 Task: Find connections with filter location Sancti Spíritus with filter topic #realestatebroker with filter profile language Spanish with filter current company Myntra with filter school Greystone College with filter industry Seafood Product Manufacturing with filter service category Project Management with filter keywords title Auditing Clerk
Action: Mouse moved to (582, 98)
Screenshot: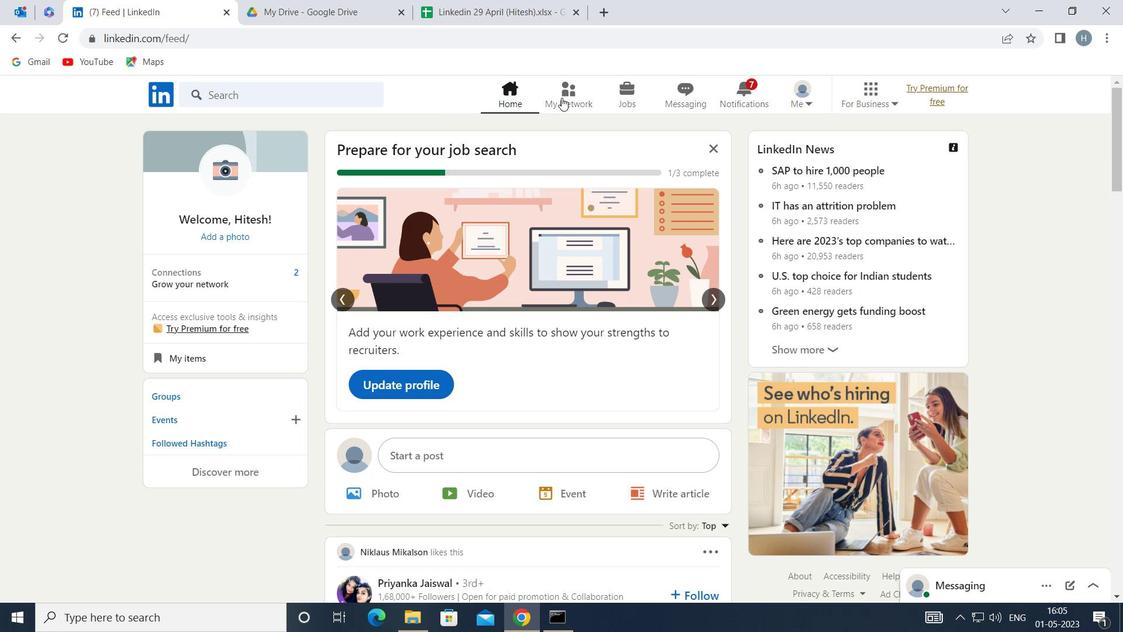 
Action: Mouse pressed left at (582, 98)
Screenshot: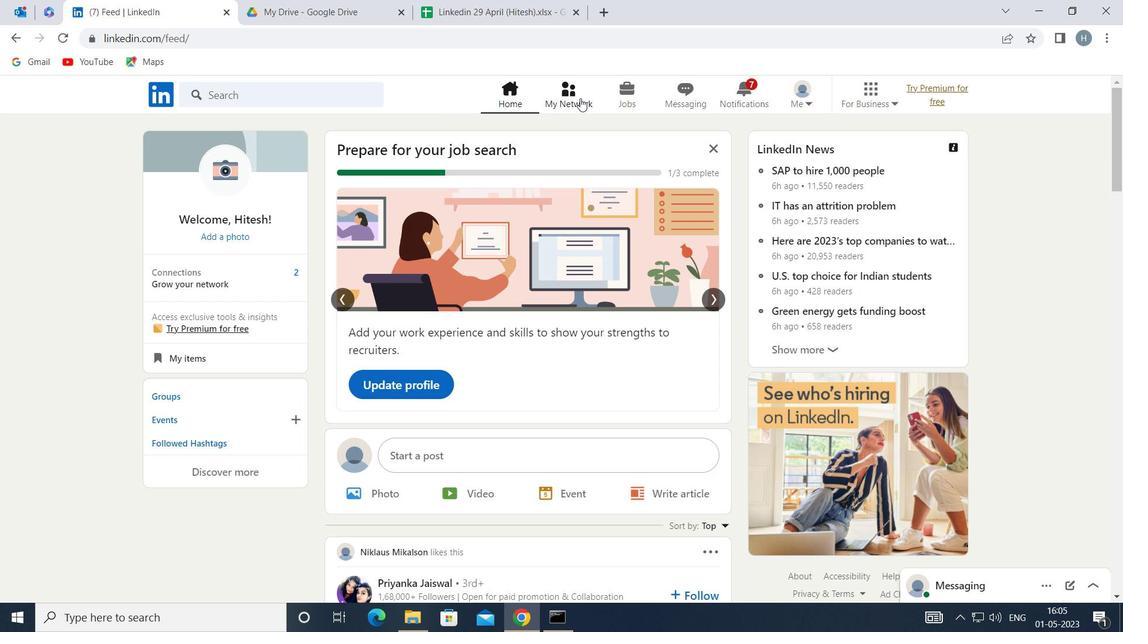 
Action: Mouse moved to (280, 177)
Screenshot: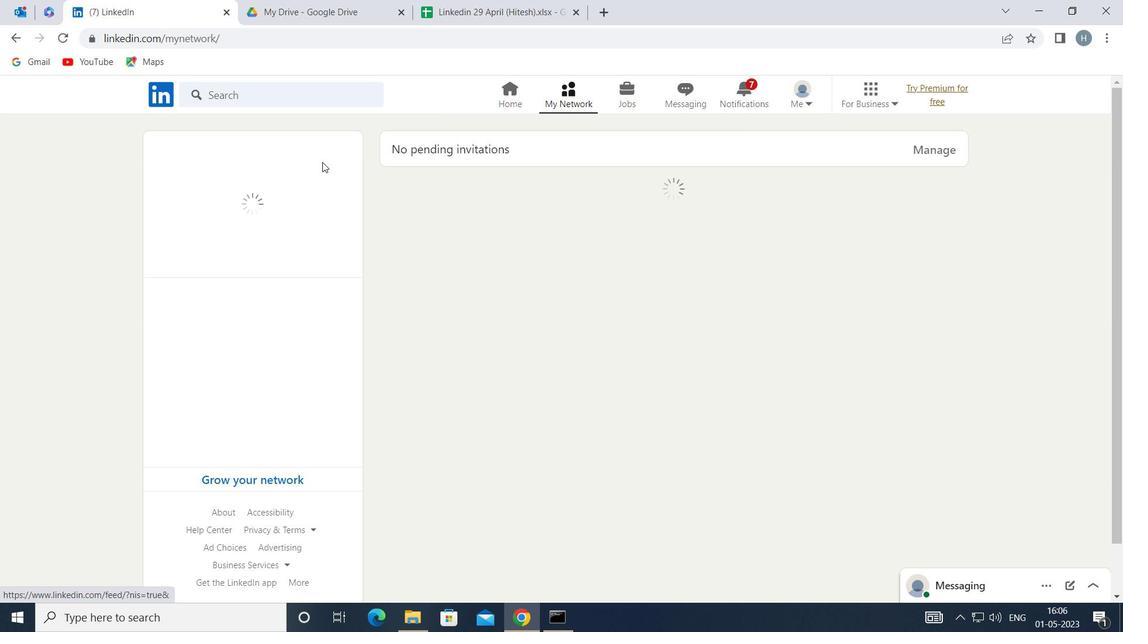 
Action: Mouse pressed left at (280, 177)
Screenshot: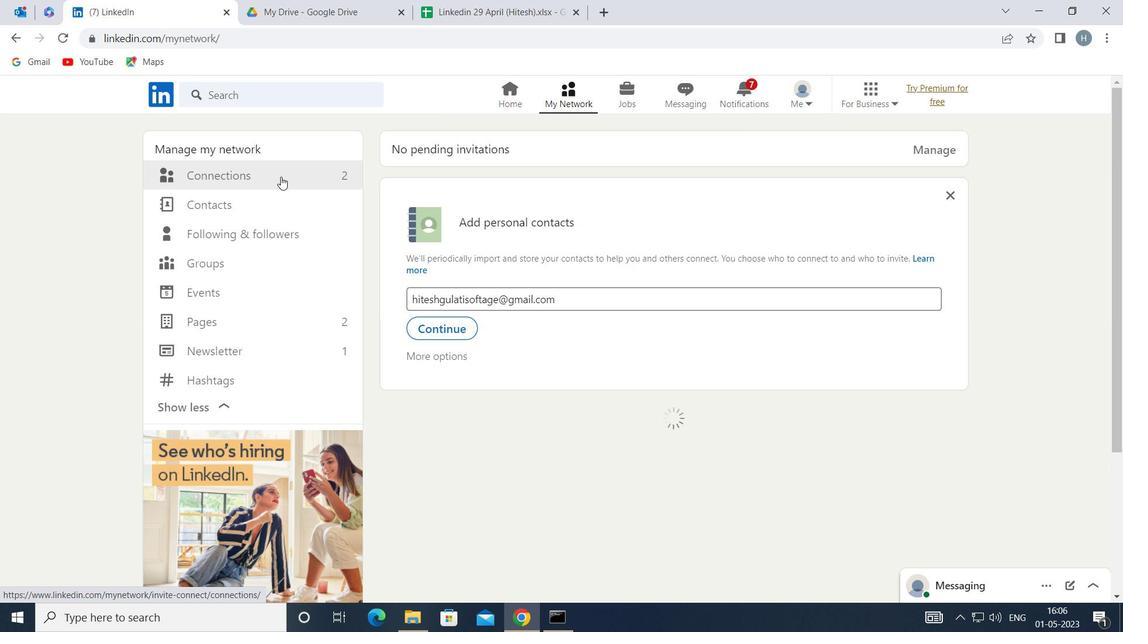 
Action: Mouse moved to (655, 180)
Screenshot: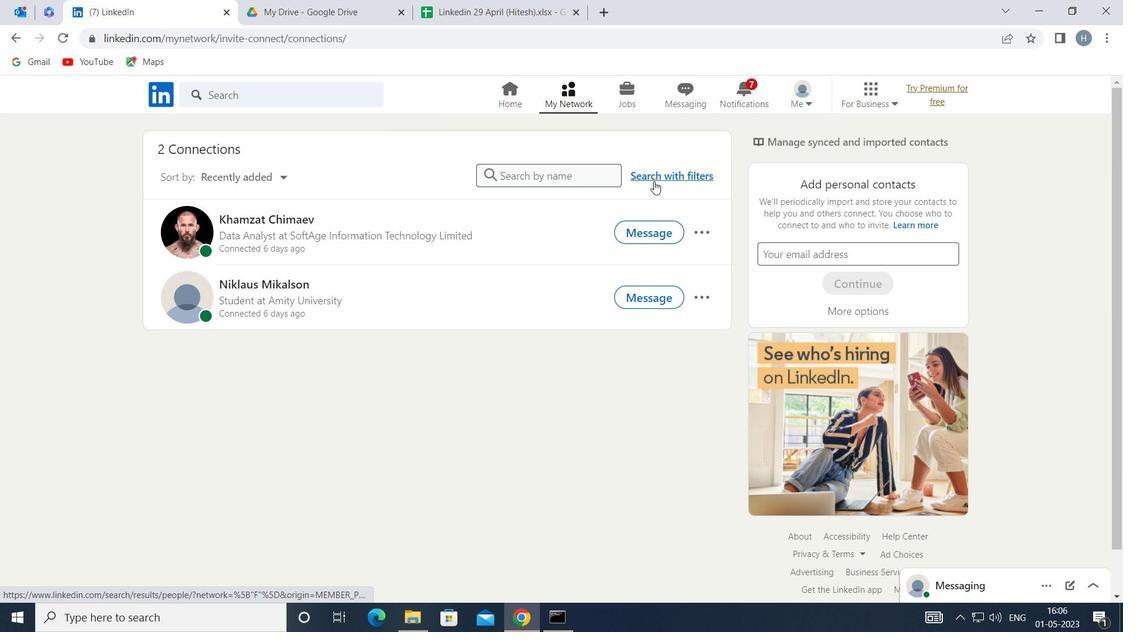 
Action: Mouse pressed left at (655, 180)
Screenshot: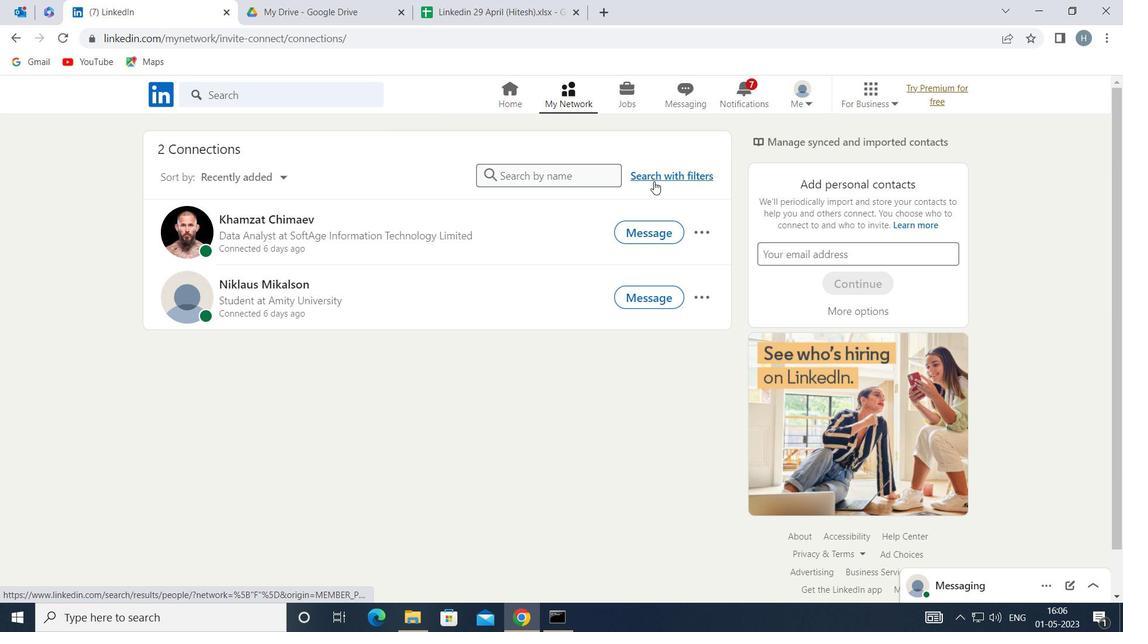 
Action: Mouse moved to (605, 131)
Screenshot: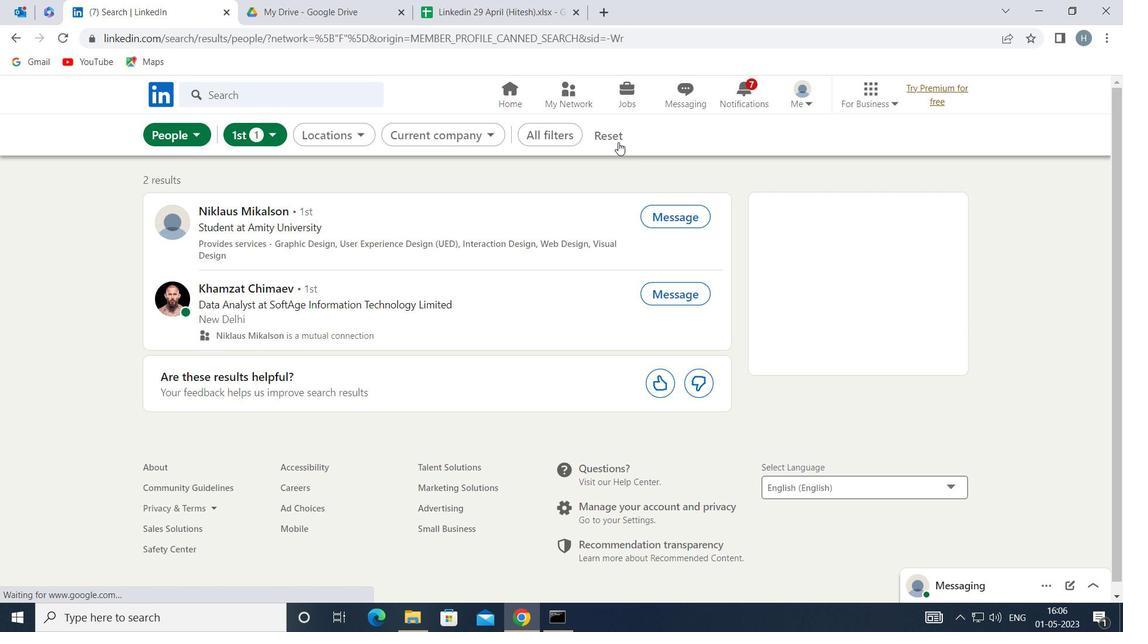 
Action: Mouse pressed left at (605, 131)
Screenshot: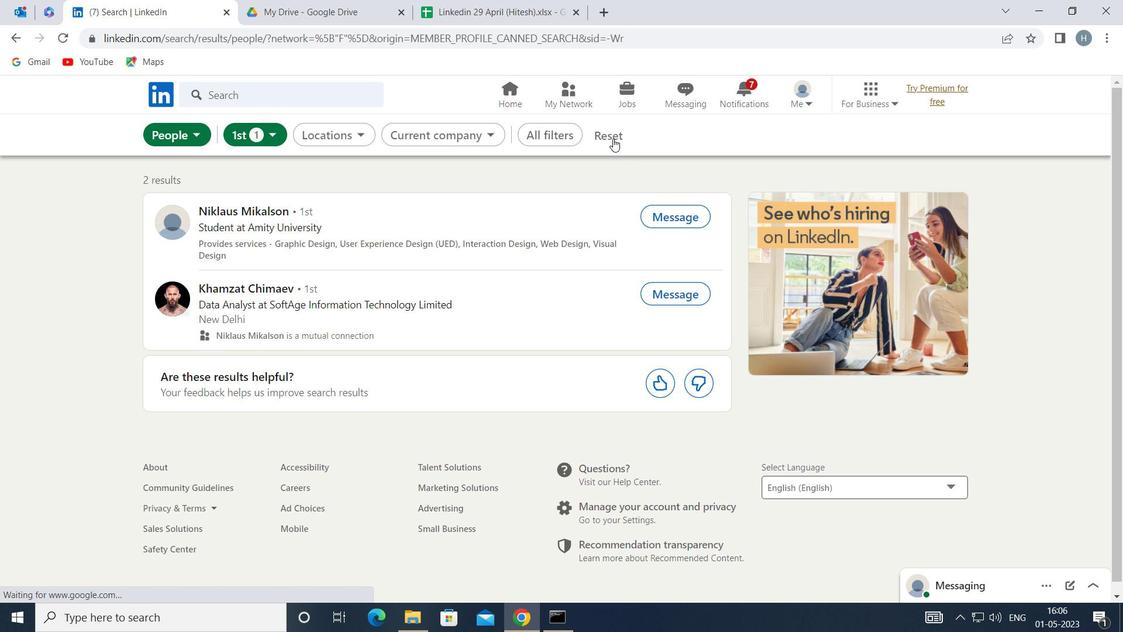 
Action: Mouse moved to (589, 136)
Screenshot: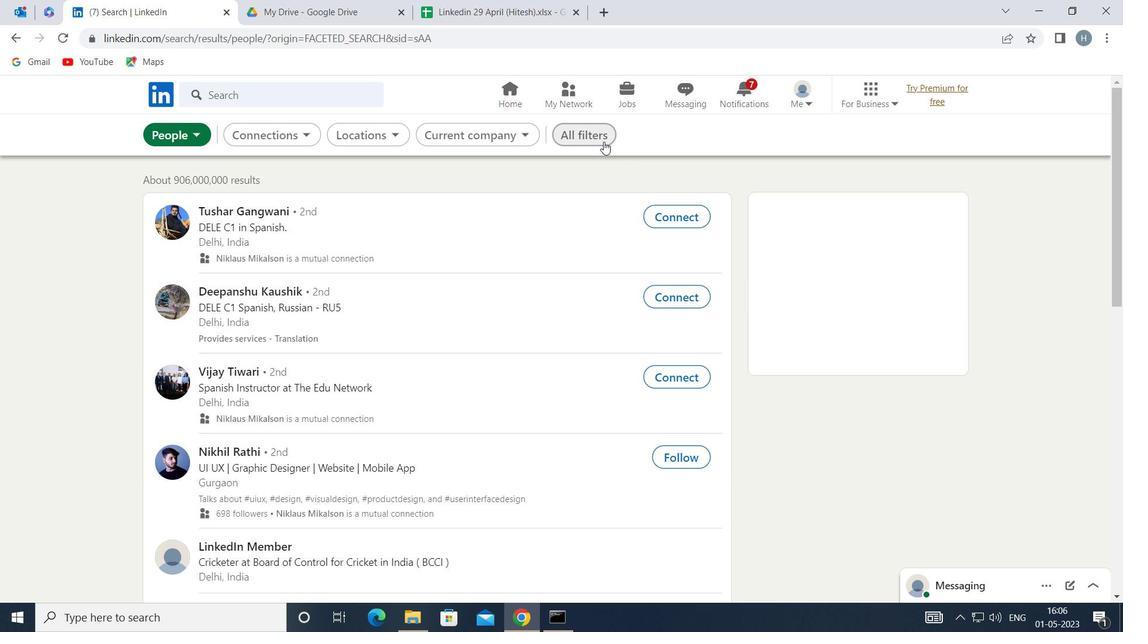 
Action: Mouse pressed left at (589, 136)
Screenshot: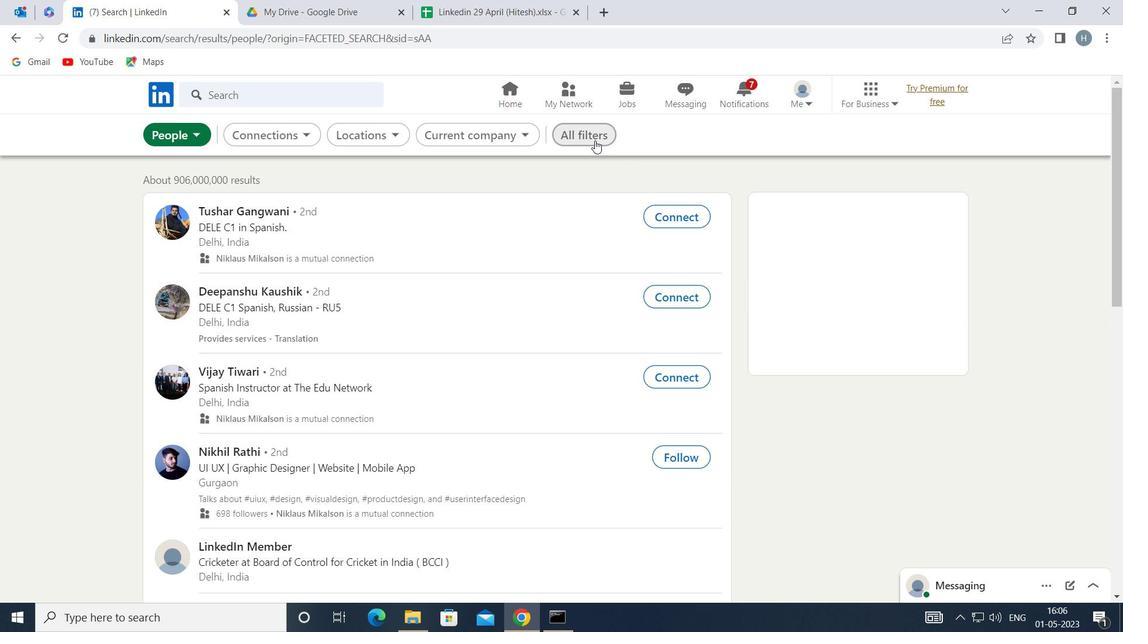 
Action: Mouse moved to (832, 289)
Screenshot: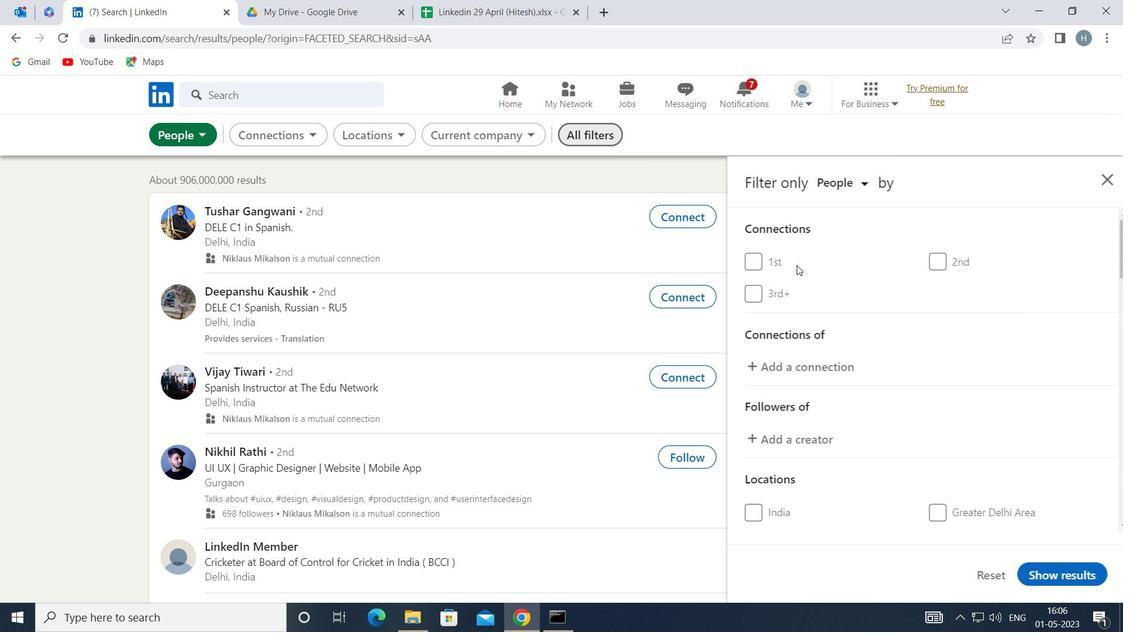 
Action: Mouse scrolled (832, 289) with delta (0, 0)
Screenshot: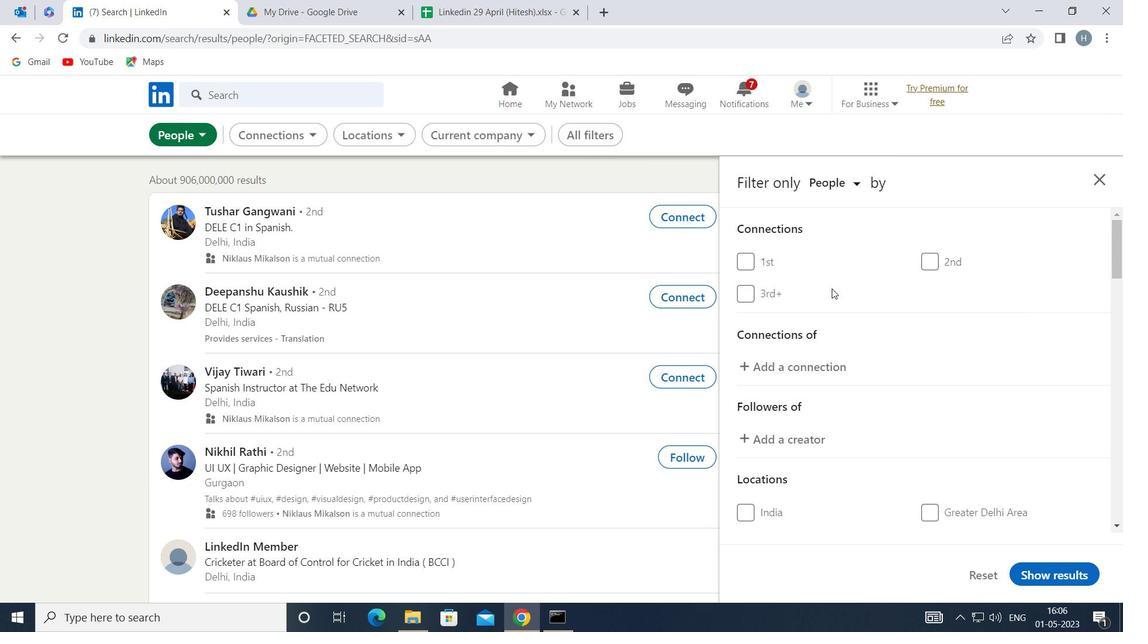 
Action: Mouse scrolled (832, 289) with delta (0, 0)
Screenshot: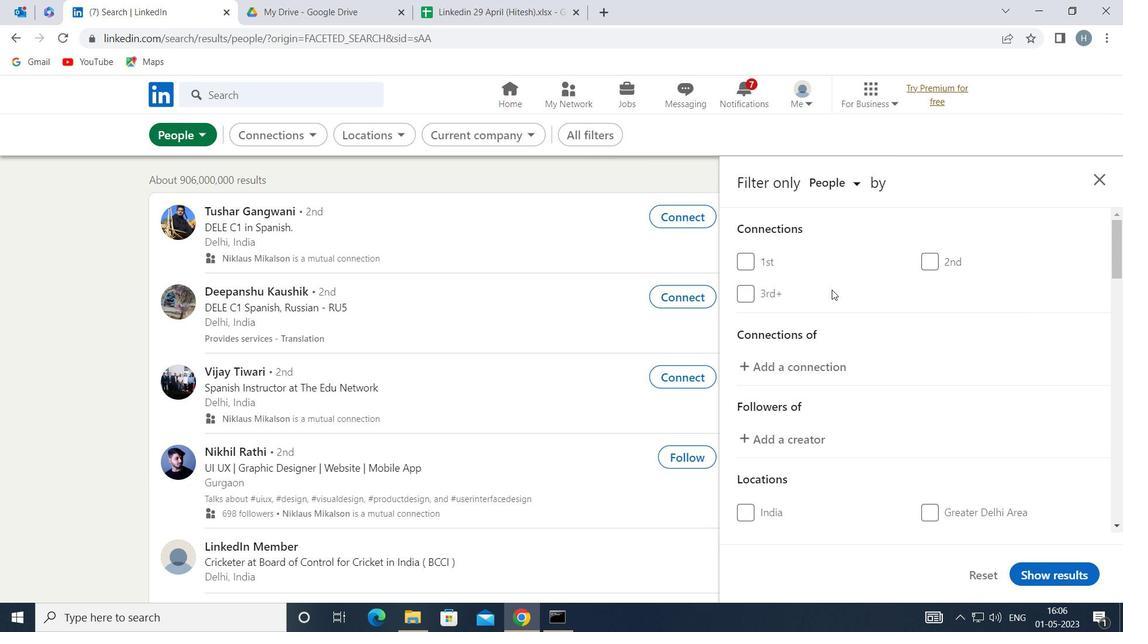 
Action: Mouse moved to (942, 427)
Screenshot: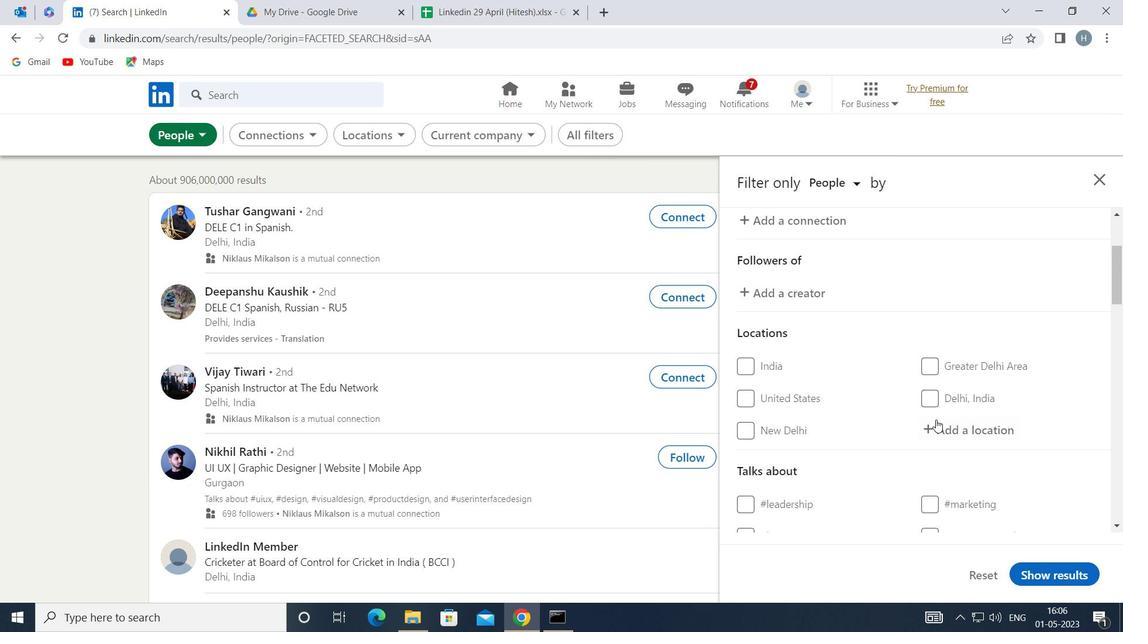
Action: Mouse pressed left at (942, 427)
Screenshot: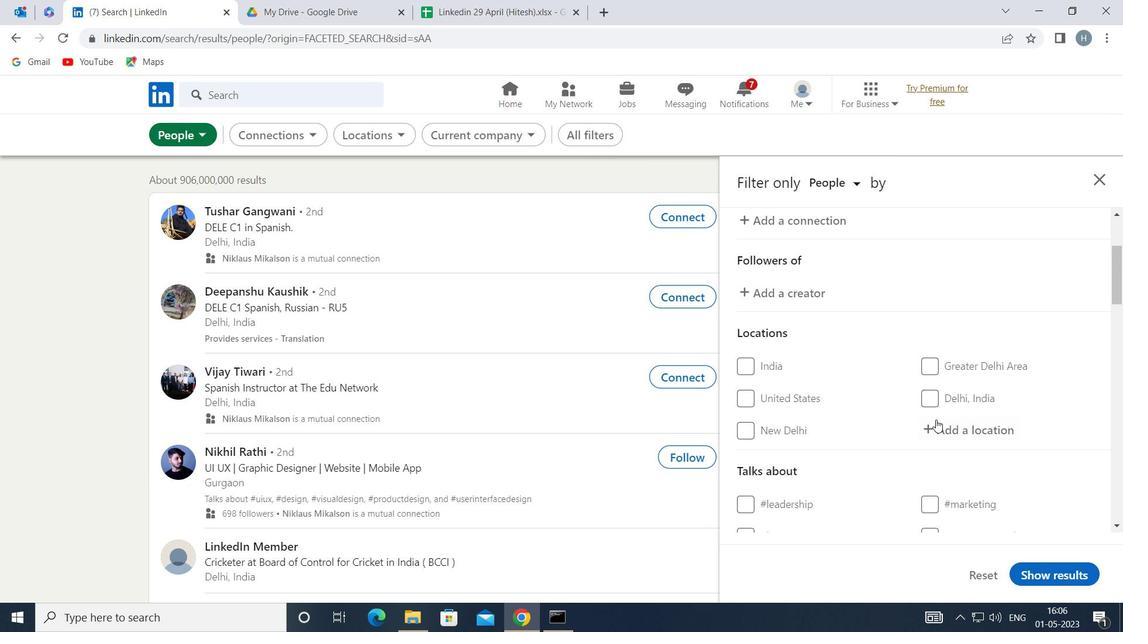 
Action: Mouse moved to (938, 429)
Screenshot: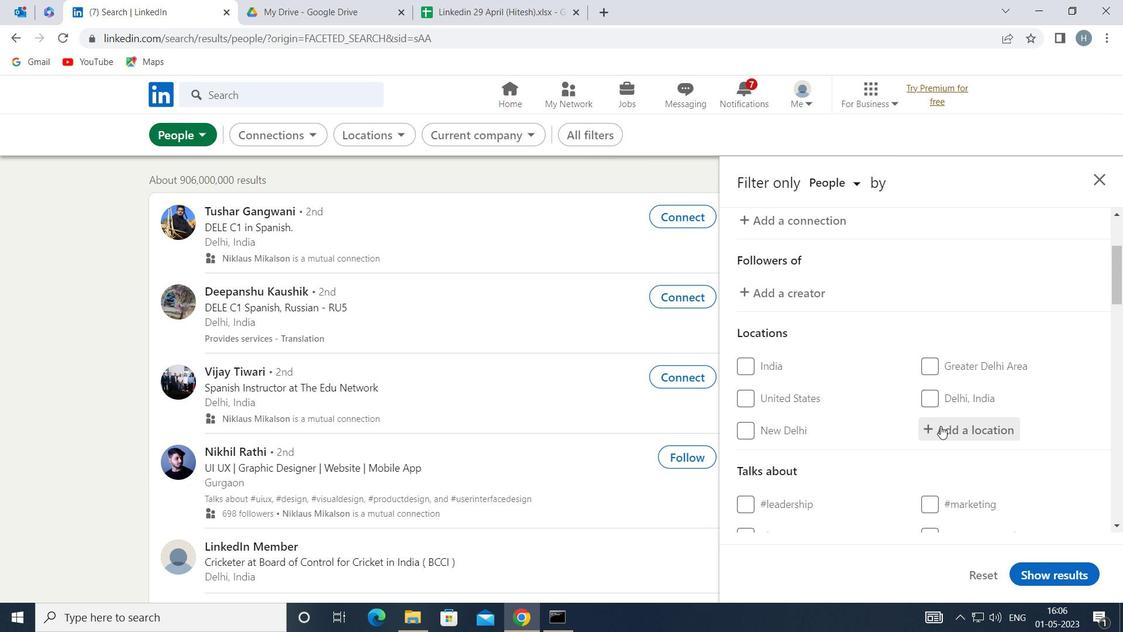 
Action: Key pressed <Key.shift>SANCTI<Key.space><Key.shift>SPIRITUS
Screenshot: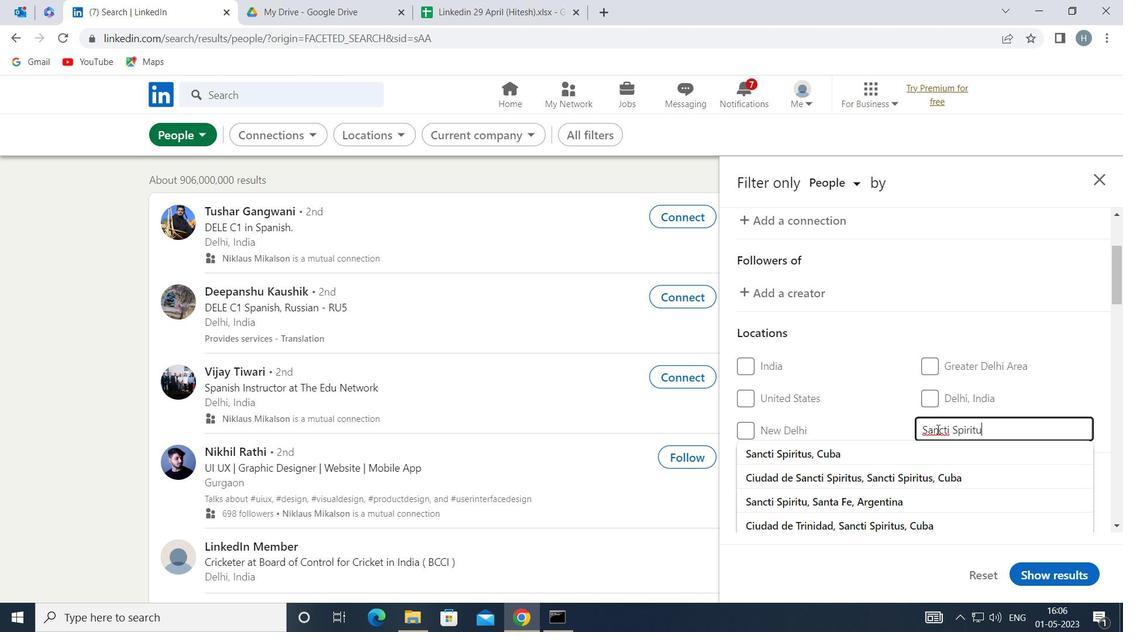 
Action: Mouse moved to (847, 454)
Screenshot: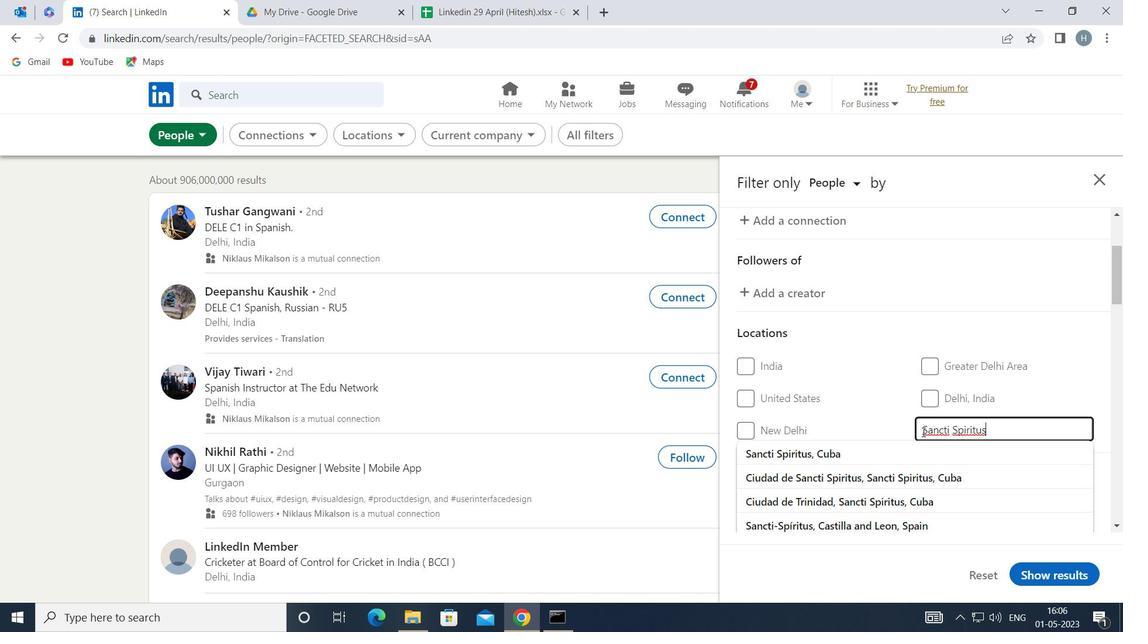 
Action: Mouse pressed left at (847, 454)
Screenshot: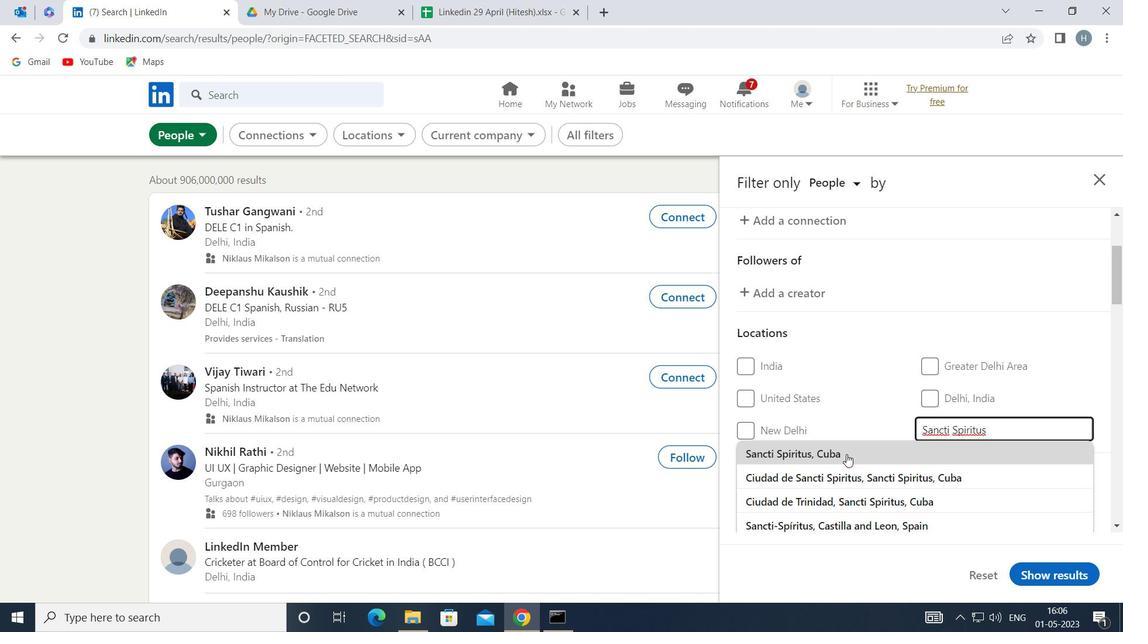 
Action: Mouse moved to (875, 422)
Screenshot: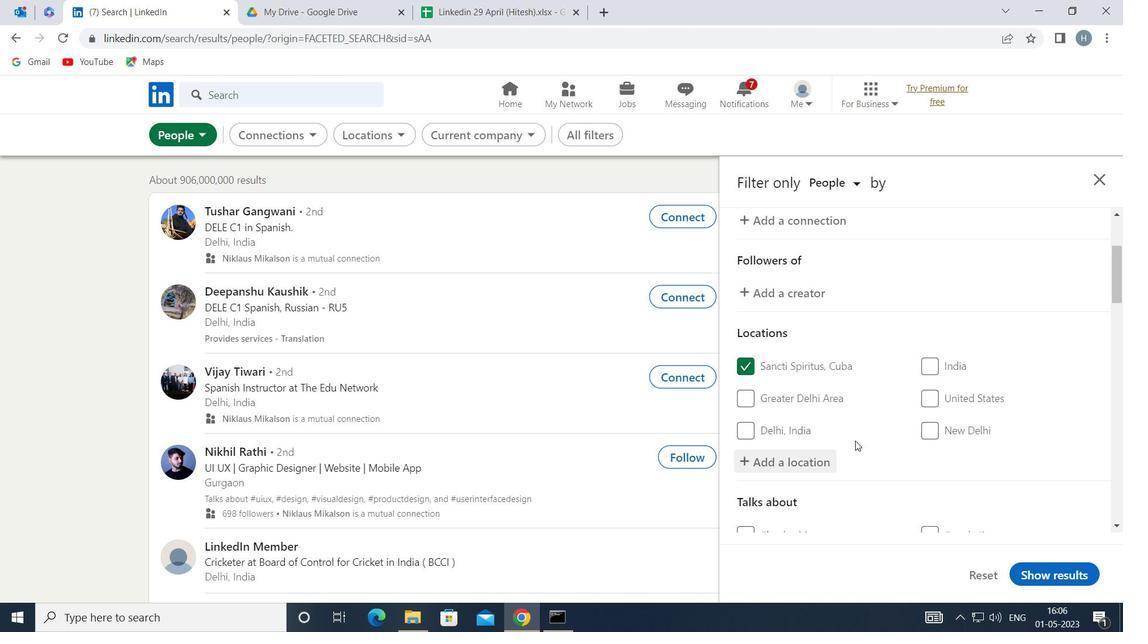 
Action: Mouse scrolled (875, 421) with delta (0, 0)
Screenshot: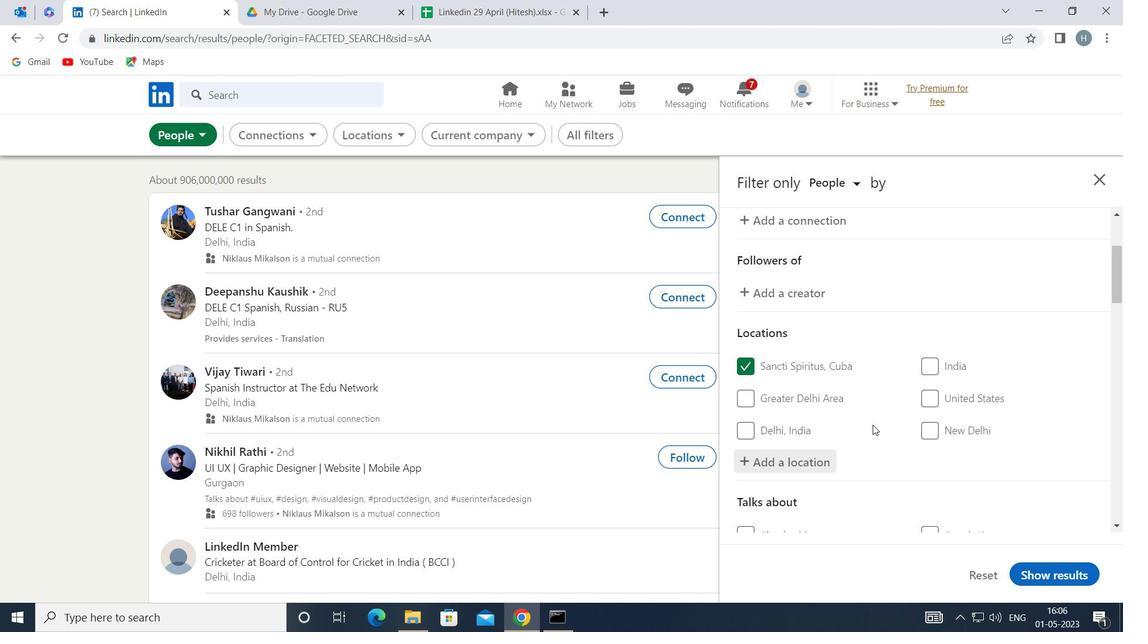 
Action: Mouse moved to (877, 413)
Screenshot: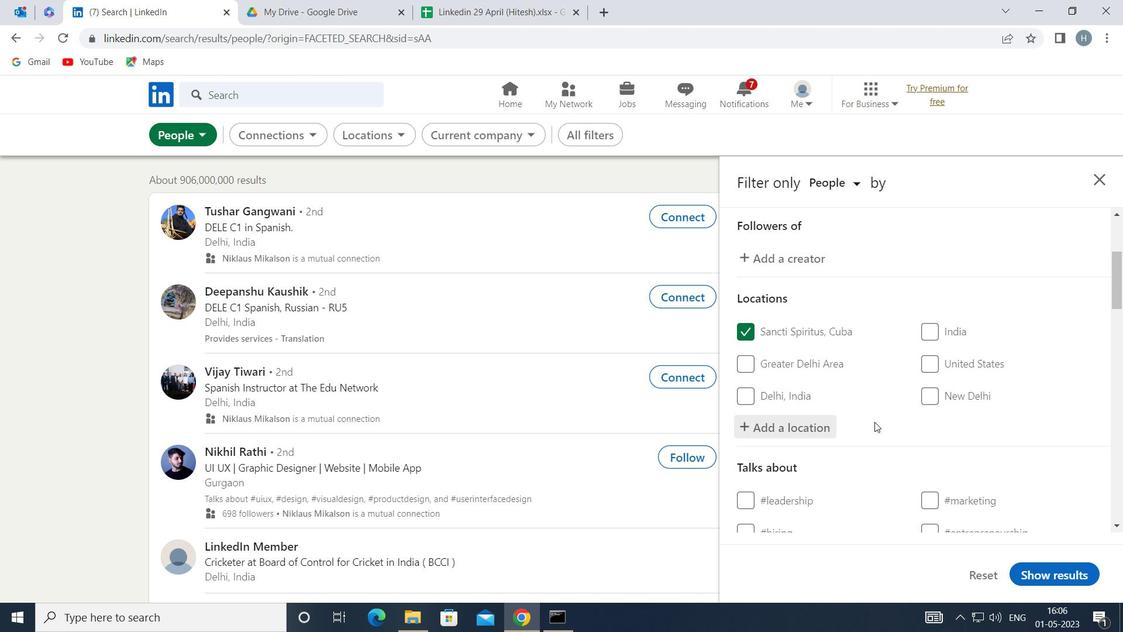 
Action: Mouse scrolled (877, 413) with delta (0, 0)
Screenshot: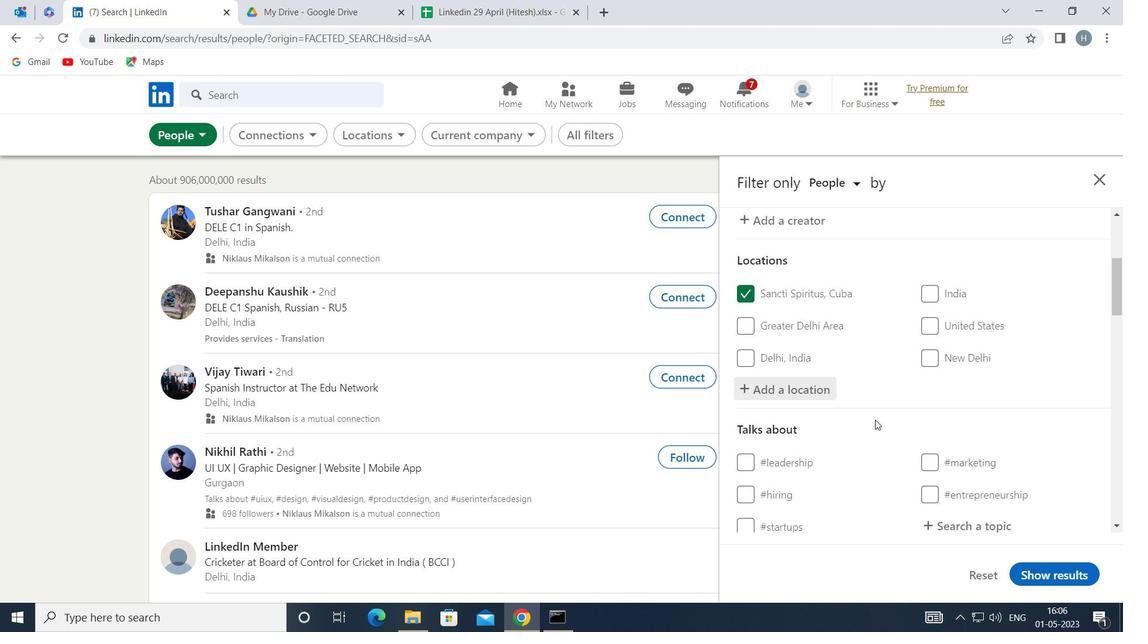 
Action: Mouse moved to (961, 448)
Screenshot: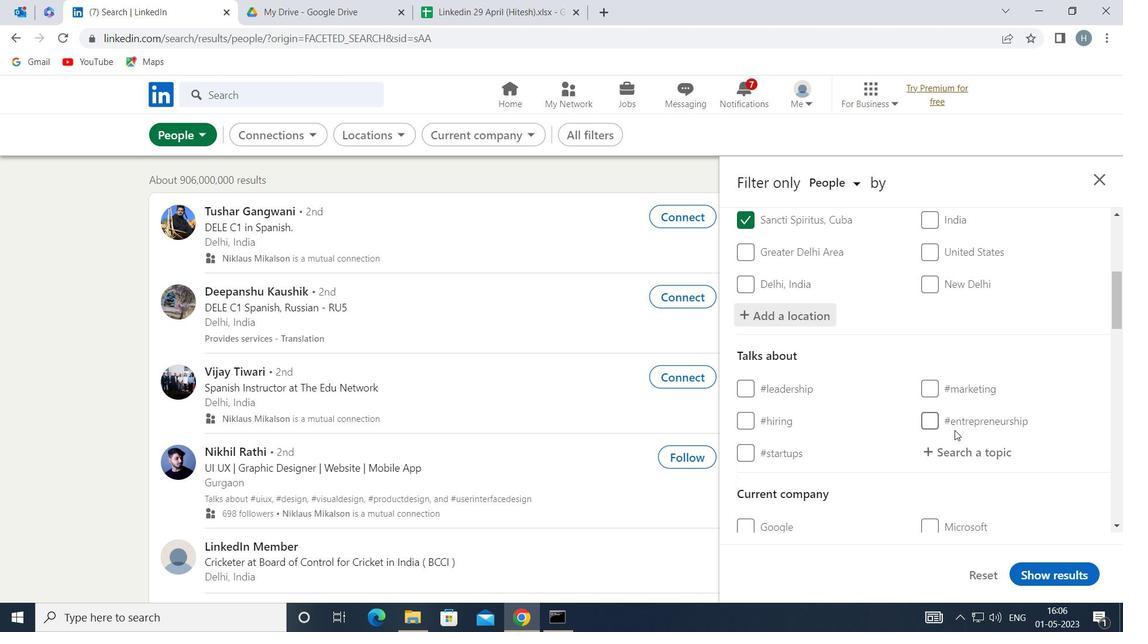 
Action: Mouse pressed left at (961, 448)
Screenshot: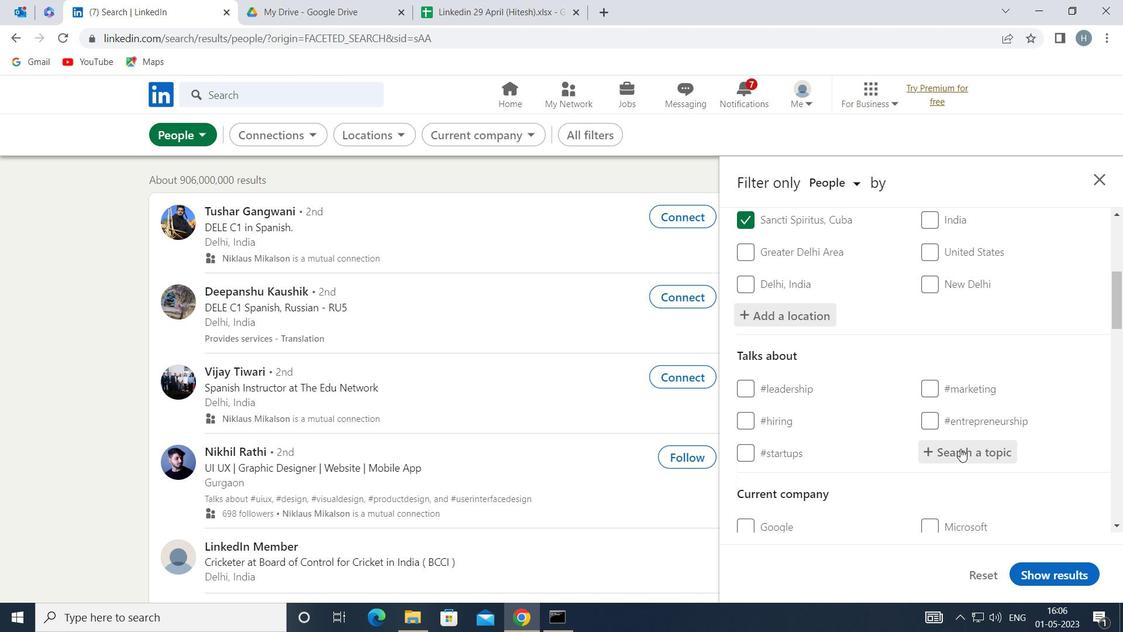 
Action: Key pressed <Key.shift>REALESTATEBR
Screenshot: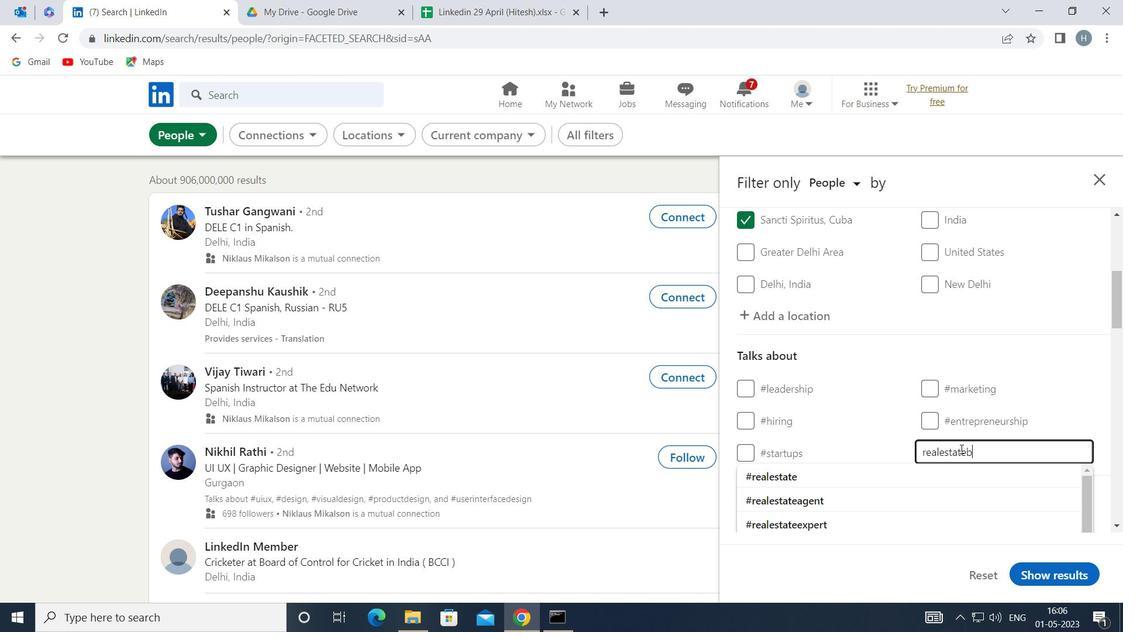 
Action: Mouse moved to (890, 471)
Screenshot: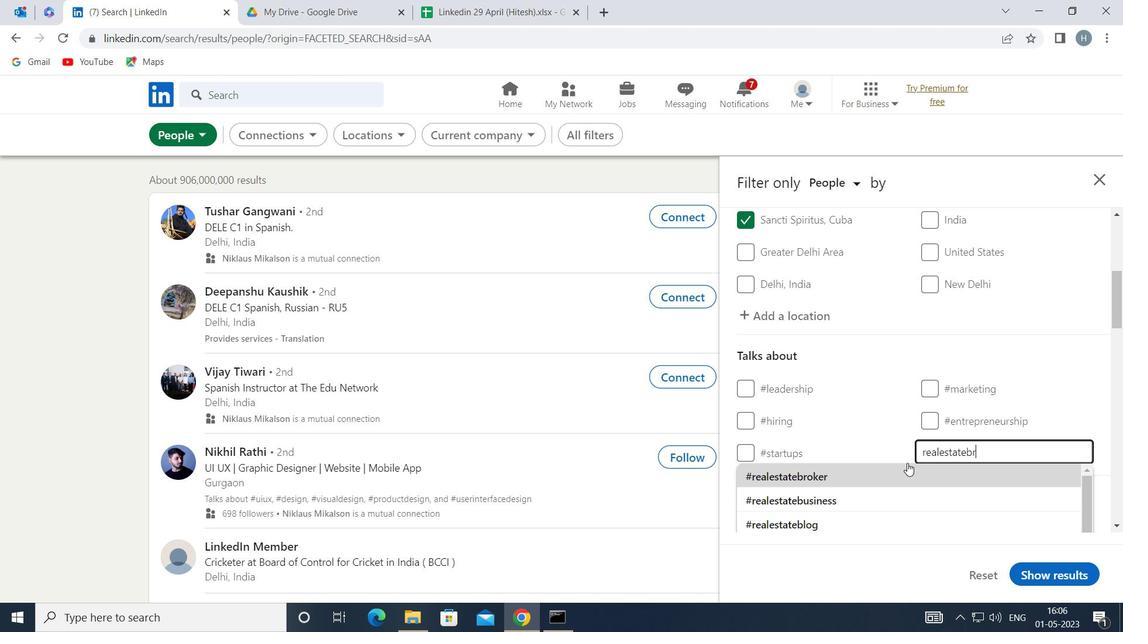 
Action: Mouse pressed left at (890, 471)
Screenshot: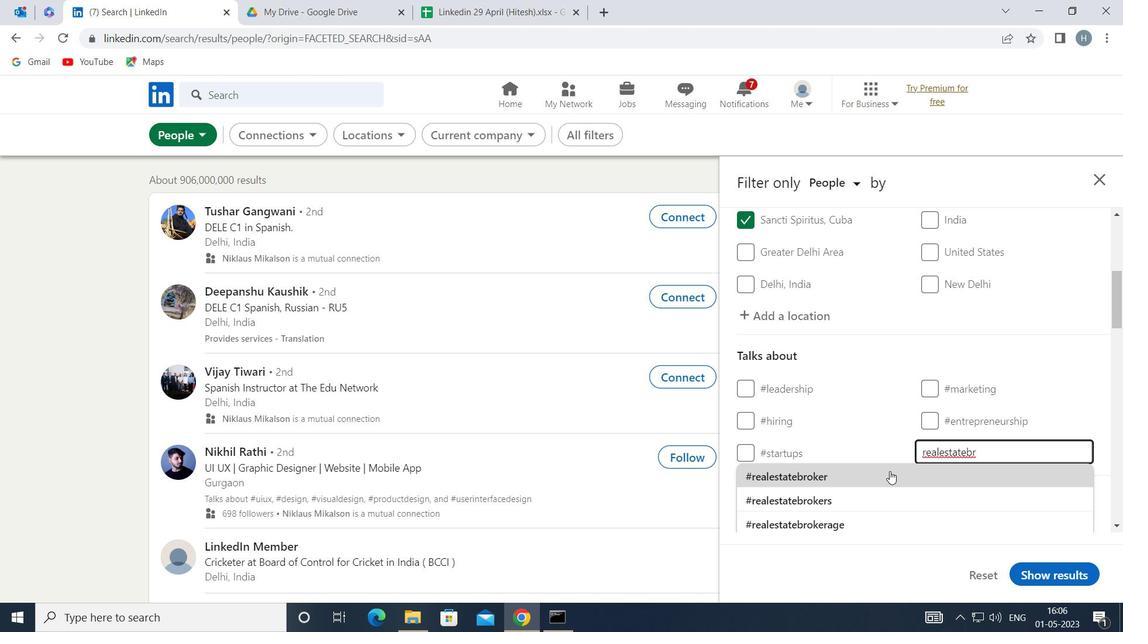 
Action: Mouse moved to (858, 399)
Screenshot: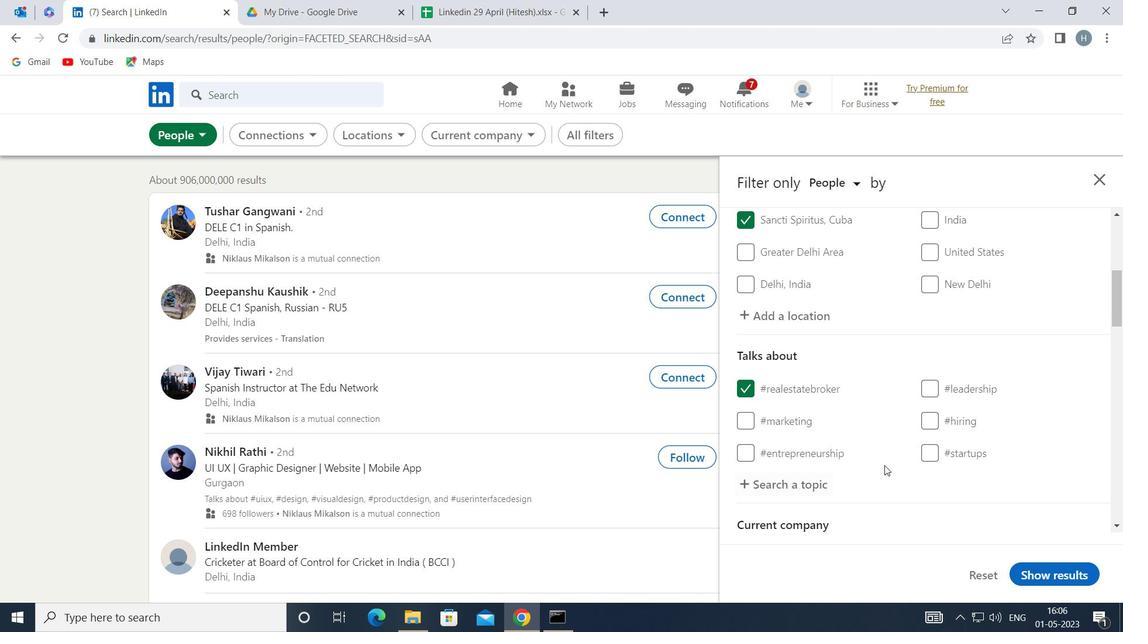 
Action: Mouse scrolled (858, 398) with delta (0, 0)
Screenshot: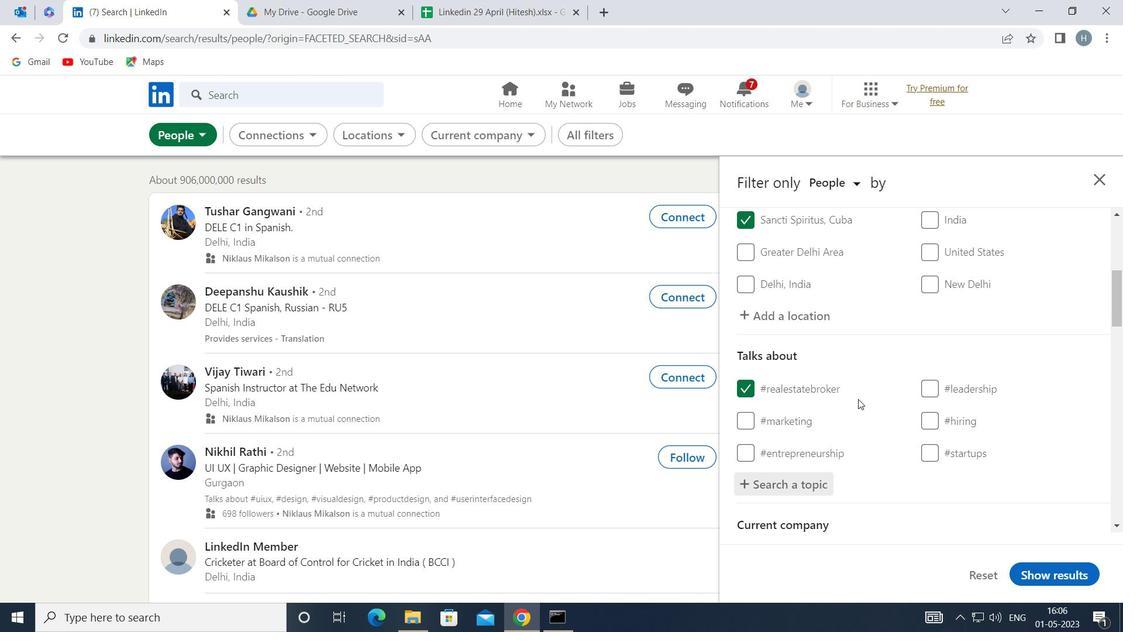 
Action: Mouse scrolled (858, 398) with delta (0, 0)
Screenshot: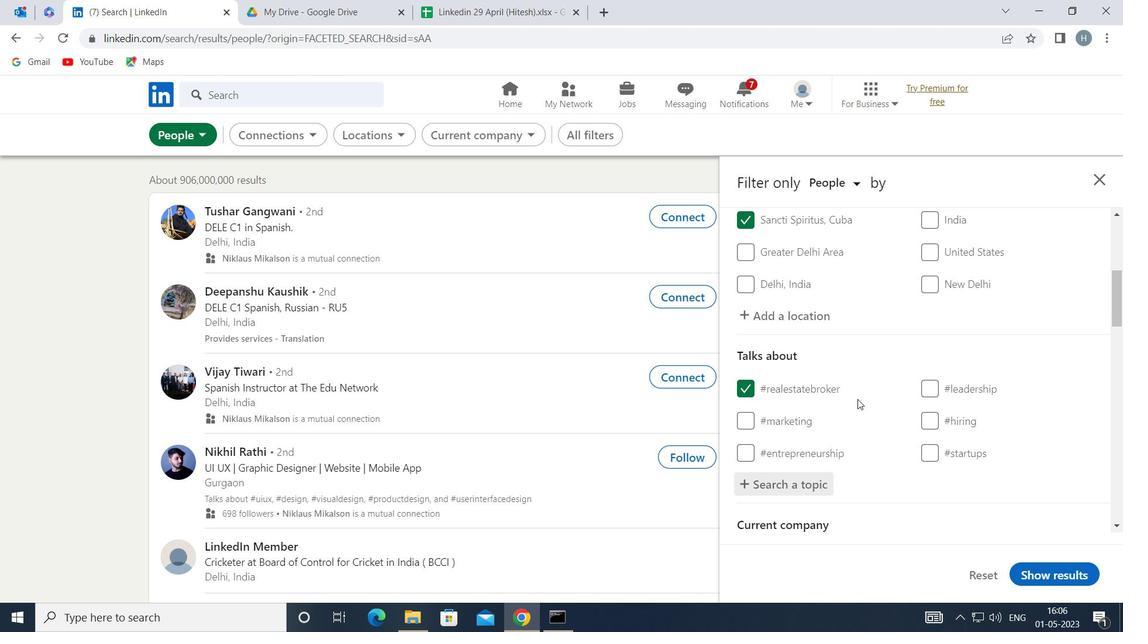 
Action: Mouse scrolled (858, 398) with delta (0, 0)
Screenshot: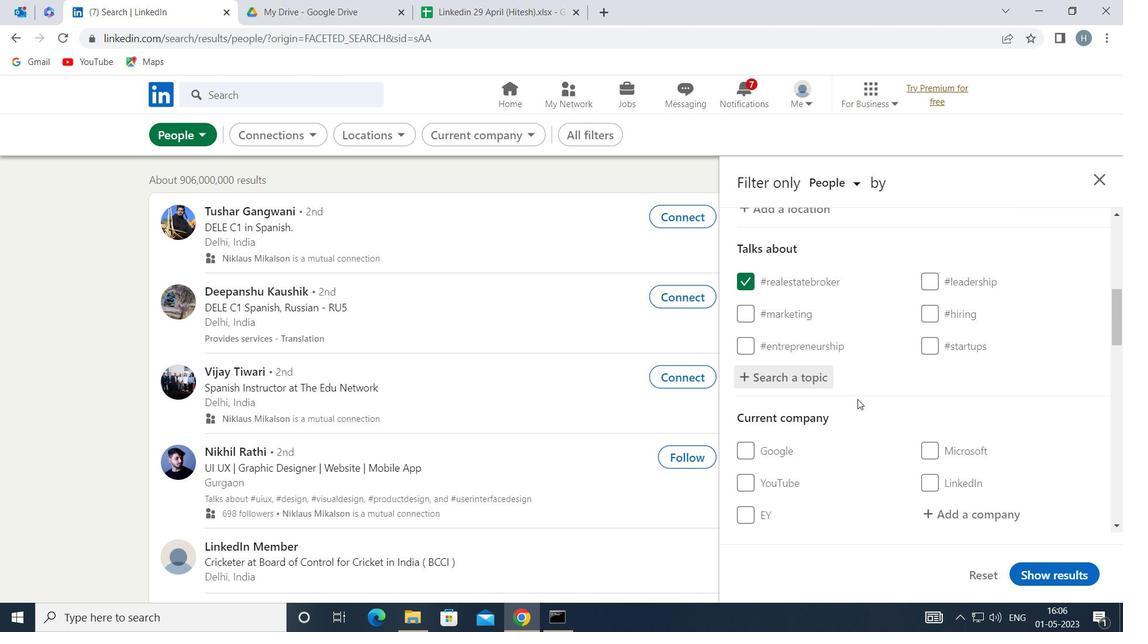 
Action: Mouse scrolled (858, 398) with delta (0, 0)
Screenshot: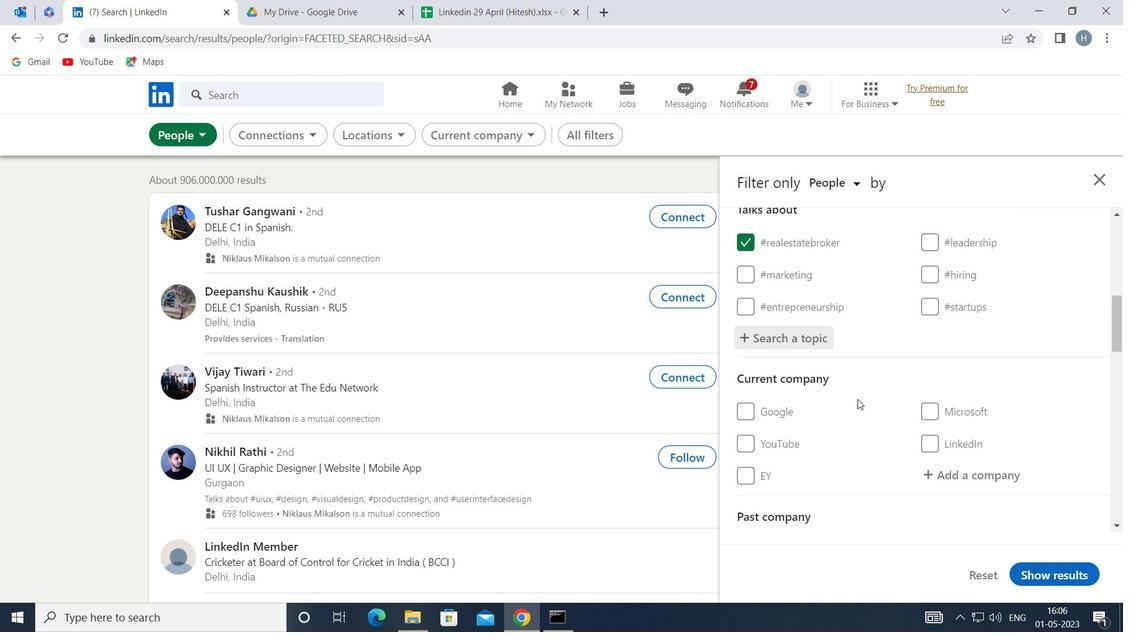 
Action: Mouse scrolled (858, 398) with delta (0, 0)
Screenshot: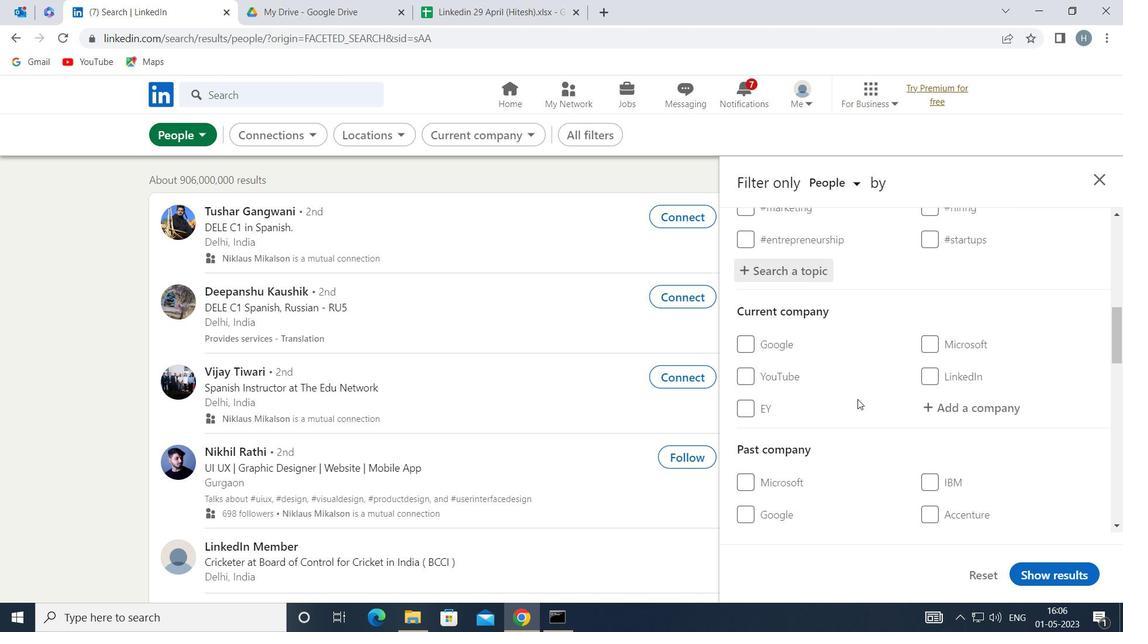 
Action: Mouse scrolled (858, 398) with delta (0, 0)
Screenshot: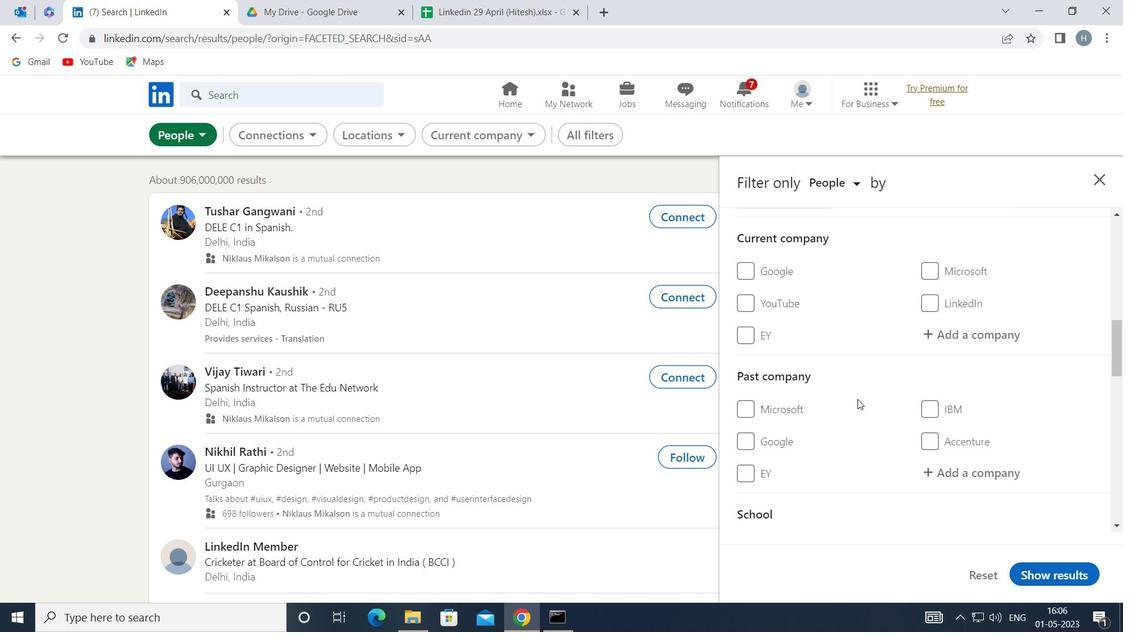 
Action: Mouse scrolled (858, 398) with delta (0, 0)
Screenshot: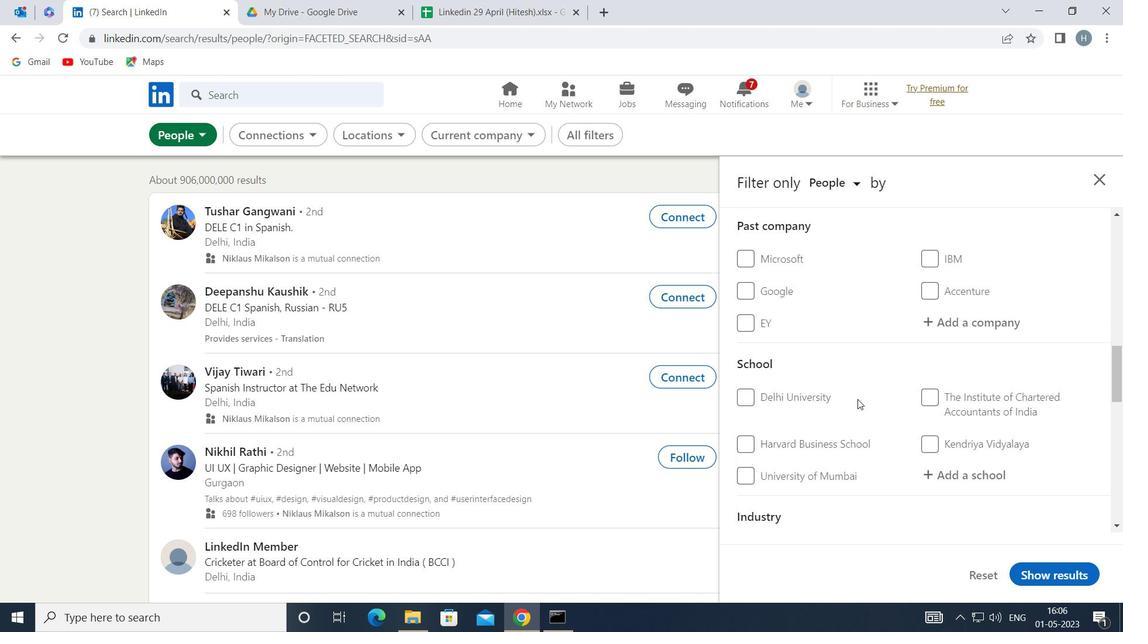 
Action: Mouse scrolled (858, 398) with delta (0, 0)
Screenshot: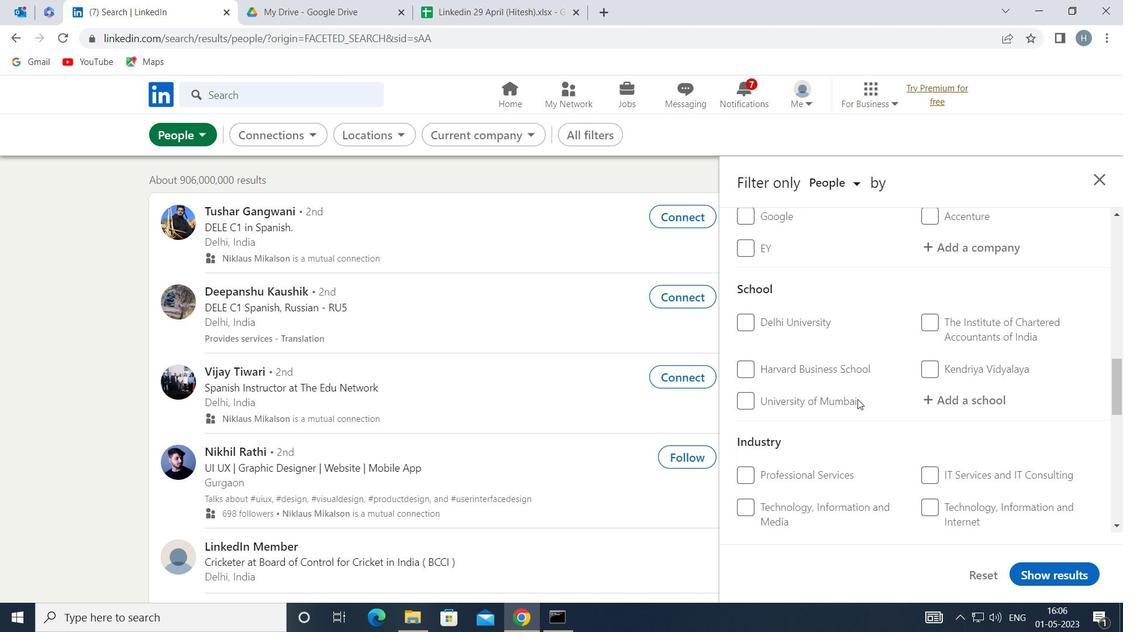 
Action: Mouse scrolled (858, 398) with delta (0, 0)
Screenshot: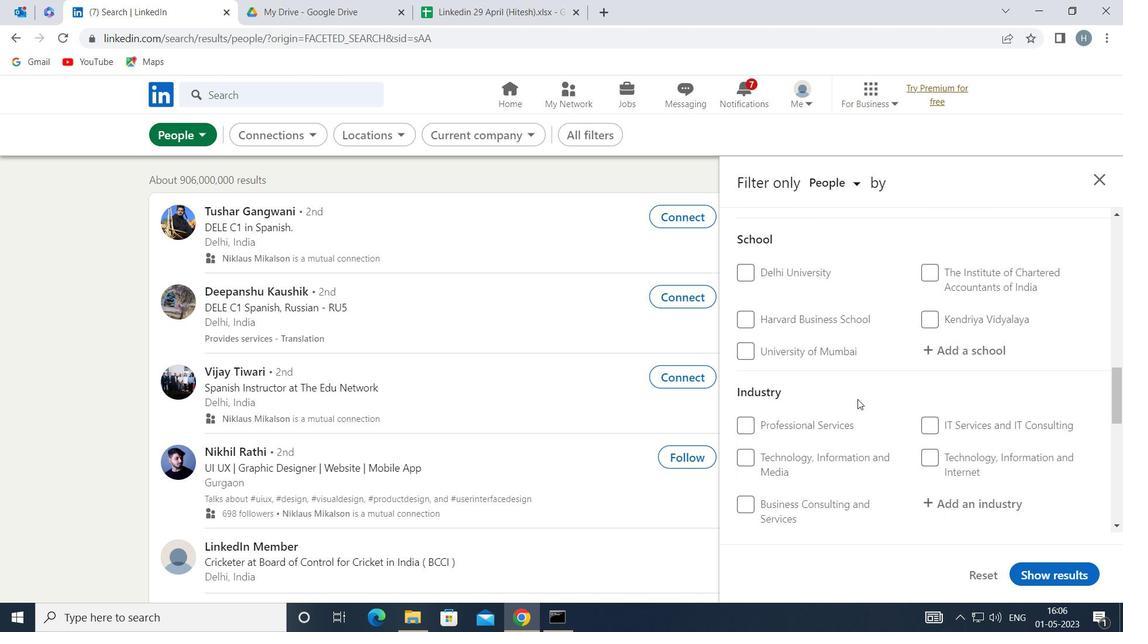 
Action: Mouse scrolled (858, 398) with delta (0, 0)
Screenshot: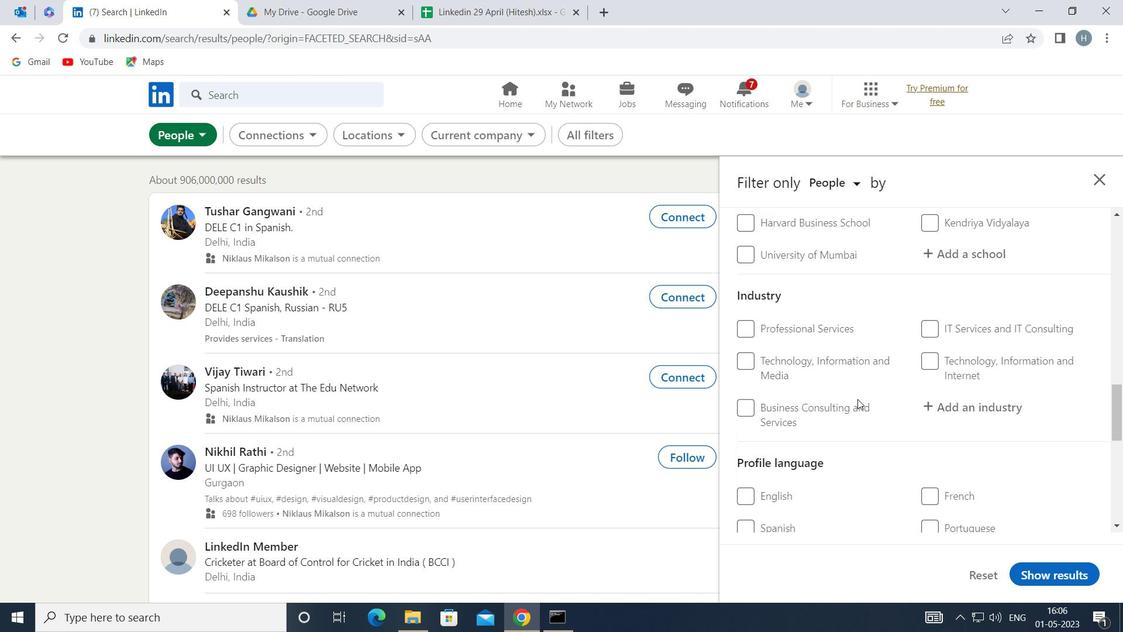
Action: Mouse moved to (793, 451)
Screenshot: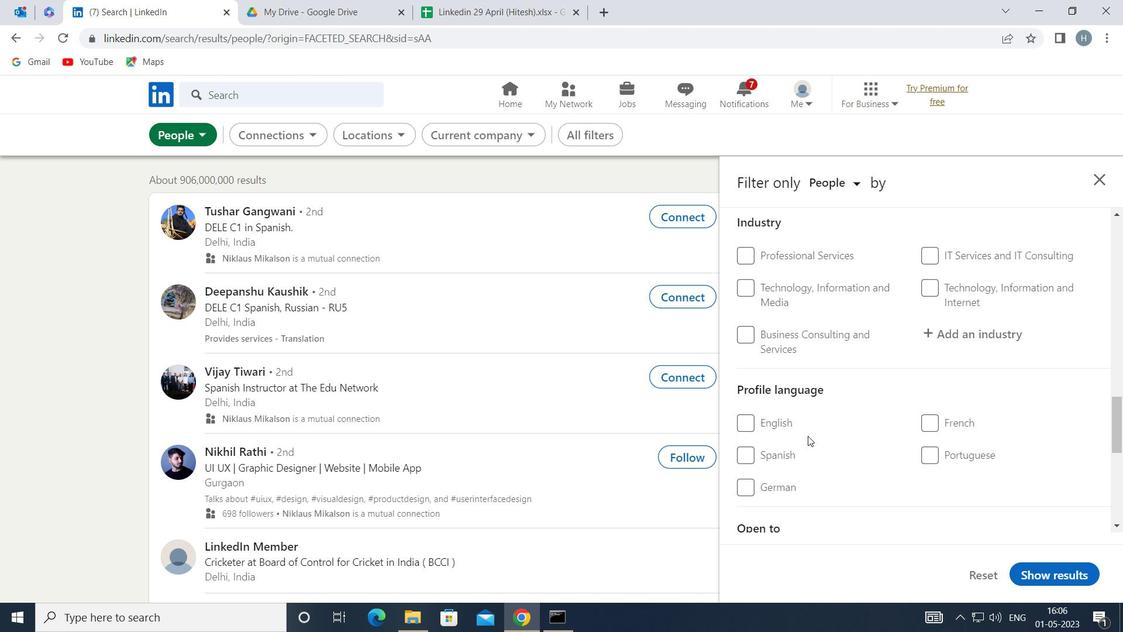 
Action: Mouse pressed left at (793, 451)
Screenshot: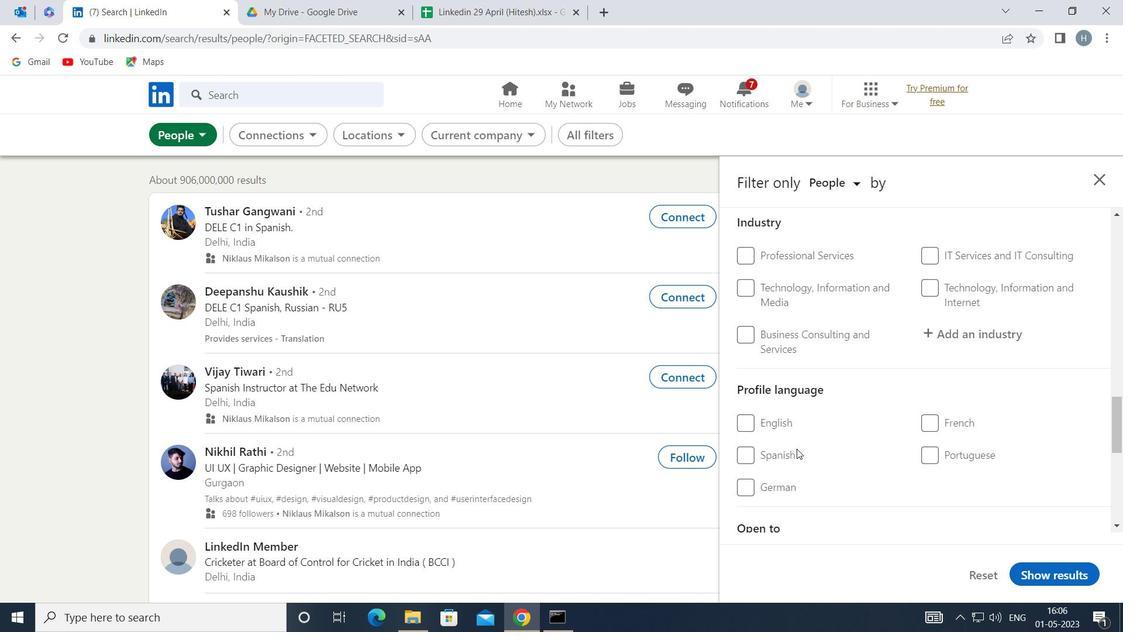 
Action: Mouse moved to (866, 437)
Screenshot: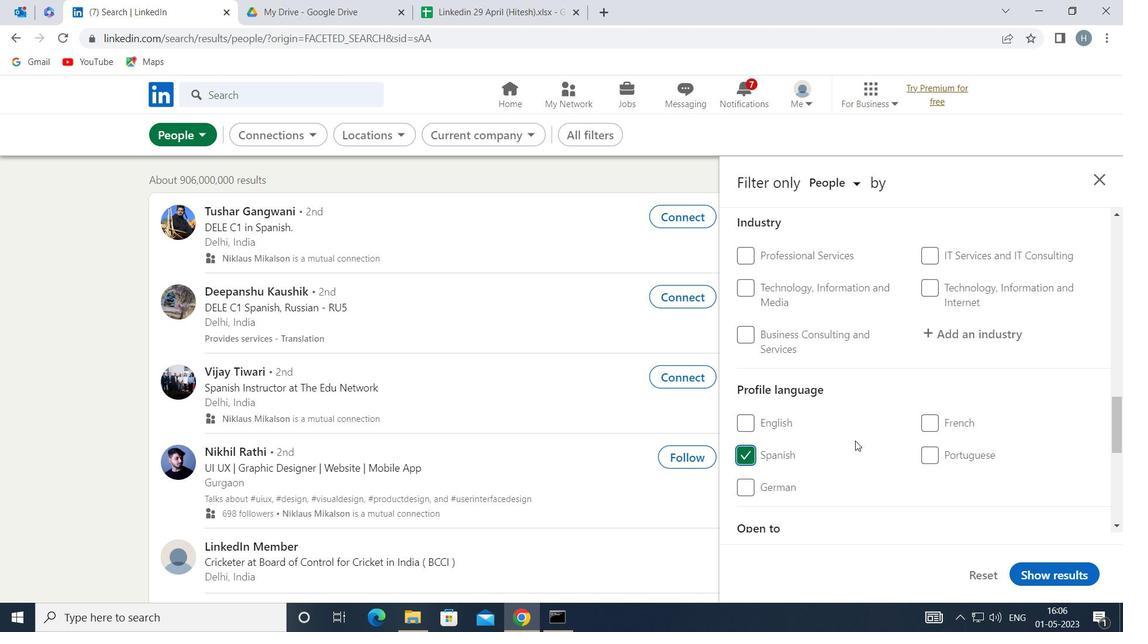 
Action: Mouse scrolled (866, 438) with delta (0, 0)
Screenshot: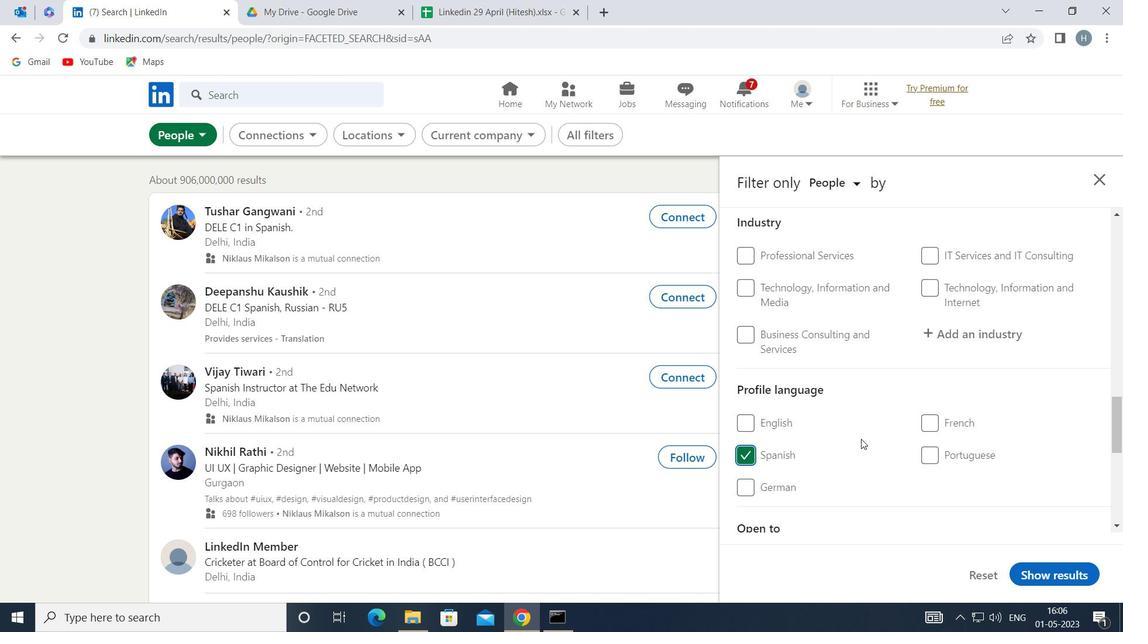 
Action: Mouse moved to (867, 436)
Screenshot: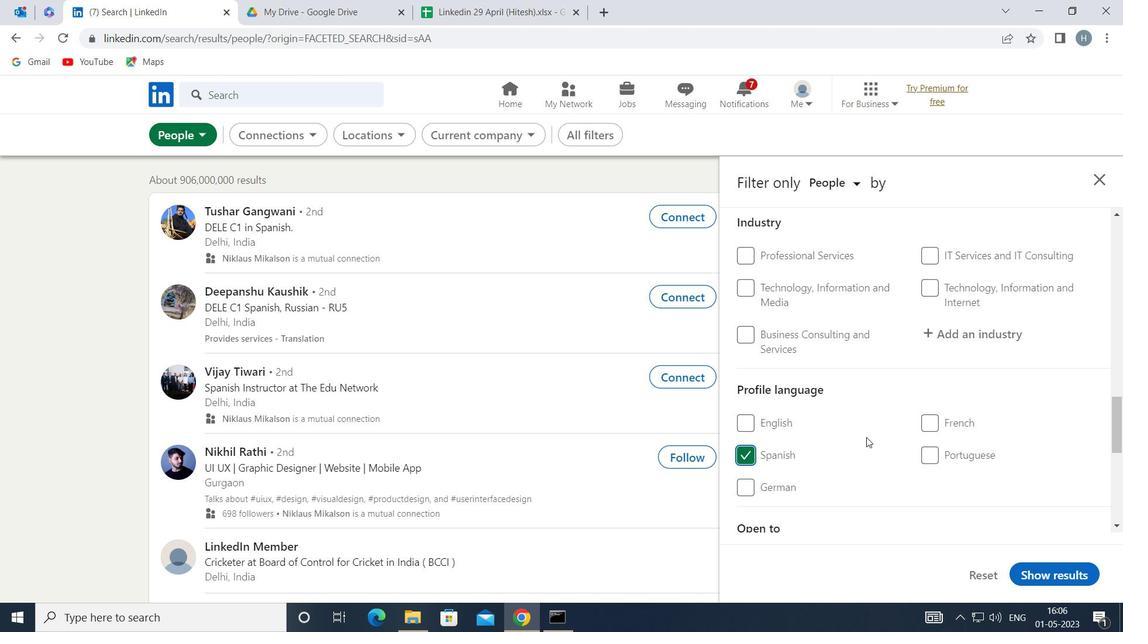 
Action: Mouse scrolled (867, 436) with delta (0, 0)
Screenshot: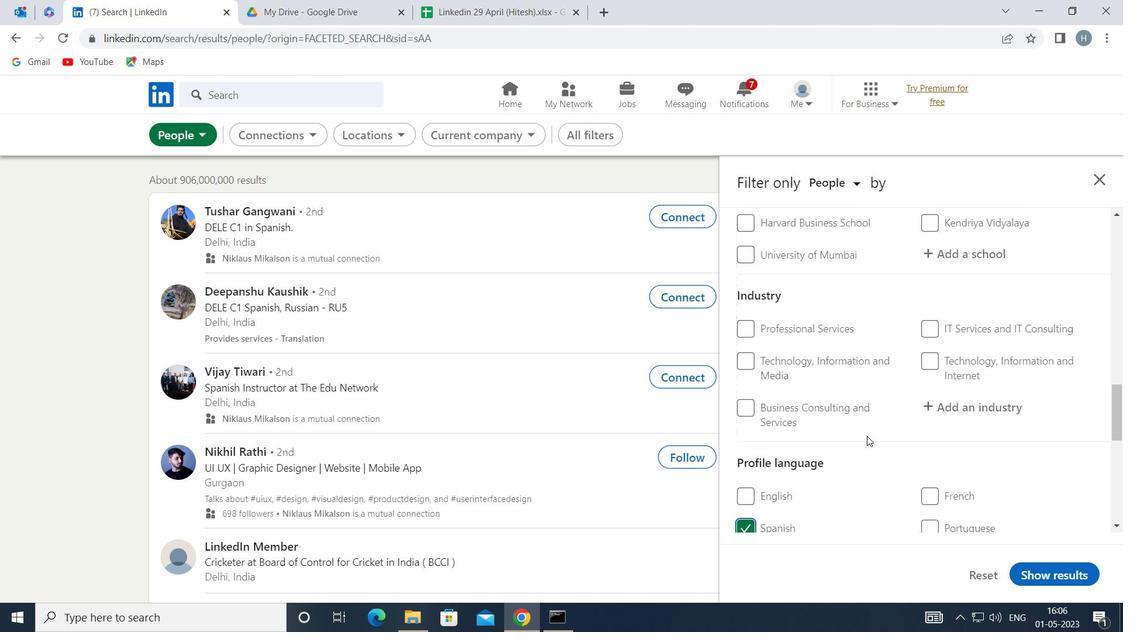 
Action: Mouse scrolled (867, 436) with delta (0, 0)
Screenshot: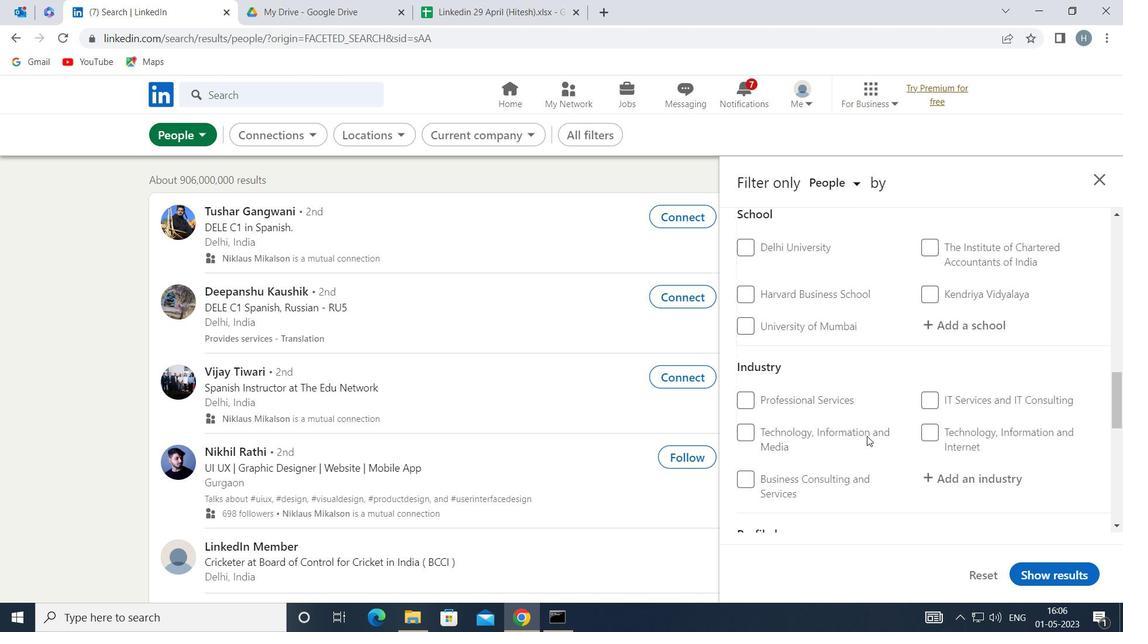 
Action: Mouse scrolled (867, 436) with delta (0, 0)
Screenshot: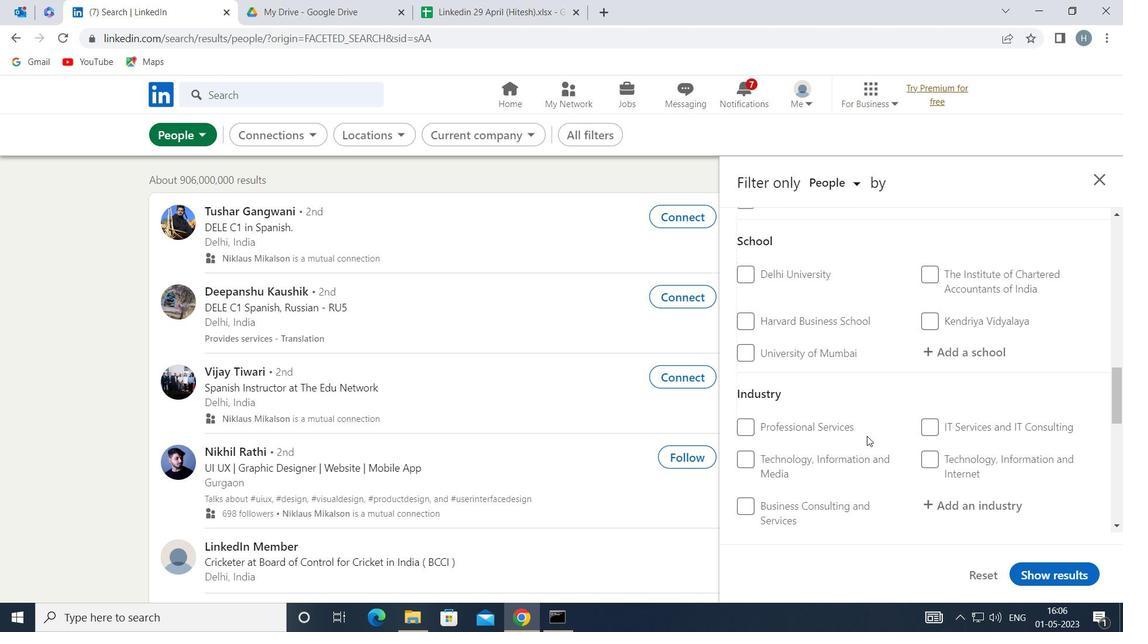 
Action: Mouse scrolled (867, 436) with delta (0, 0)
Screenshot: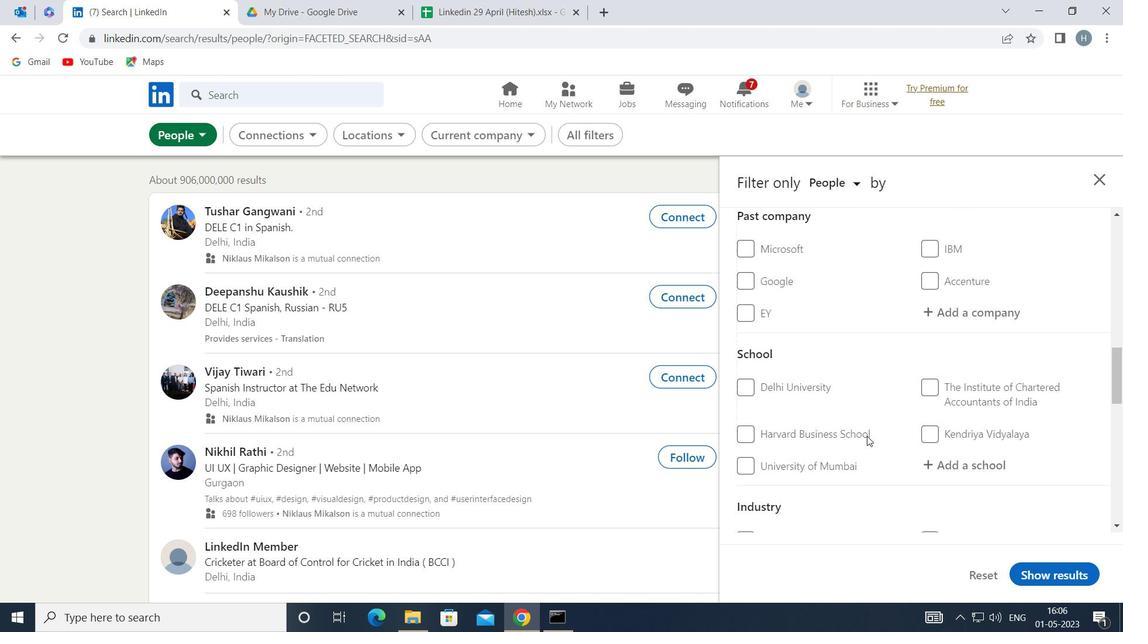 
Action: Mouse scrolled (867, 436) with delta (0, 0)
Screenshot: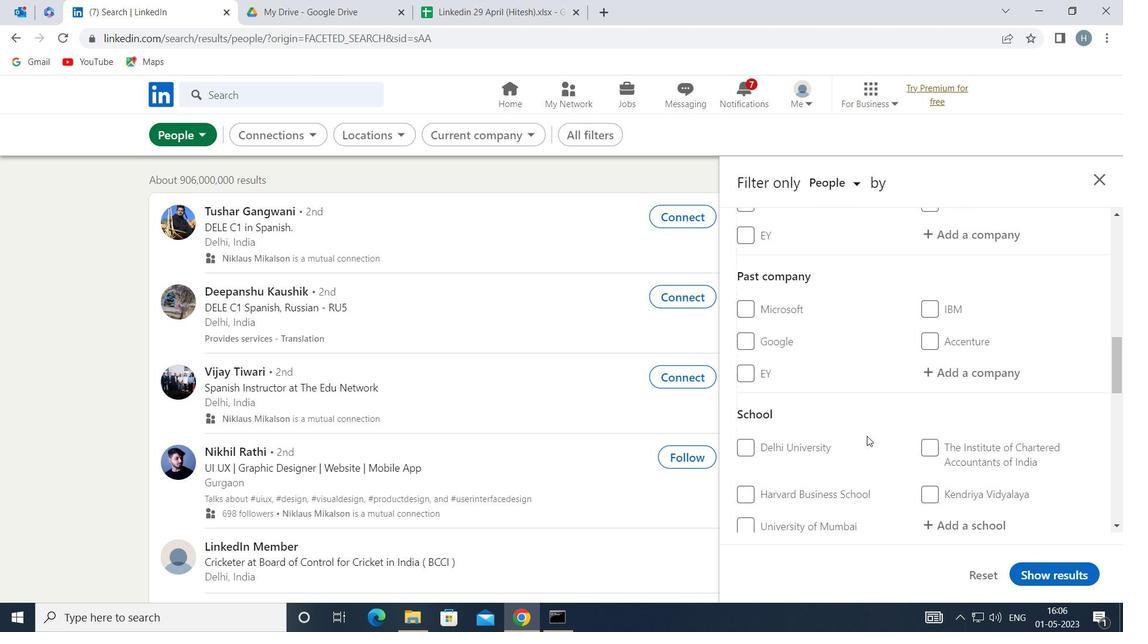 
Action: Mouse scrolled (867, 436) with delta (0, 0)
Screenshot: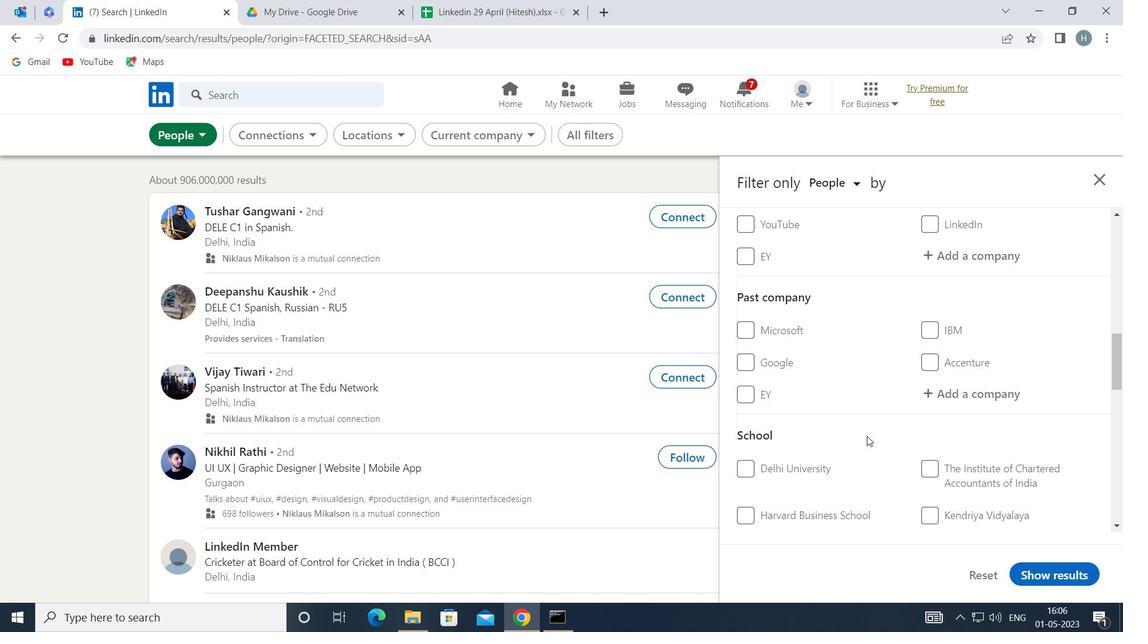 
Action: Mouse scrolled (867, 436) with delta (0, 0)
Screenshot: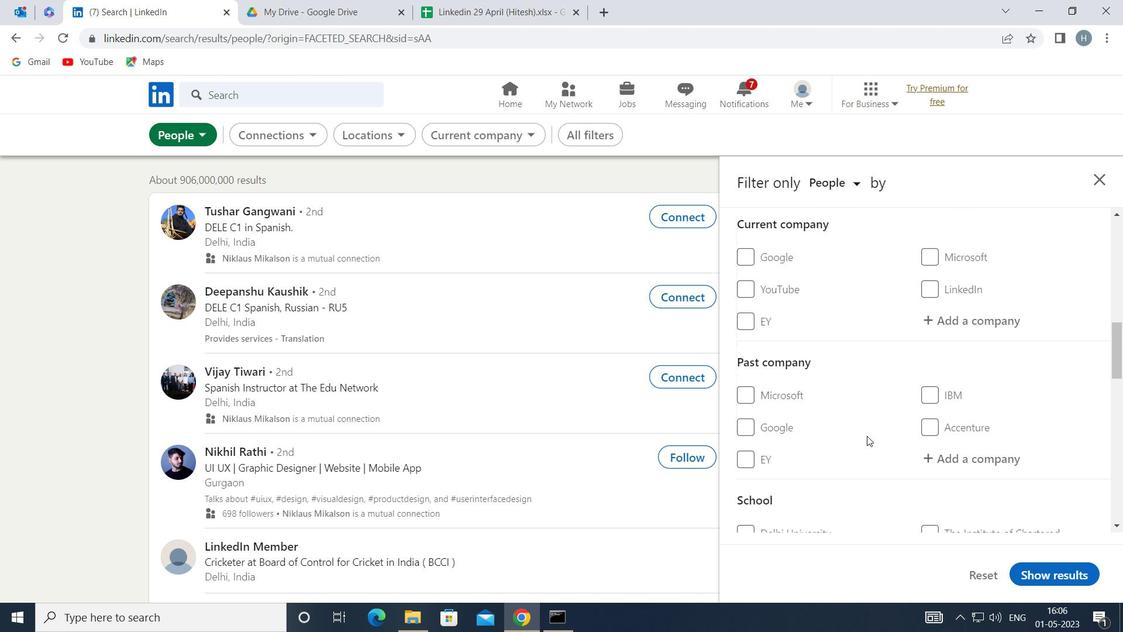 
Action: Mouse moved to (948, 469)
Screenshot: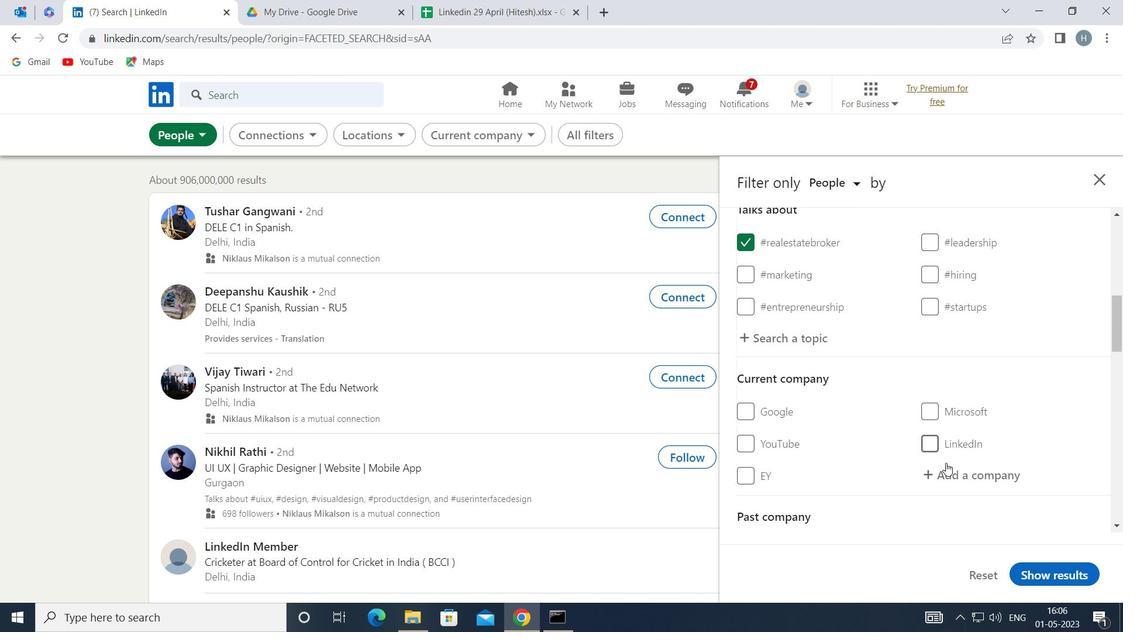 
Action: Mouse pressed left at (948, 469)
Screenshot: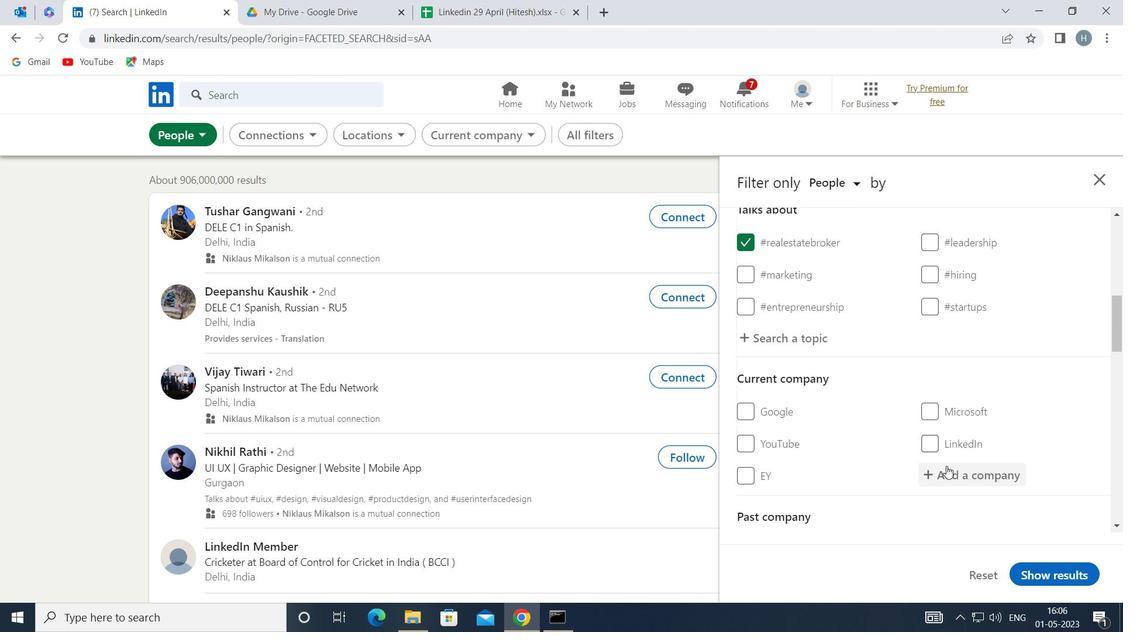 
Action: Key pressed <Key.shift>MY
Screenshot: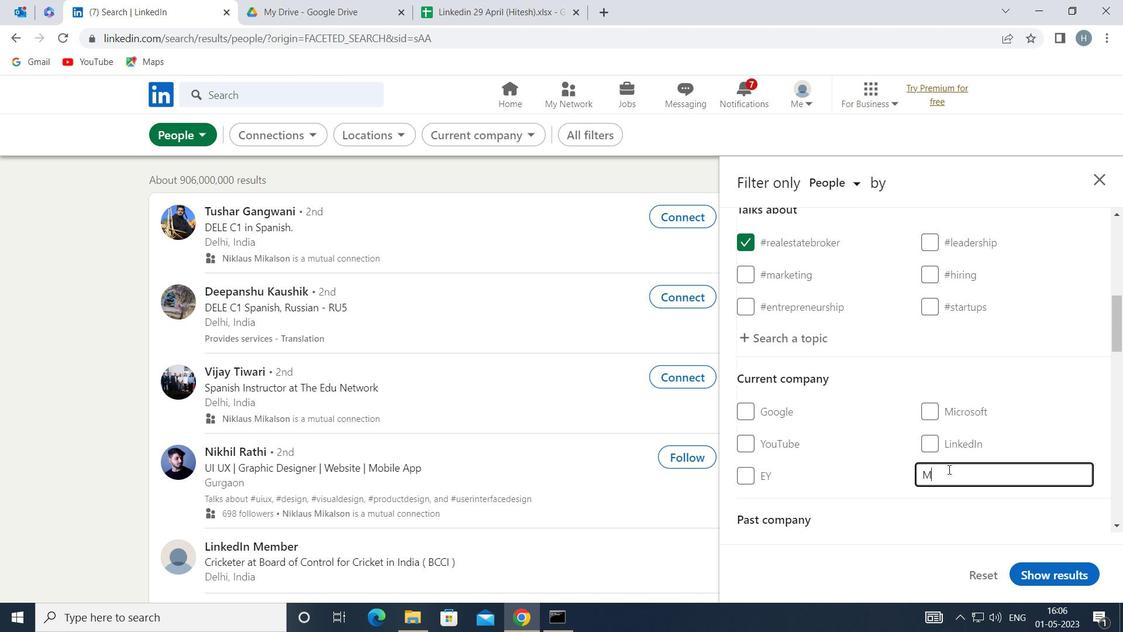 
Action: Mouse moved to (902, 502)
Screenshot: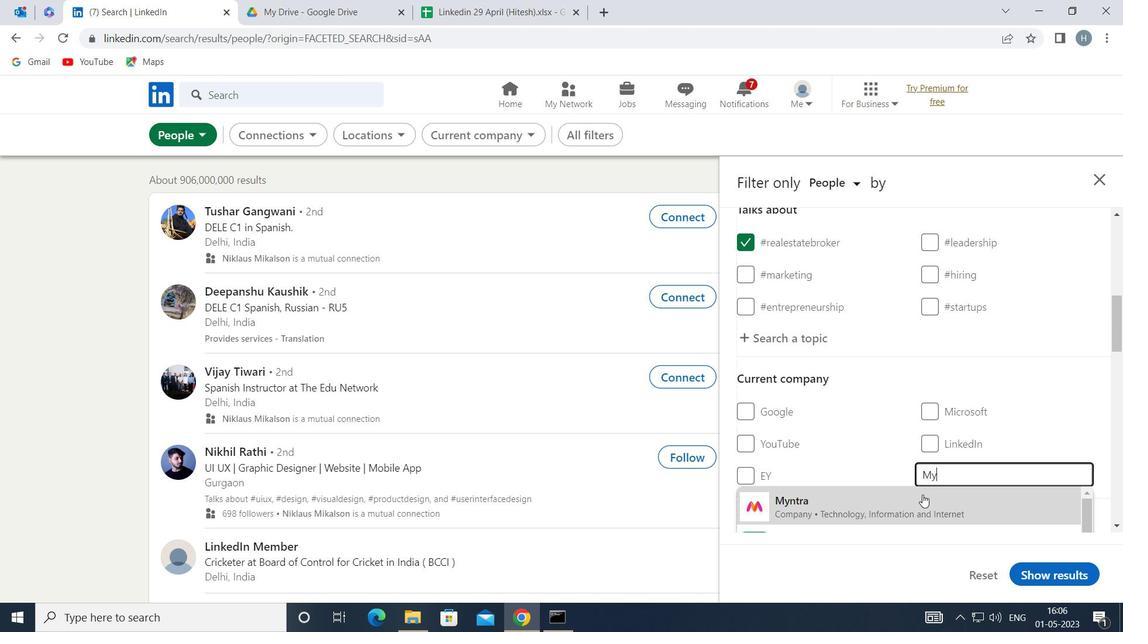 
Action: Mouse pressed left at (902, 502)
Screenshot: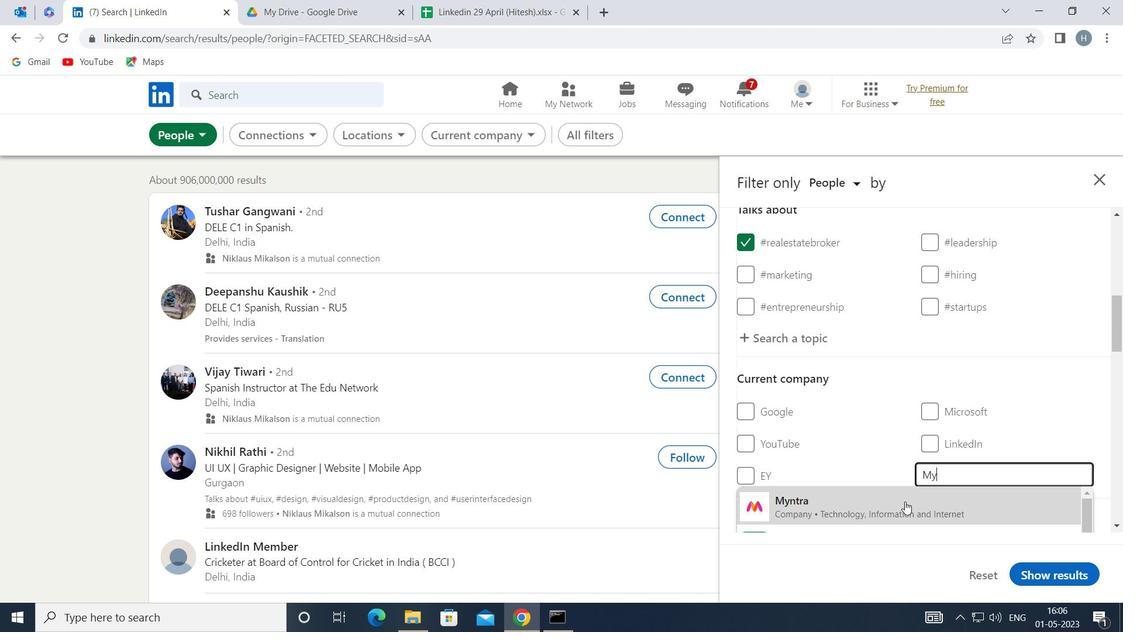 
Action: Mouse moved to (910, 385)
Screenshot: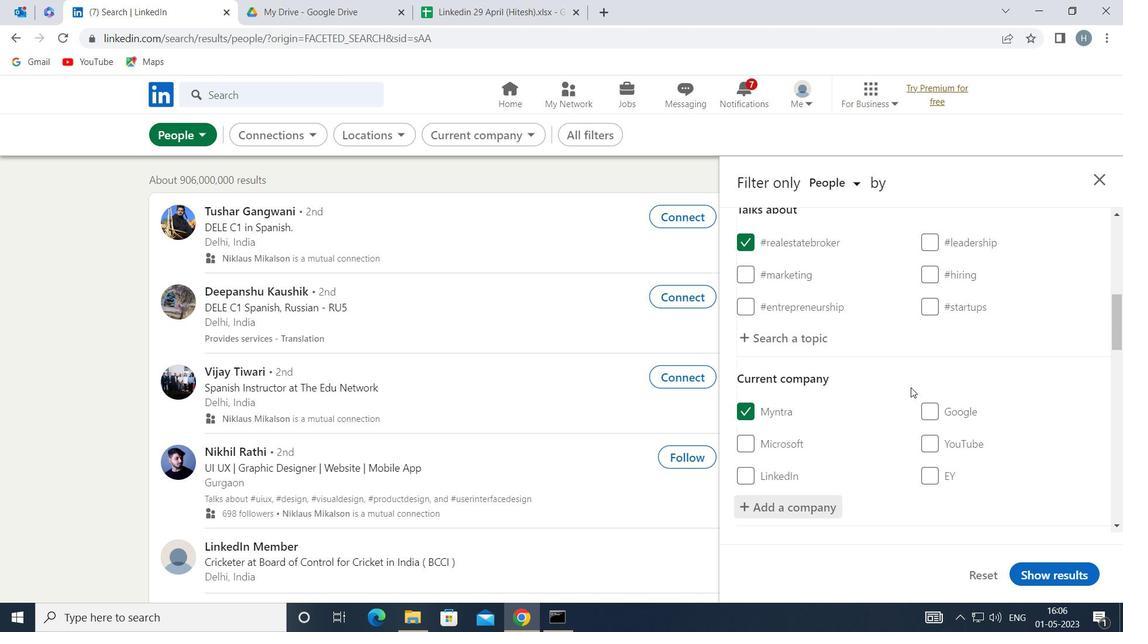 
Action: Mouse scrolled (910, 385) with delta (0, 0)
Screenshot: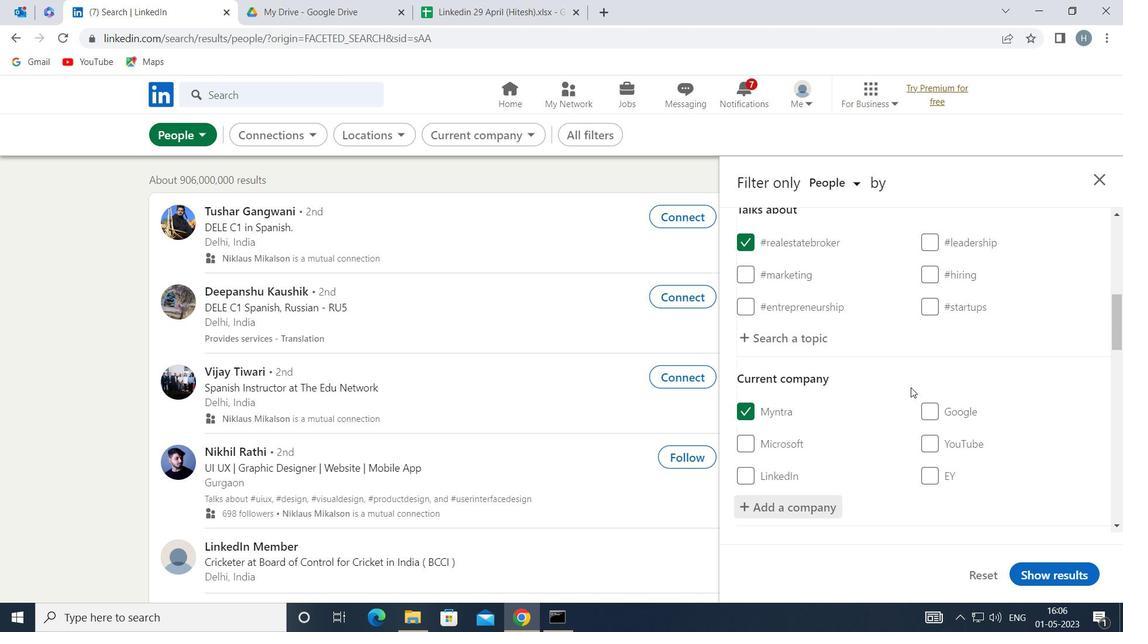 
Action: Mouse moved to (908, 385)
Screenshot: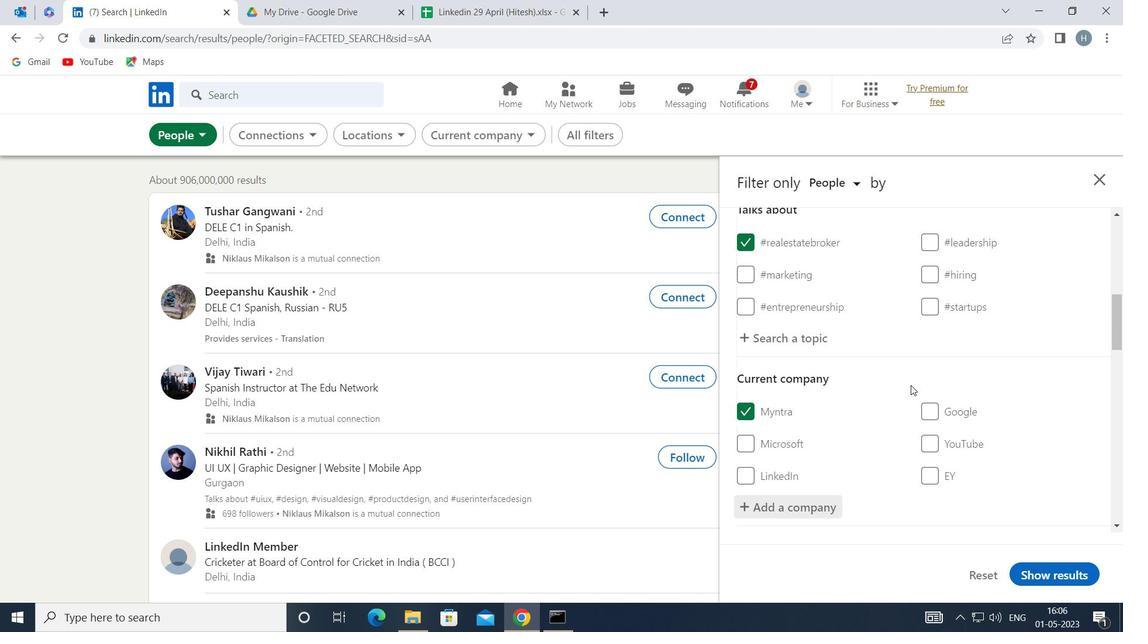
Action: Mouse scrolled (908, 385) with delta (0, 0)
Screenshot: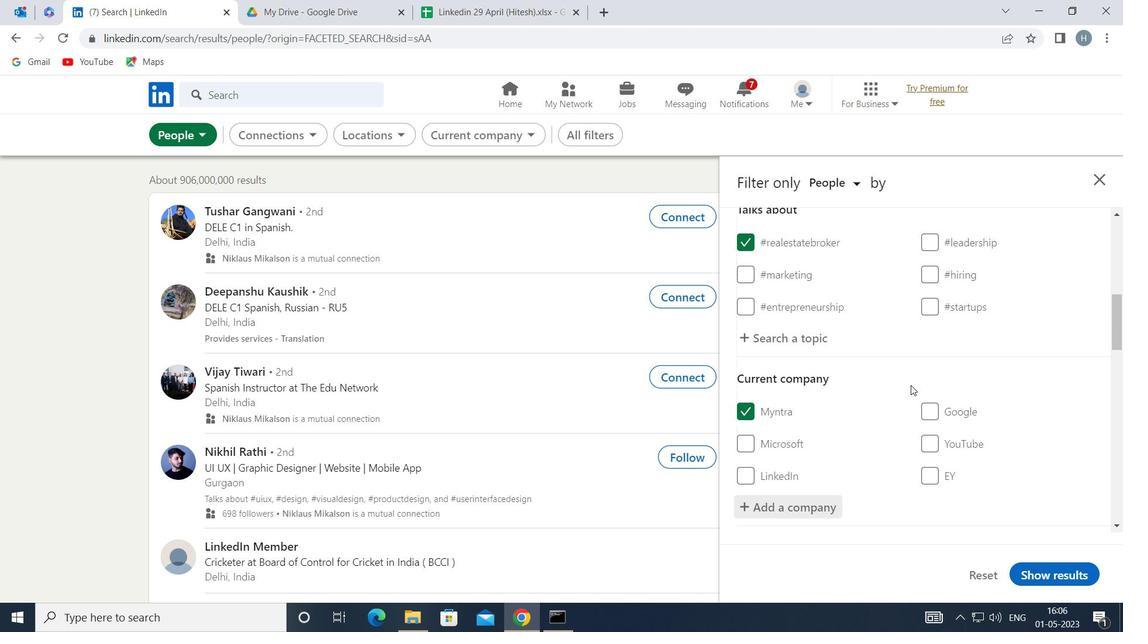 
Action: Mouse moved to (887, 389)
Screenshot: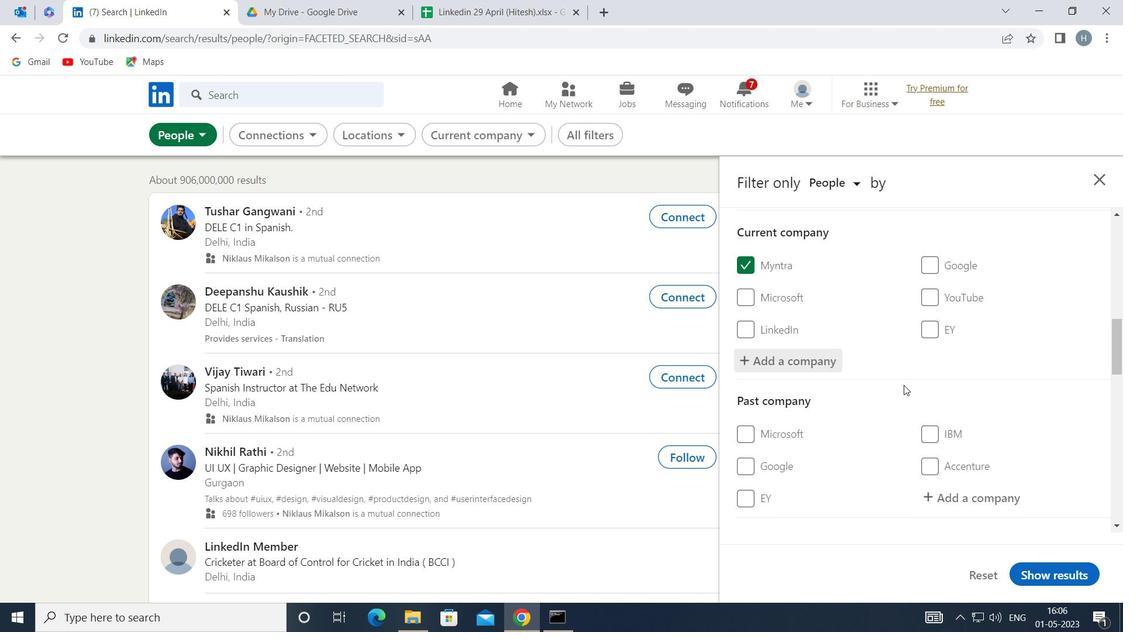 
Action: Mouse scrolled (887, 388) with delta (0, 0)
Screenshot: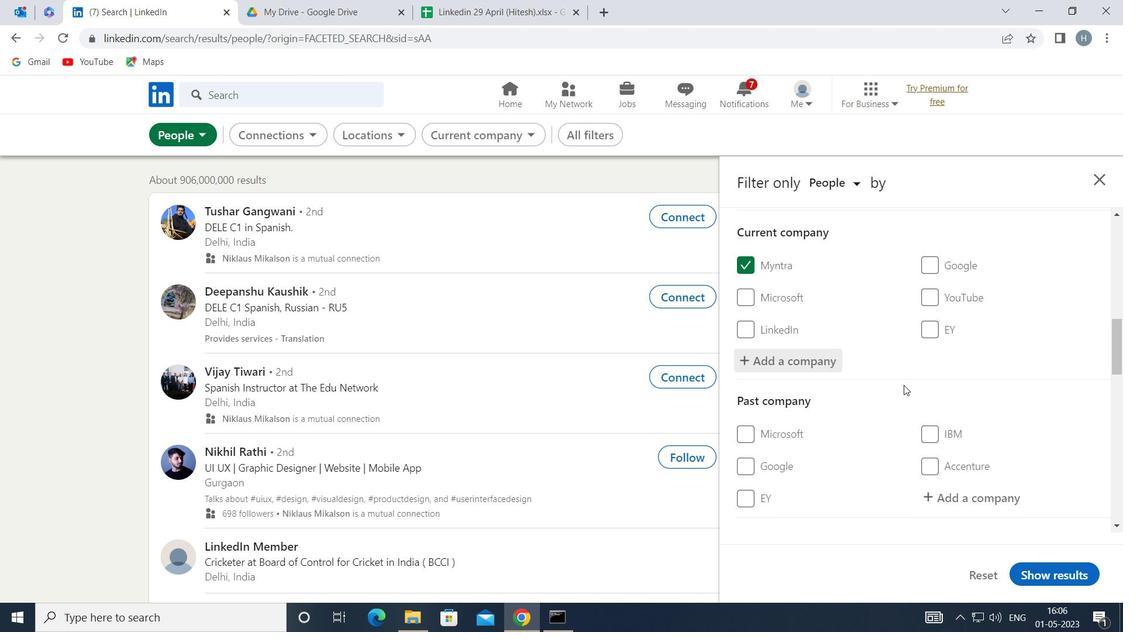 
Action: Mouse moved to (880, 389)
Screenshot: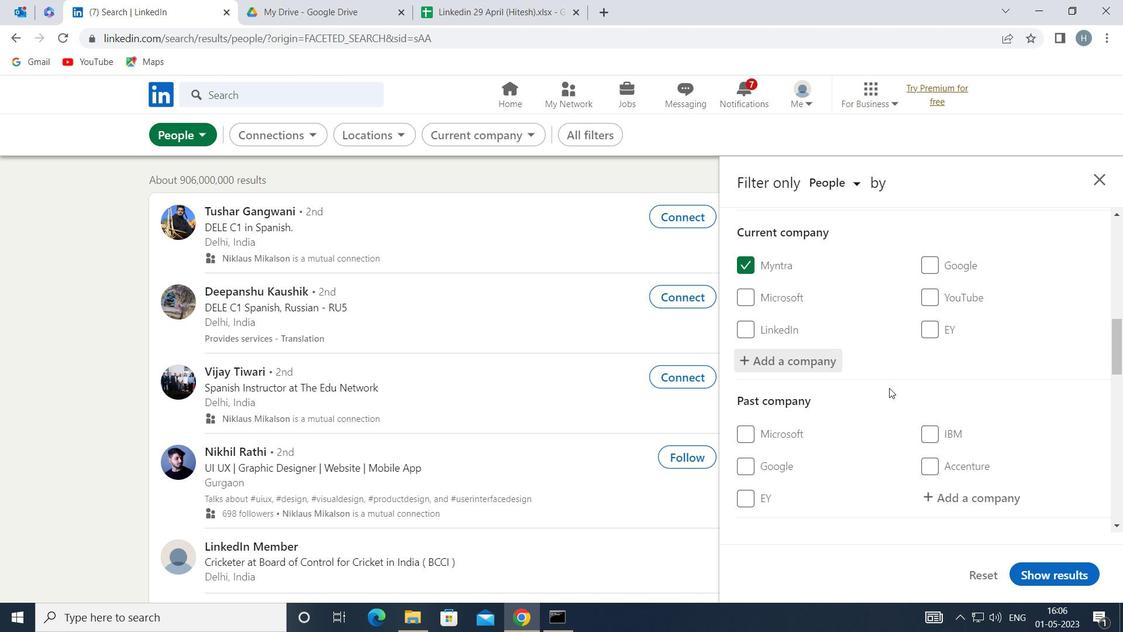 
Action: Mouse scrolled (880, 388) with delta (0, 0)
Screenshot: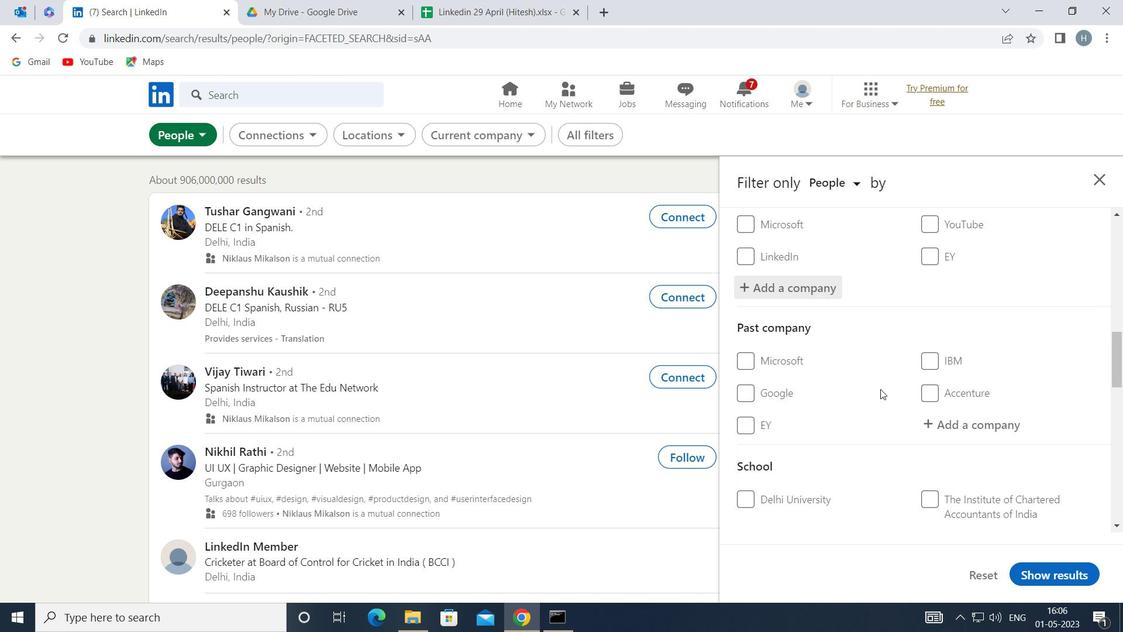 
Action: Mouse scrolled (880, 388) with delta (0, 0)
Screenshot: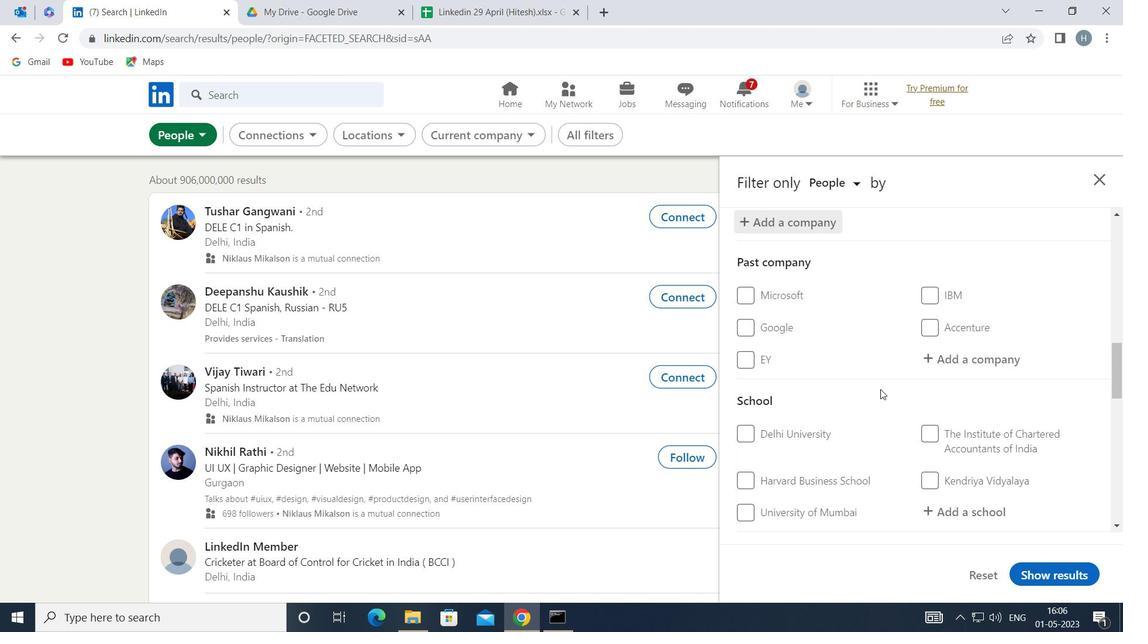 
Action: Mouse moved to (966, 429)
Screenshot: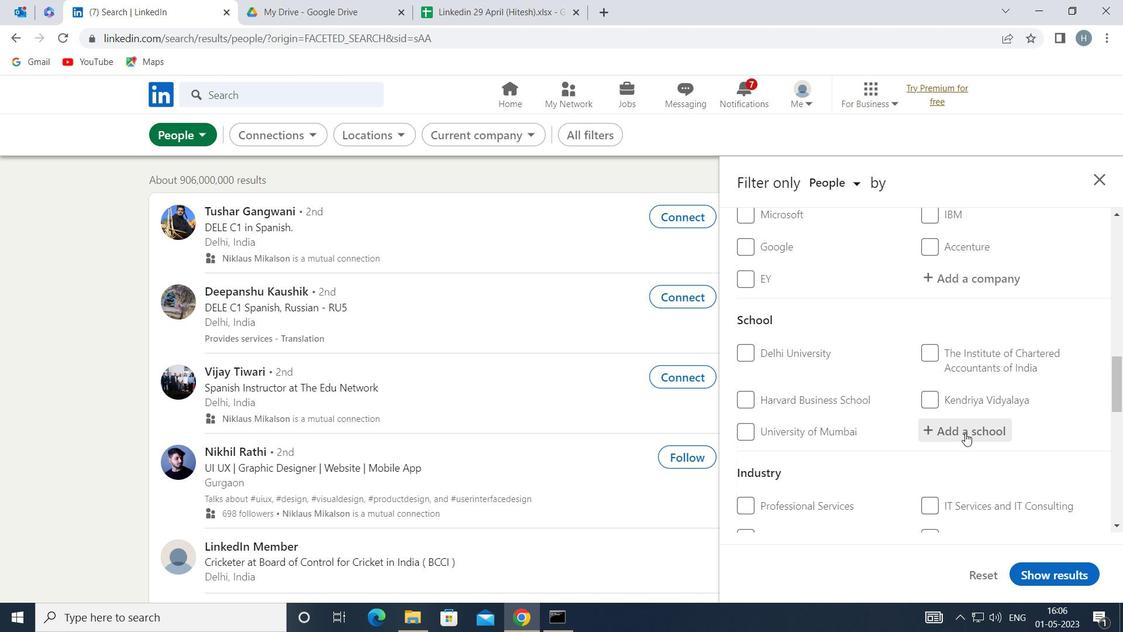 
Action: Mouse pressed left at (966, 429)
Screenshot: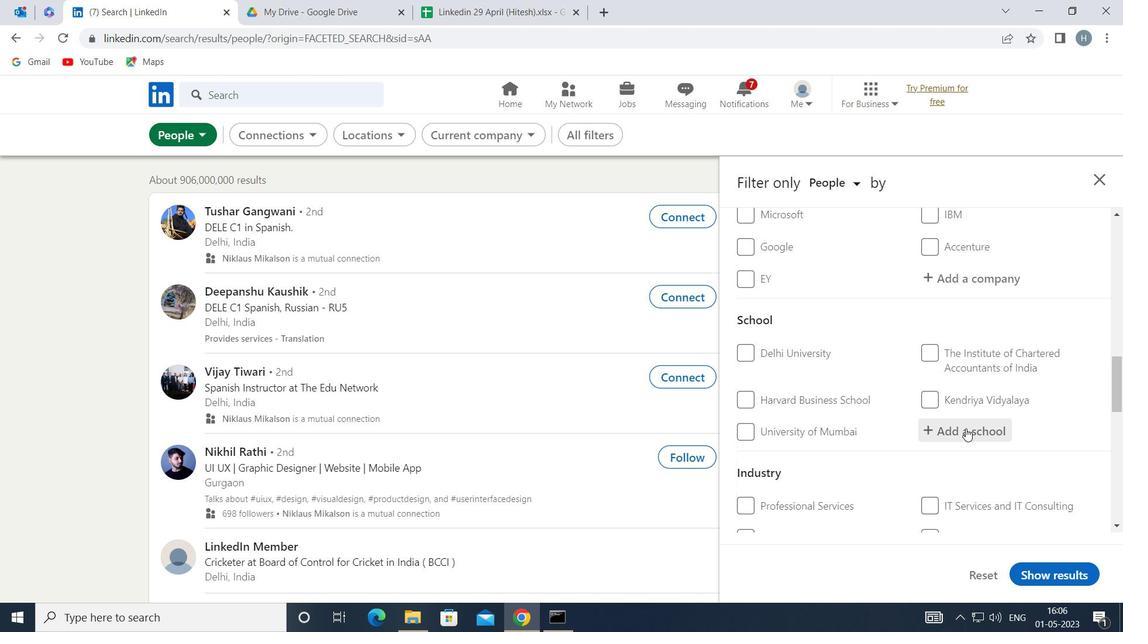 
Action: Mouse moved to (958, 427)
Screenshot: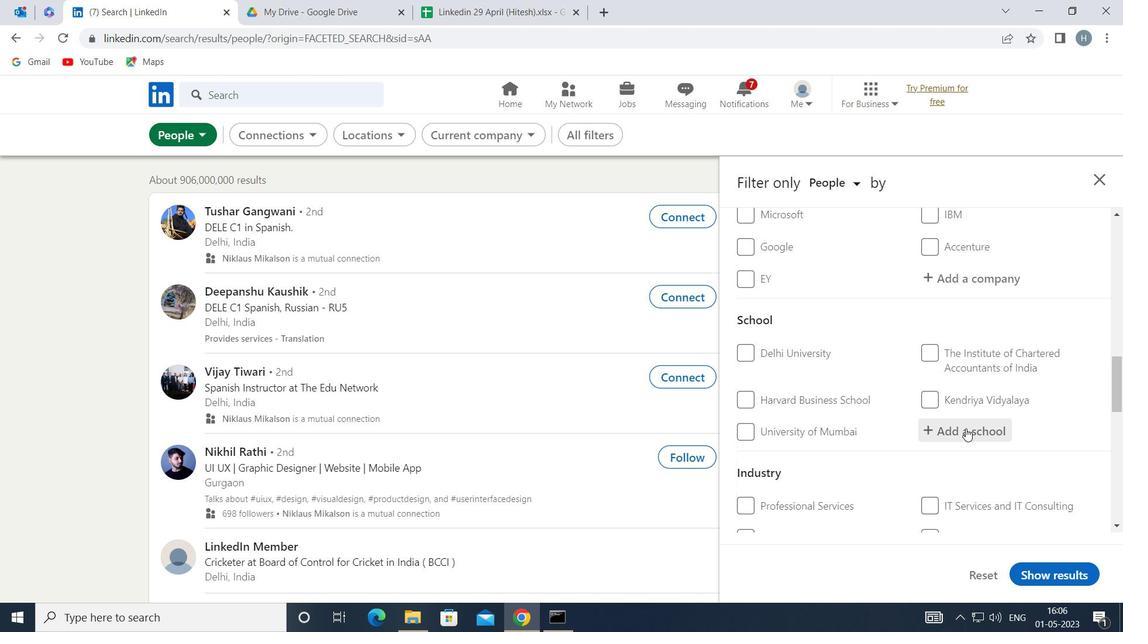 
Action: Key pressed <Key.shift>GREYSTONE
Screenshot: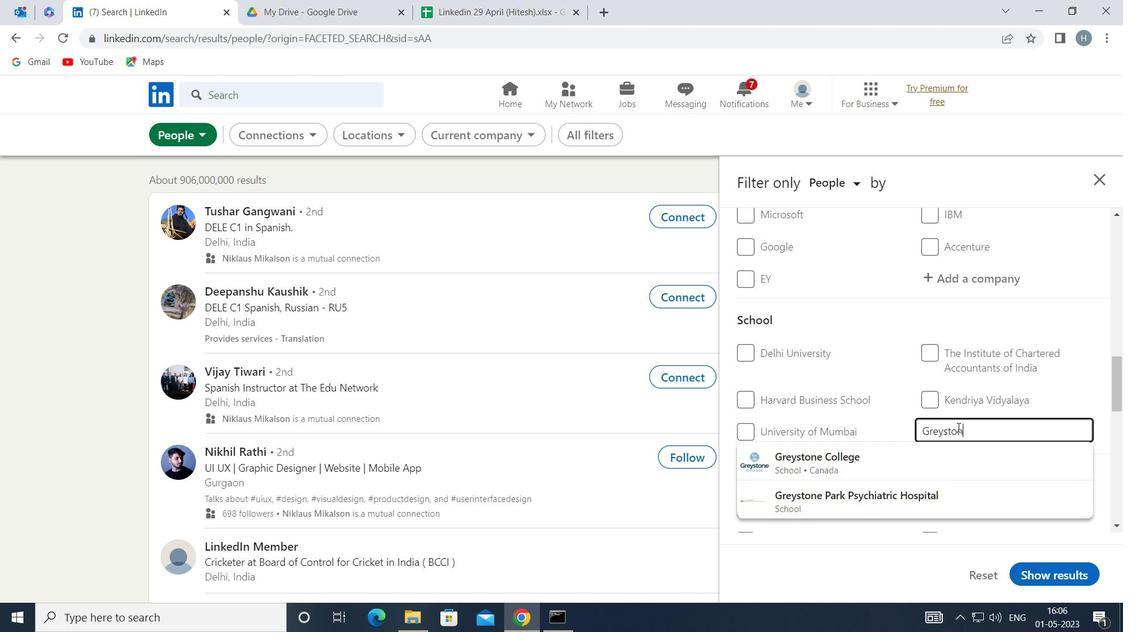 
Action: Mouse moved to (952, 451)
Screenshot: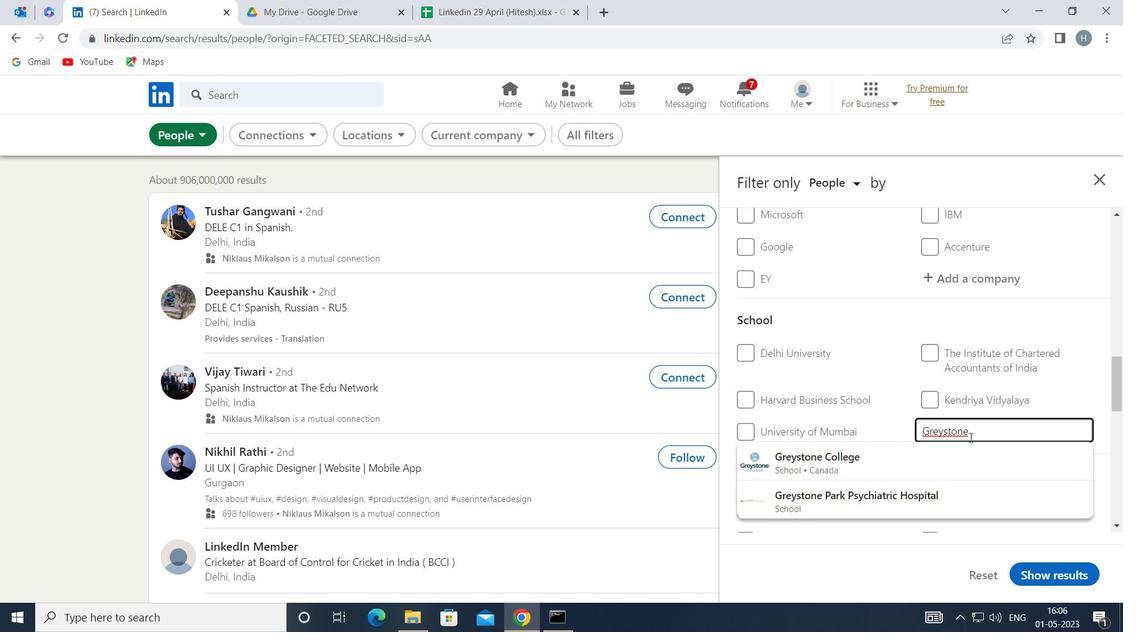 
Action: Mouse pressed left at (952, 451)
Screenshot: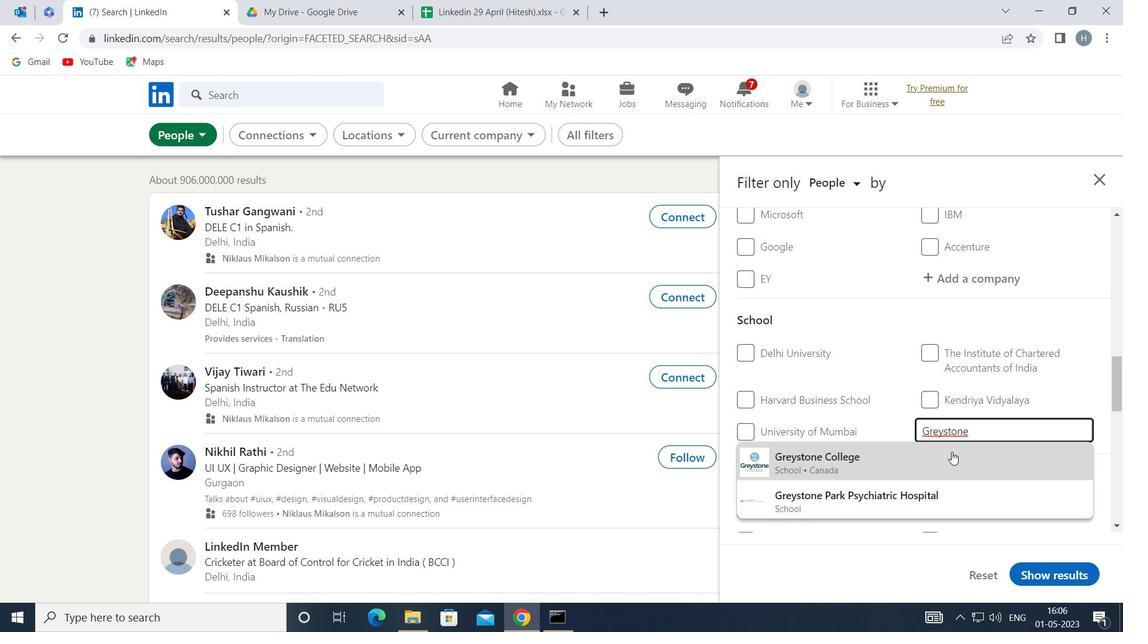 
Action: Mouse moved to (937, 399)
Screenshot: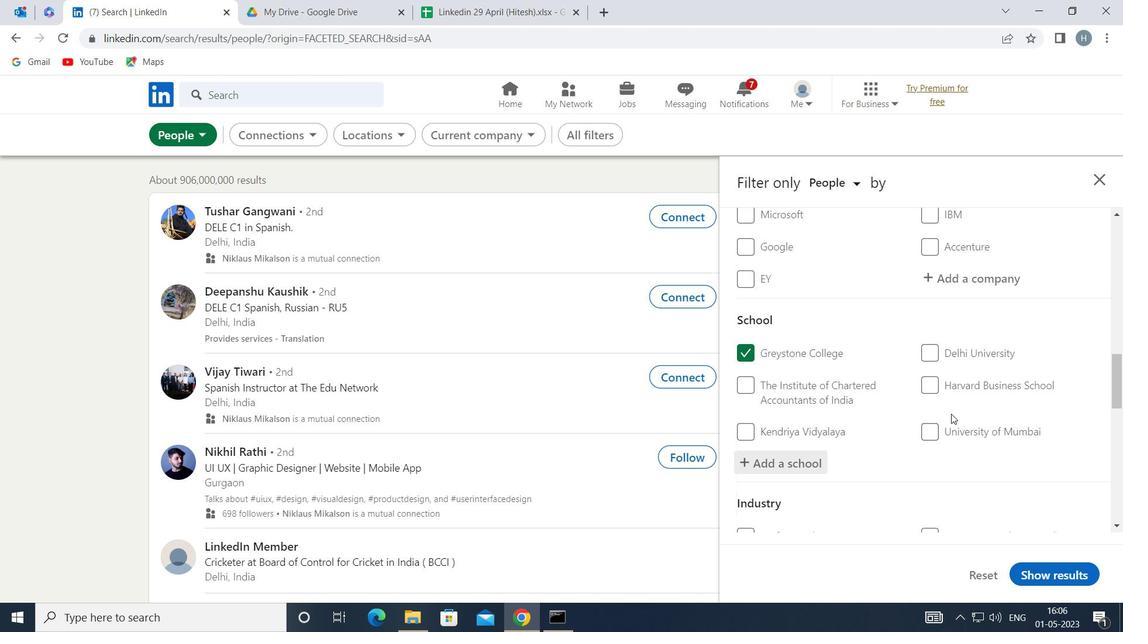 
Action: Mouse scrolled (937, 399) with delta (0, 0)
Screenshot: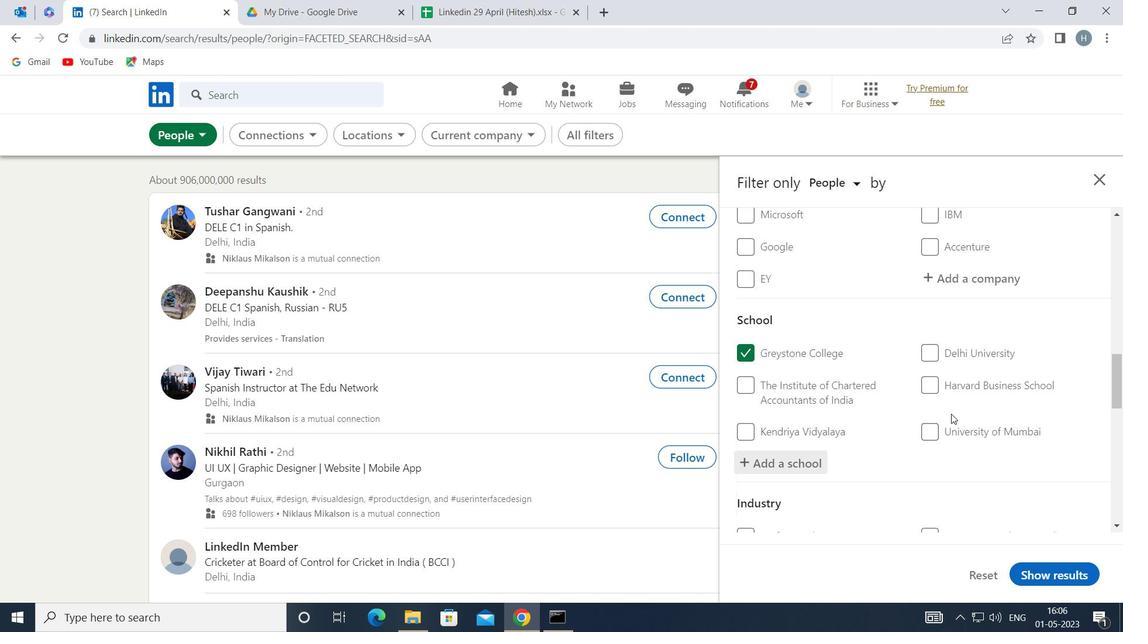 
Action: Mouse moved to (931, 399)
Screenshot: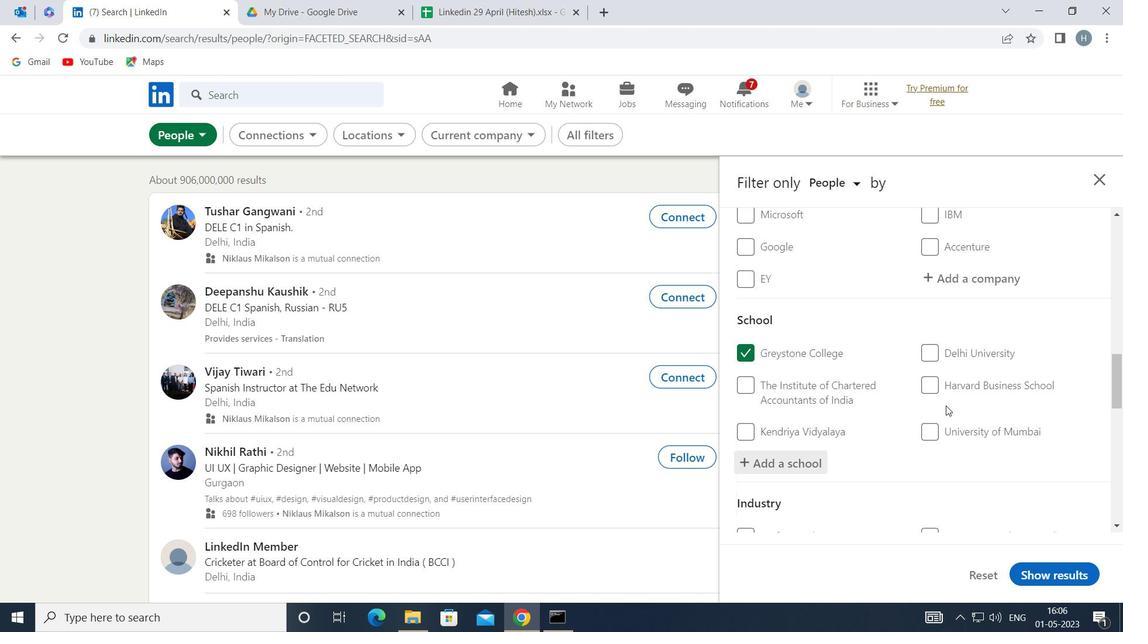 
Action: Mouse scrolled (931, 399) with delta (0, 0)
Screenshot: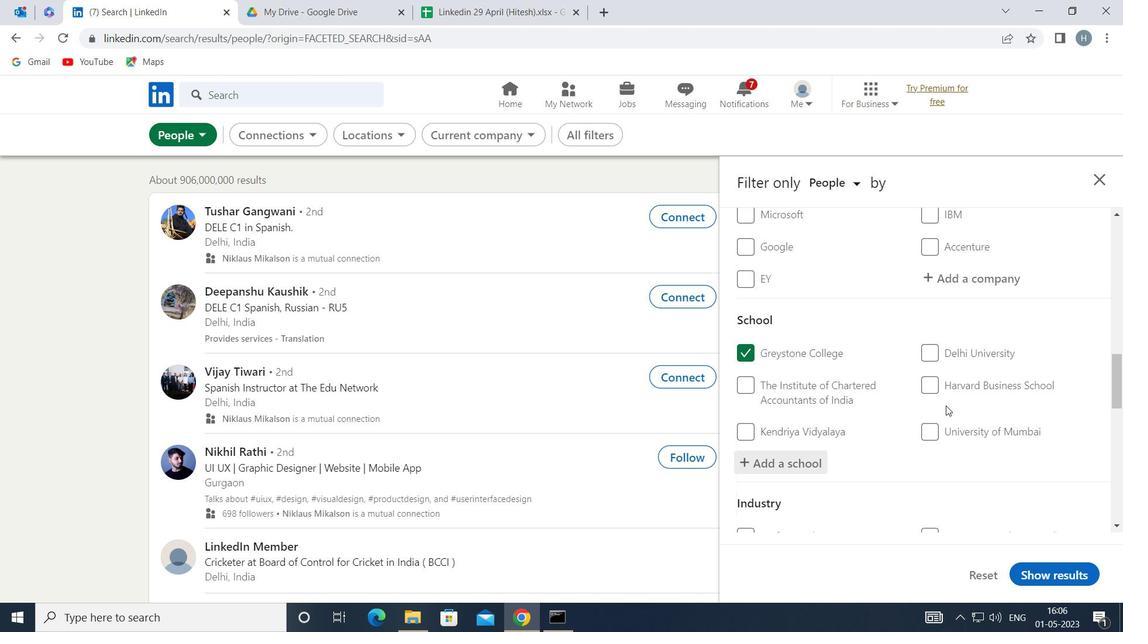 
Action: Mouse moved to (902, 401)
Screenshot: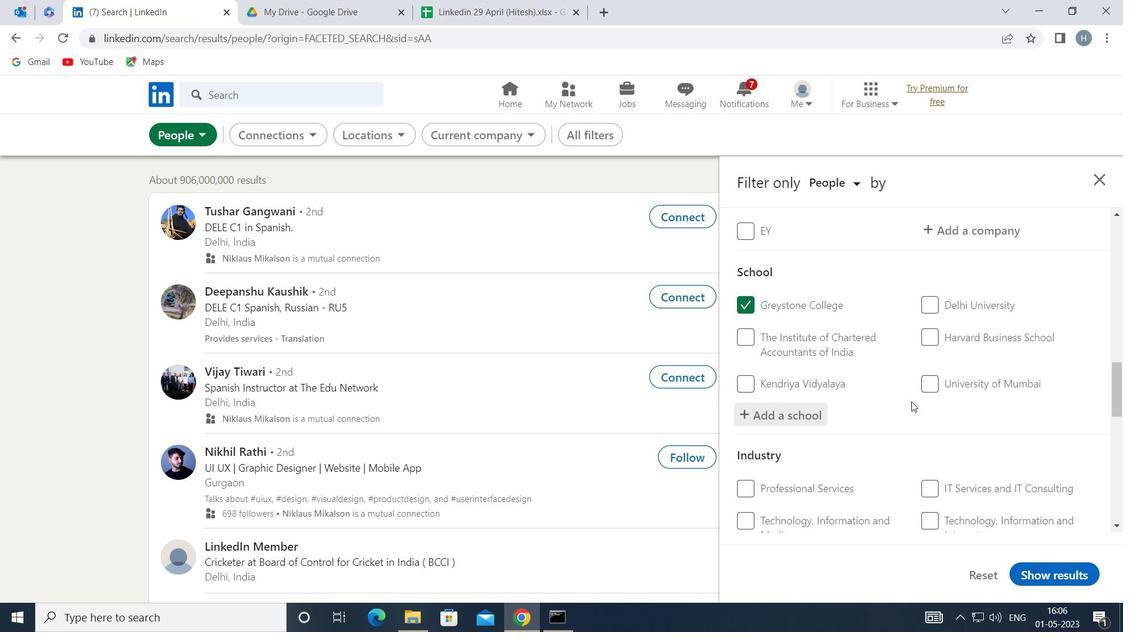 
Action: Mouse scrolled (902, 400) with delta (0, 0)
Screenshot: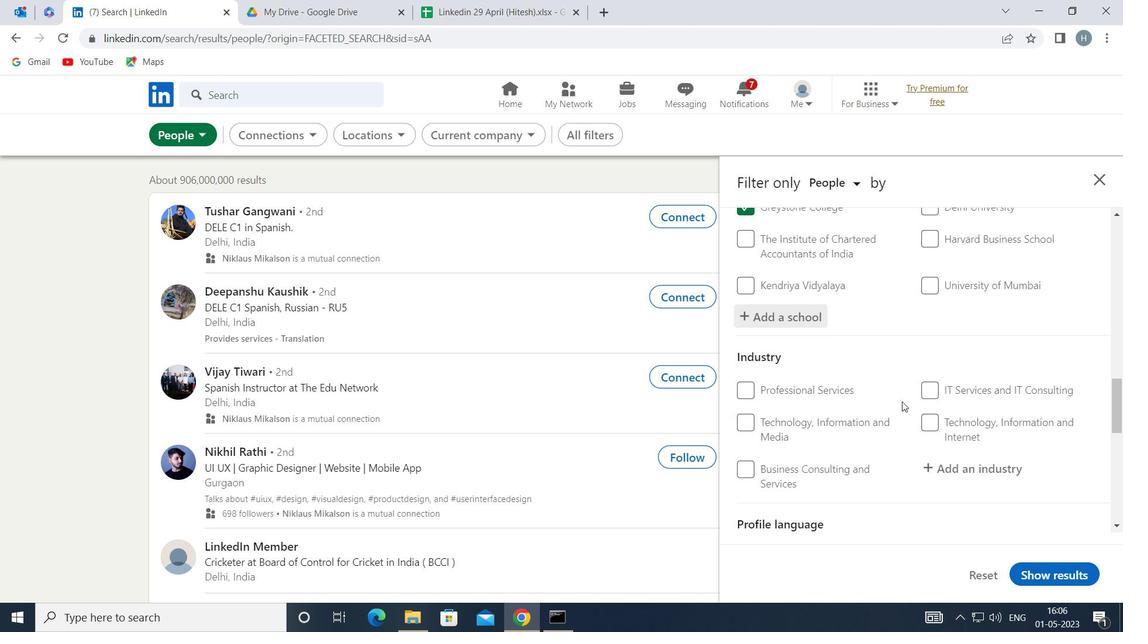 
Action: Mouse moved to (954, 391)
Screenshot: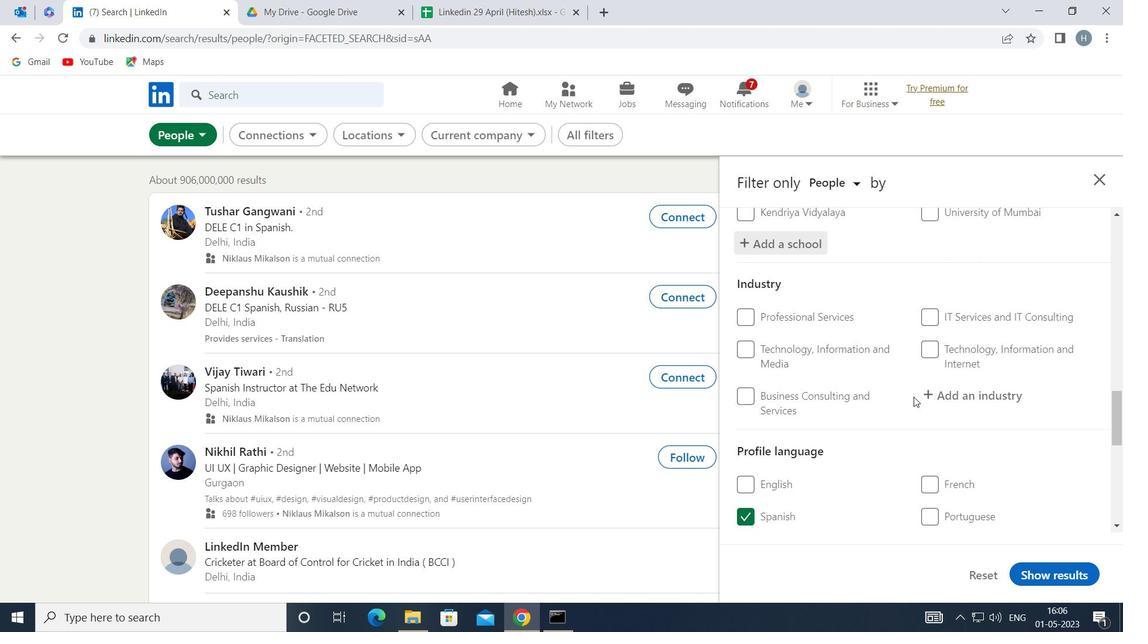 
Action: Mouse pressed left at (954, 391)
Screenshot: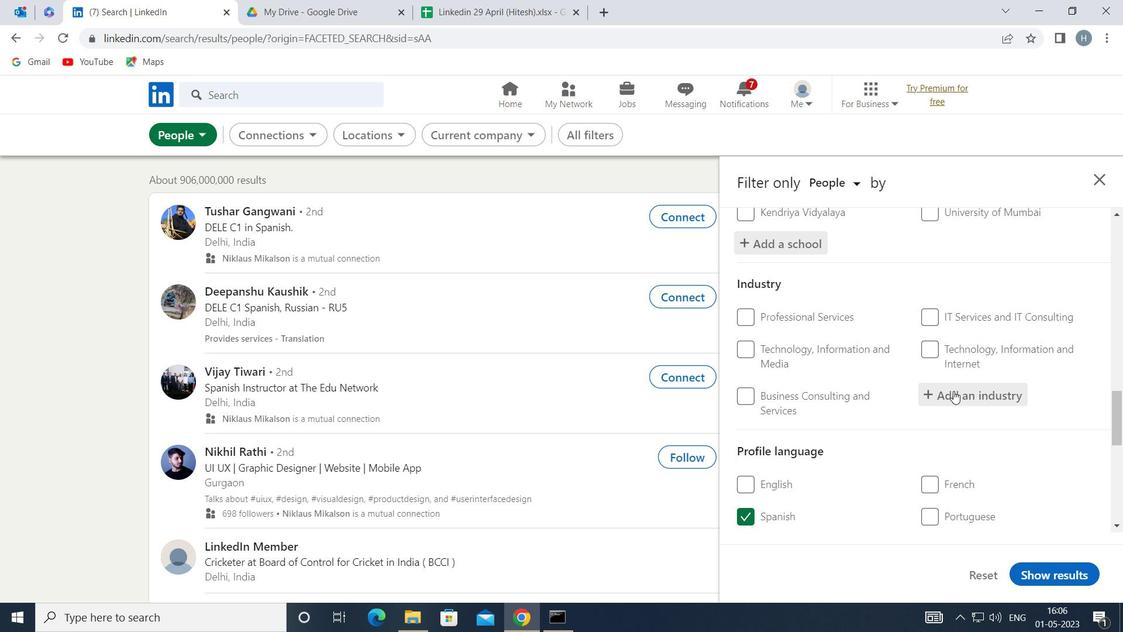 
Action: Key pressed <Key.shift>SEAFOO
Screenshot: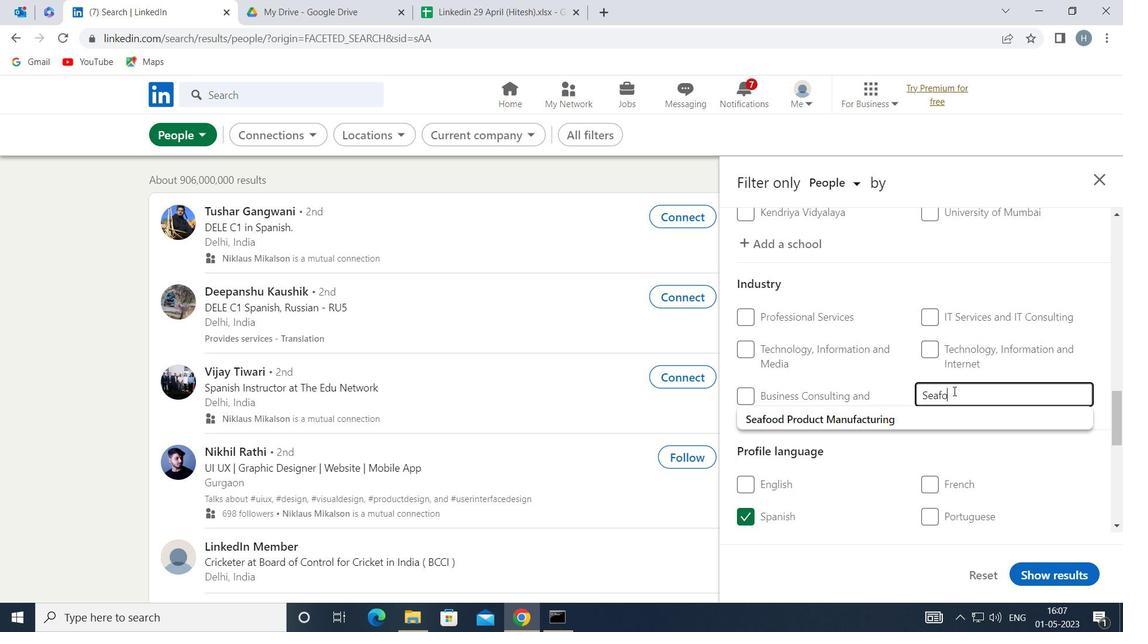 
Action: Mouse moved to (892, 420)
Screenshot: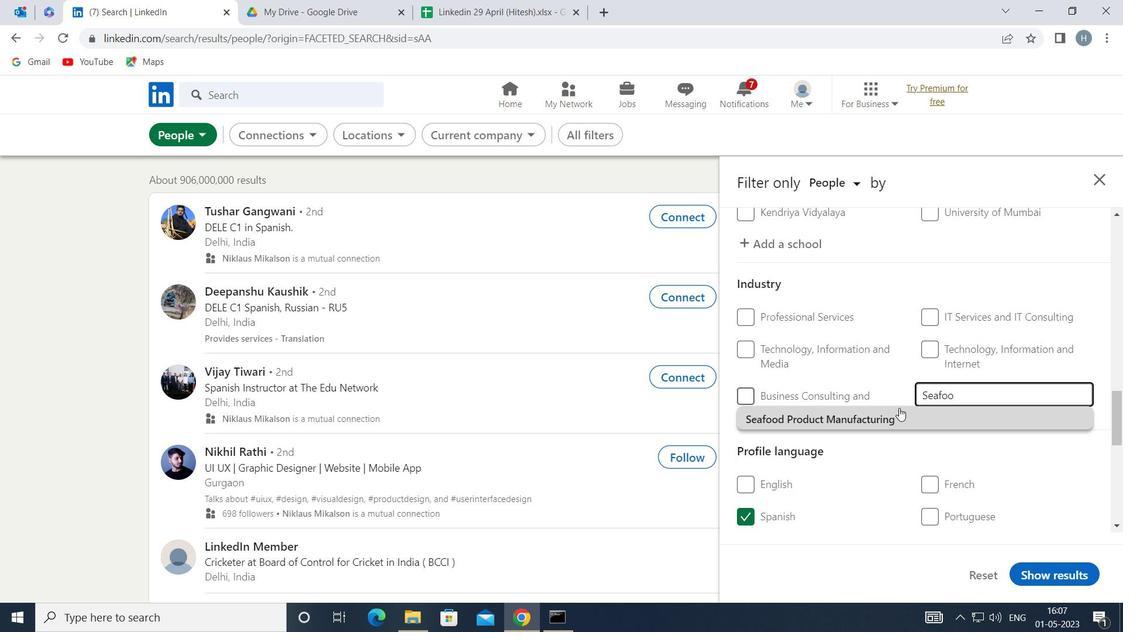 
Action: Mouse pressed left at (892, 420)
Screenshot: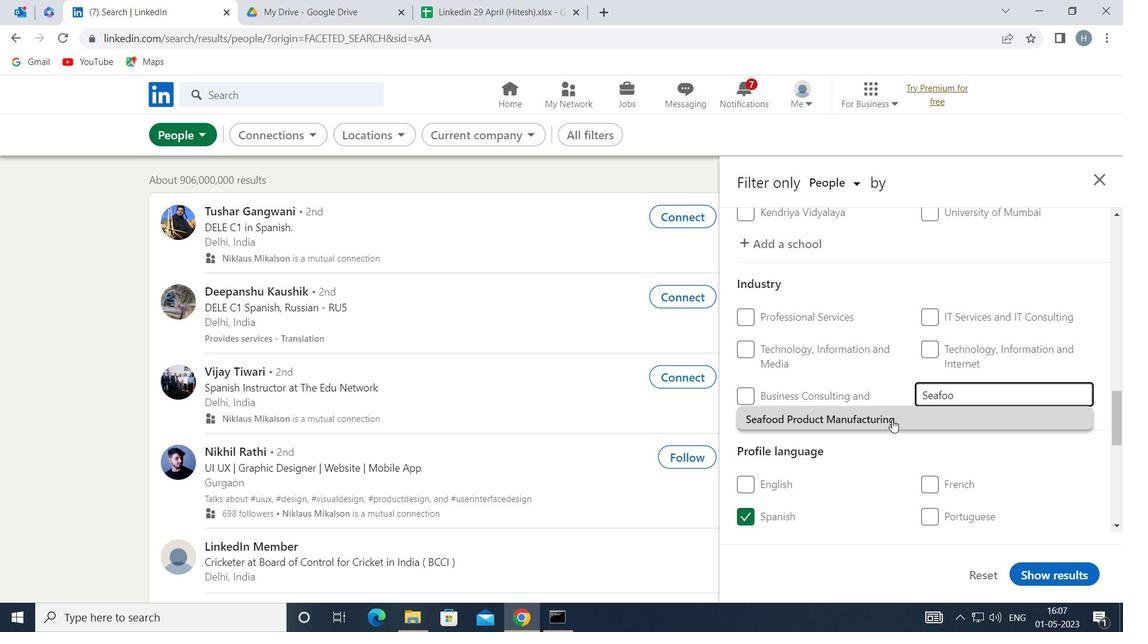
Action: Mouse moved to (890, 415)
Screenshot: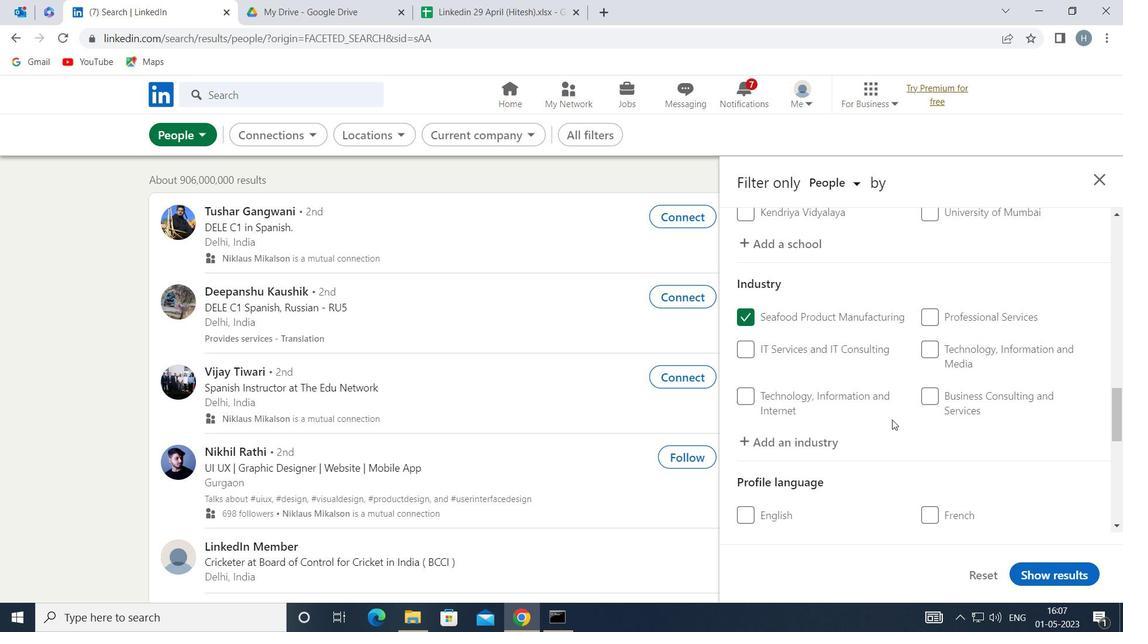 
Action: Mouse scrolled (890, 415) with delta (0, 0)
Screenshot: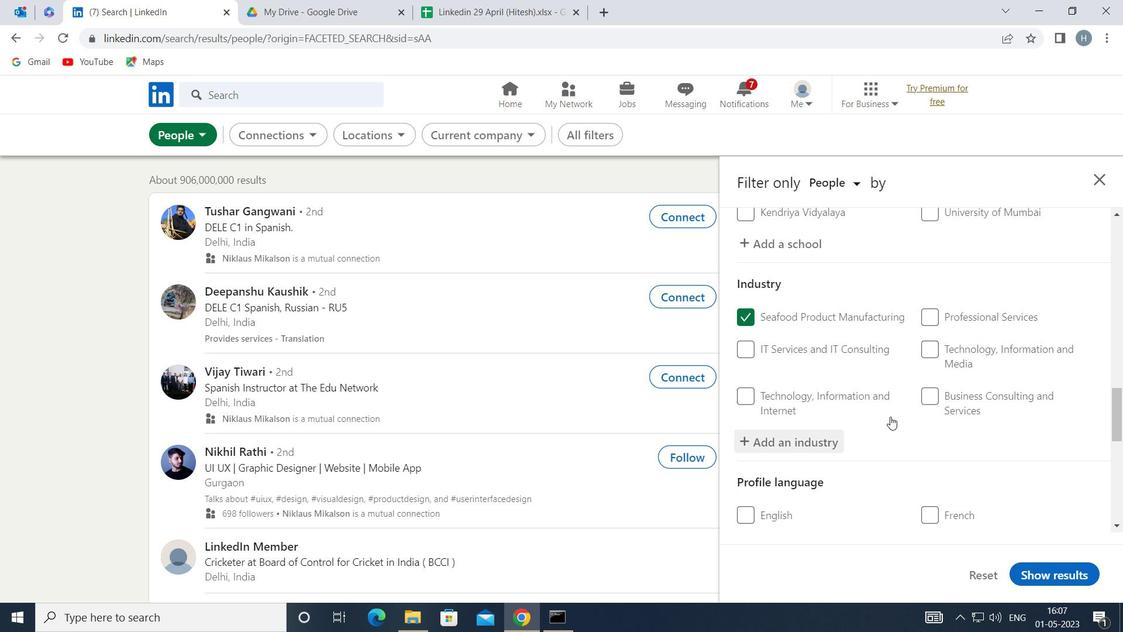 
Action: Mouse scrolled (890, 415) with delta (0, 0)
Screenshot: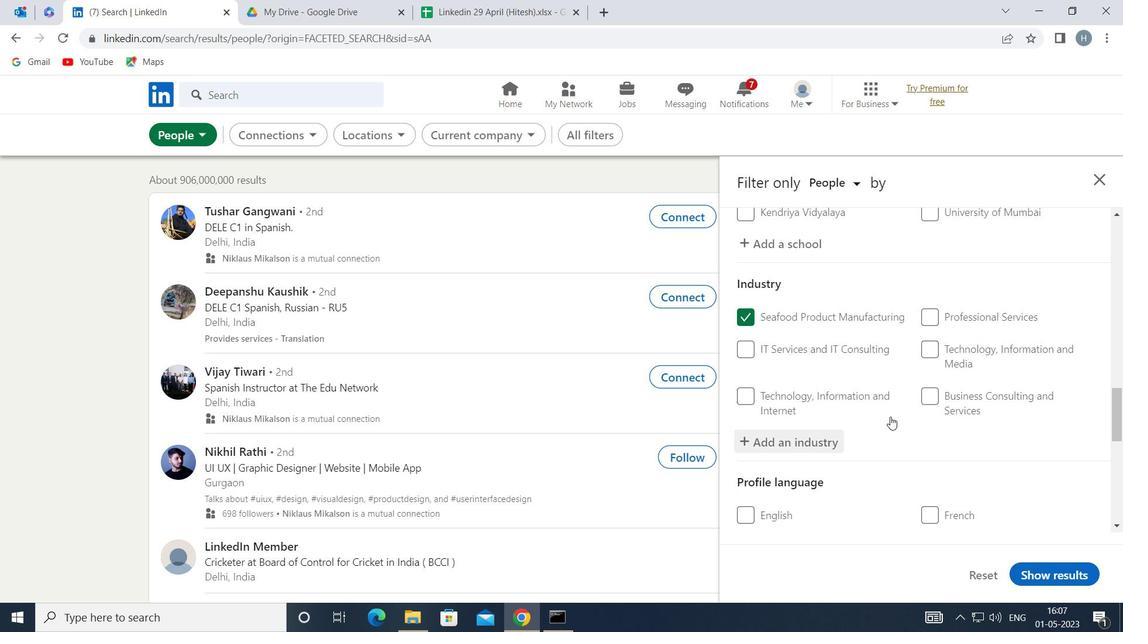
Action: Mouse scrolled (890, 415) with delta (0, 0)
Screenshot: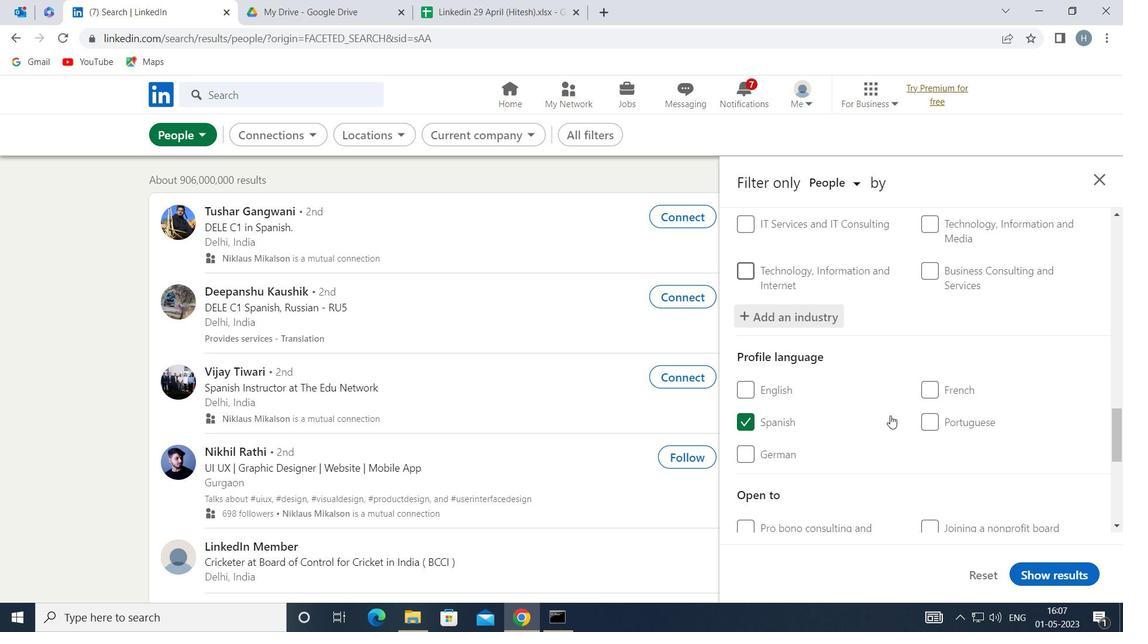 
Action: Mouse scrolled (890, 415) with delta (0, 0)
Screenshot: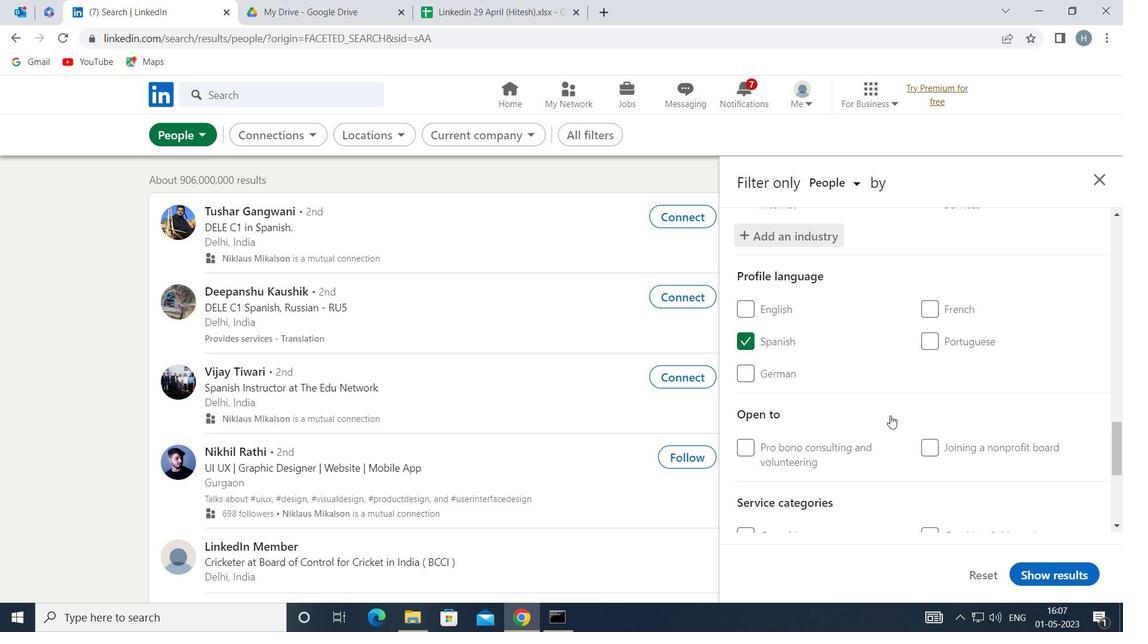 
Action: Mouse scrolled (890, 415) with delta (0, 0)
Screenshot: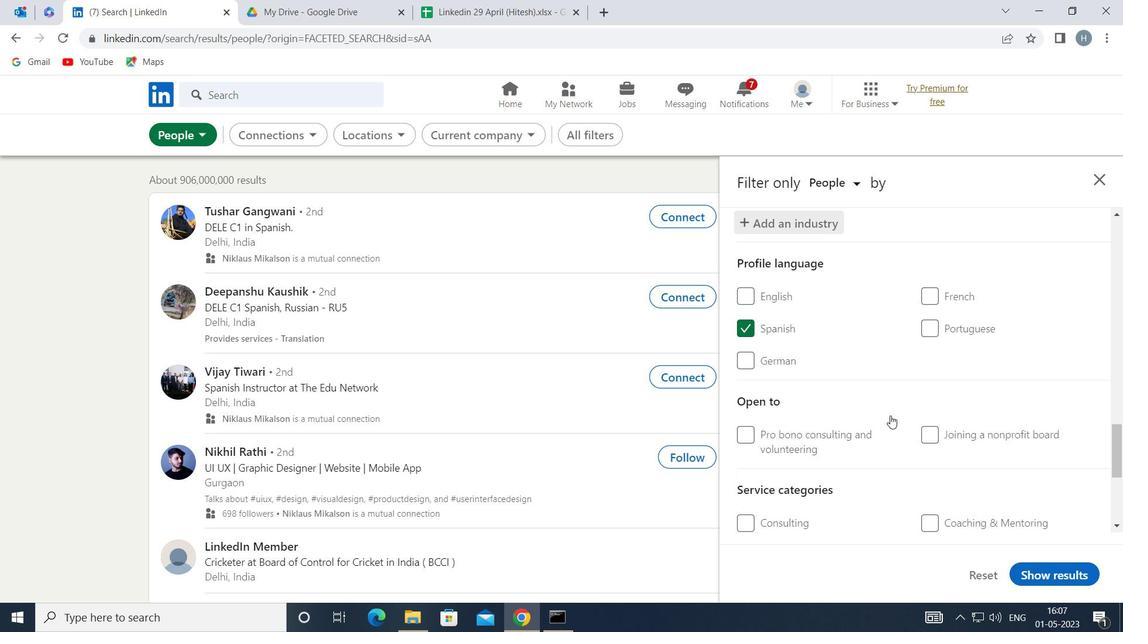 
Action: Mouse scrolled (890, 415) with delta (0, 0)
Screenshot: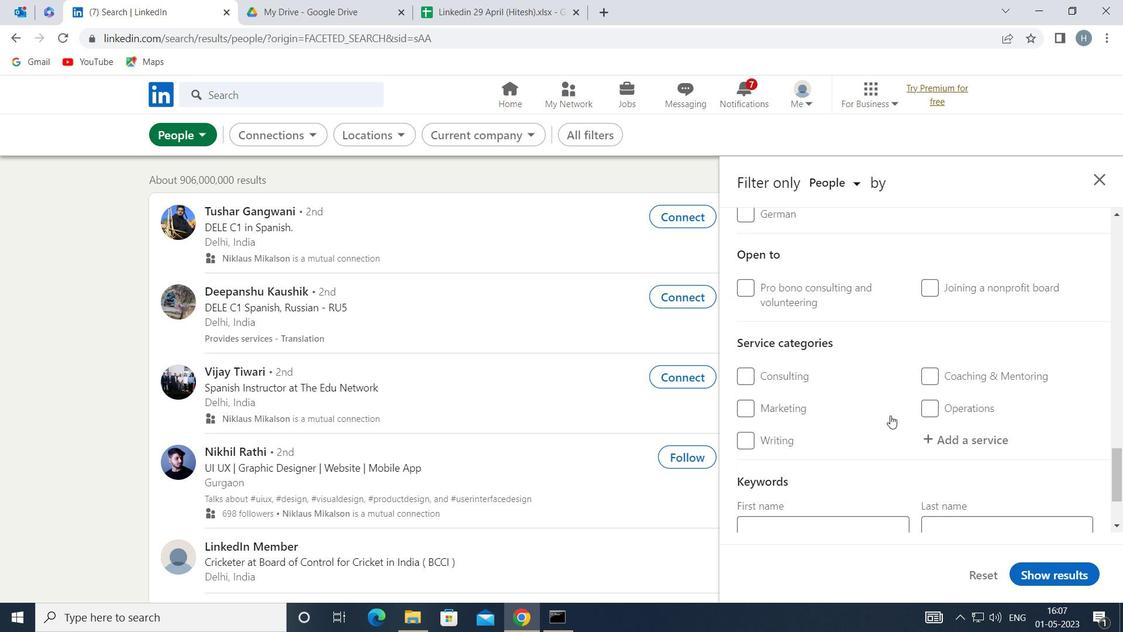 
Action: Mouse moved to (991, 369)
Screenshot: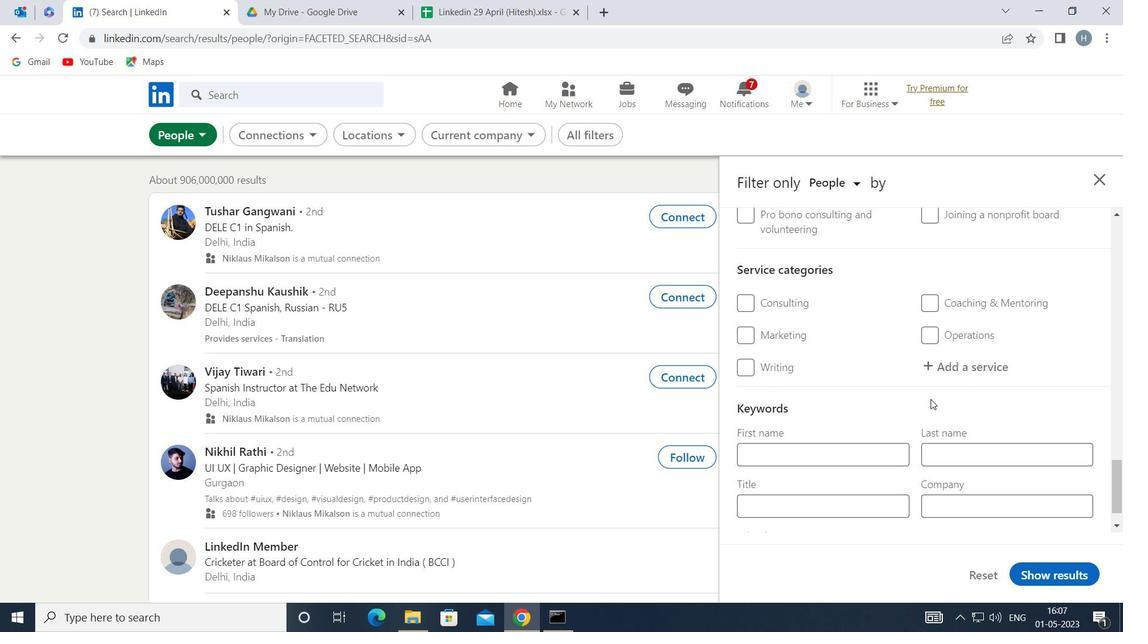 
Action: Mouse pressed left at (991, 369)
Screenshot: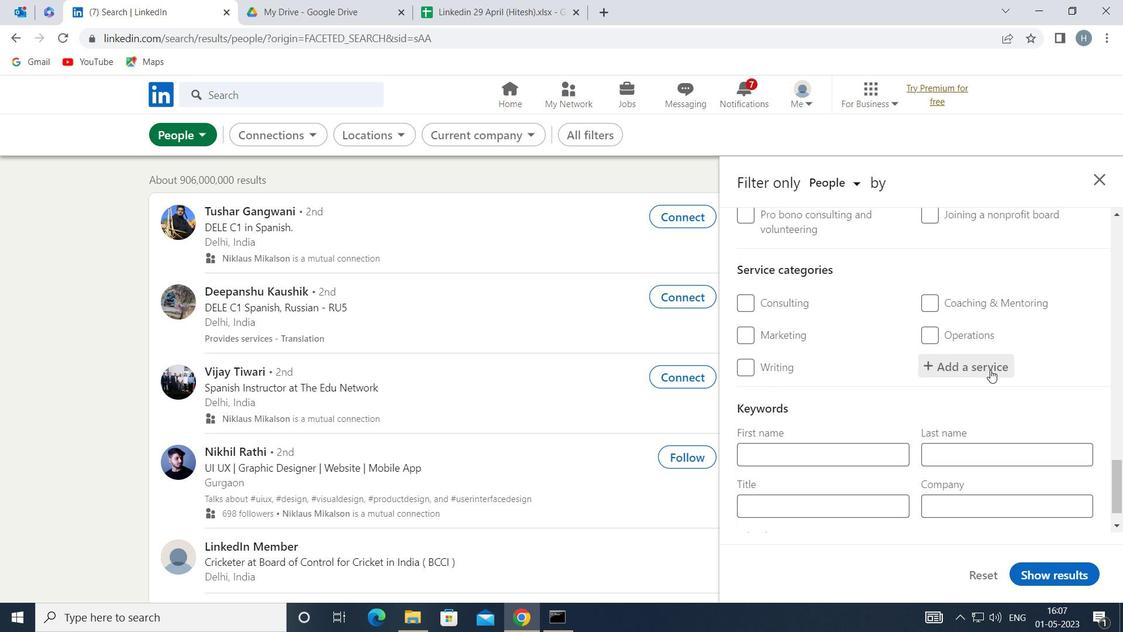 
Action: Mouse moved to (991, 367)
Screenshot: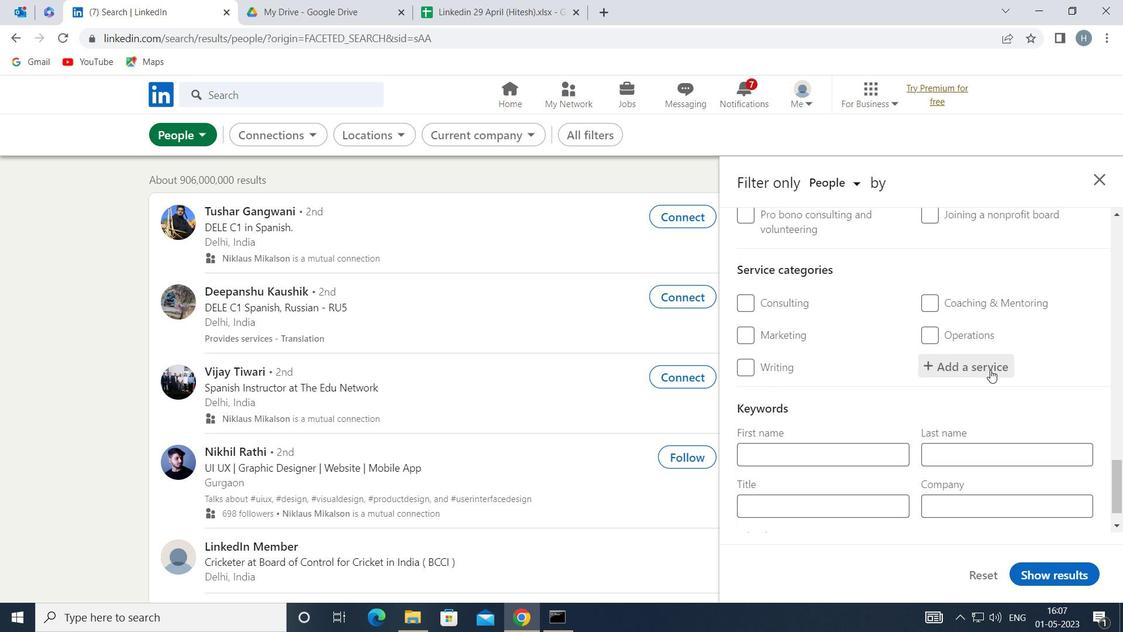 
Action: Key pressed <Key.shift>PROJECT<Key.space><Key.shift>MANAGEMENT
Screenshot: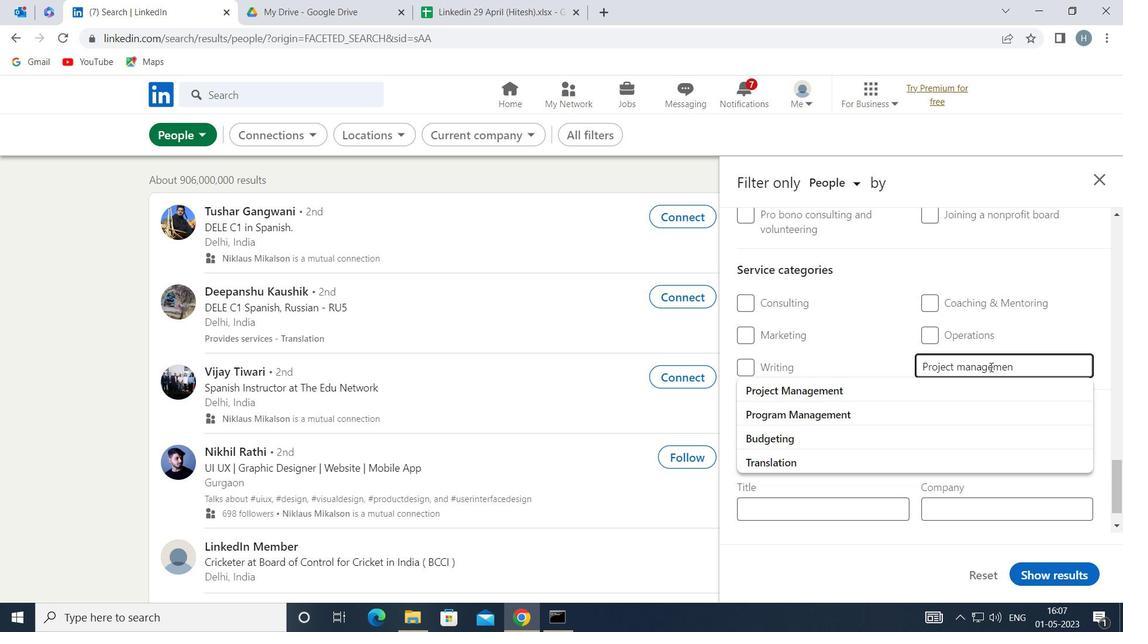 
Action: Mouse moved to (870, 388)
Screenshot: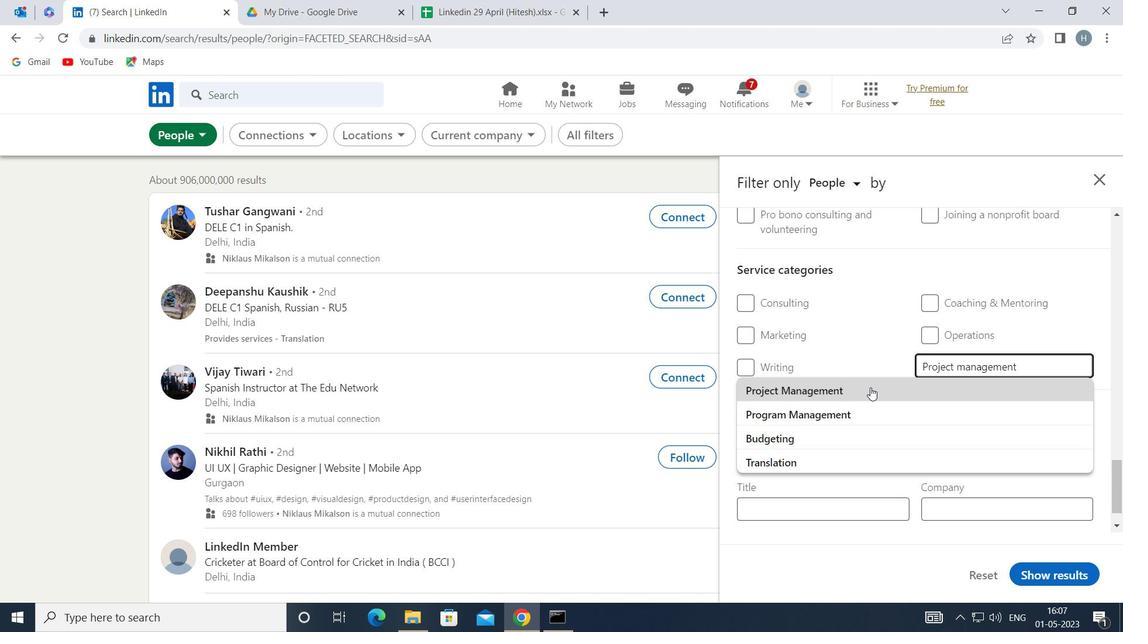 
Action: Mouse pressed left at (870, 388)
Screenshot: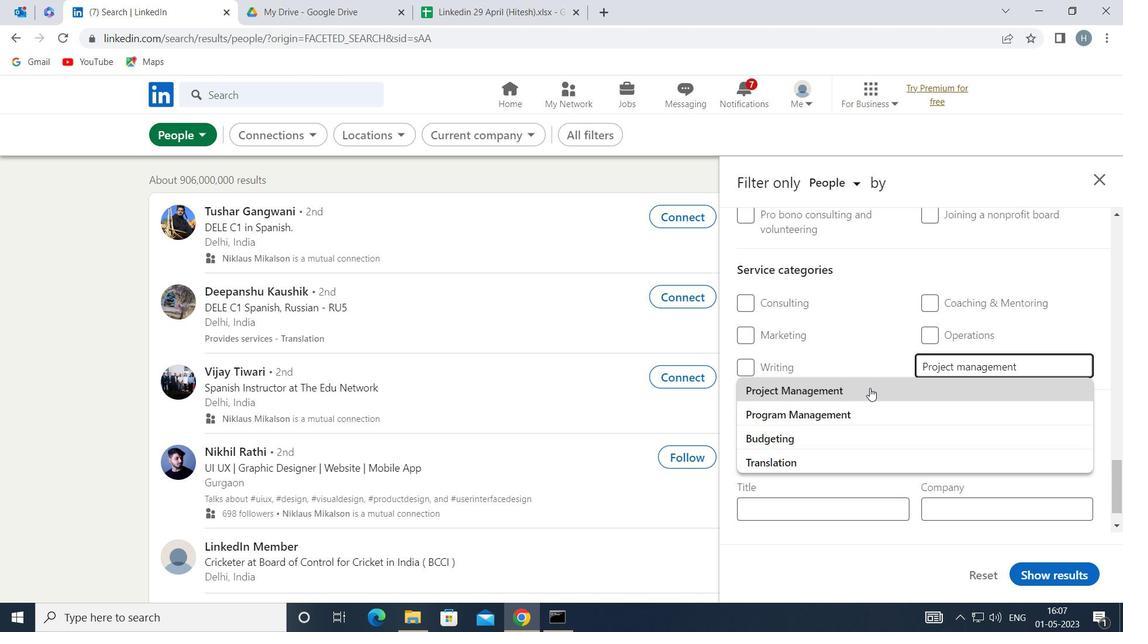 
Action: Mouse moved to (868, 367)
Screenshot: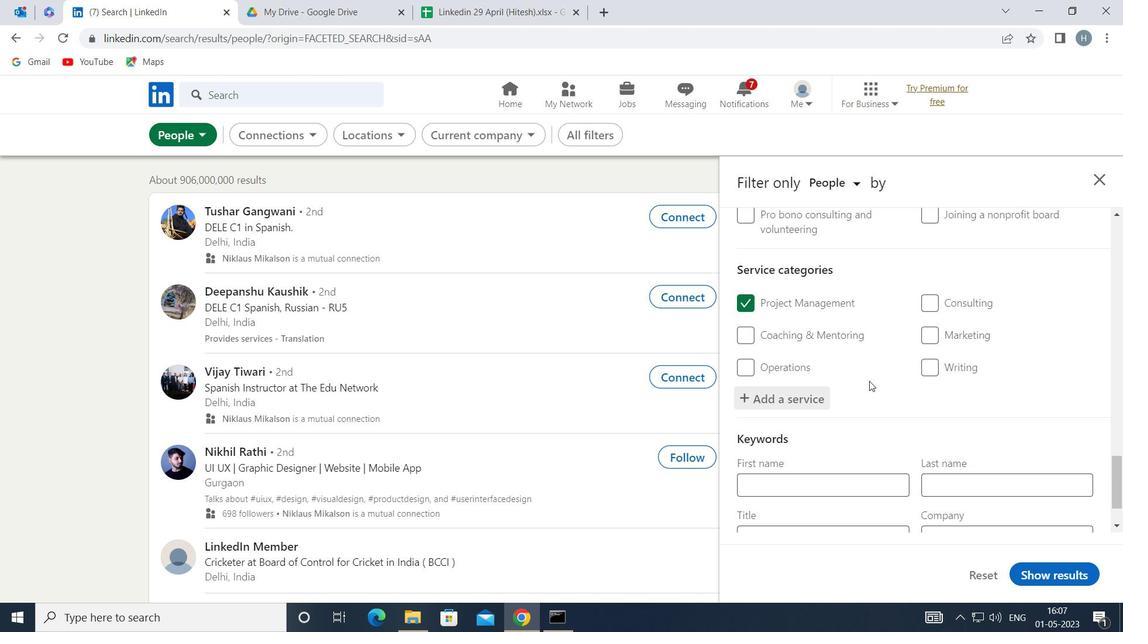 
Action: Mouse scrolled (868, 367) with delta (0, 0)
Screenshot: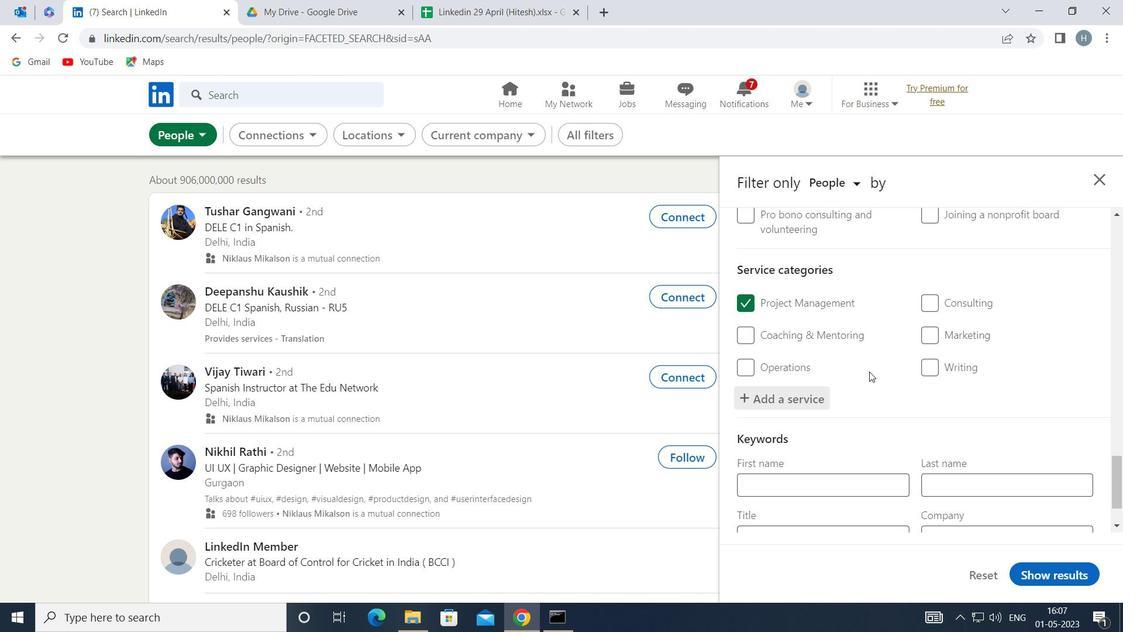 
Action: Mouse scrolled (868, 367) with delta (0, 0)
Screenshot: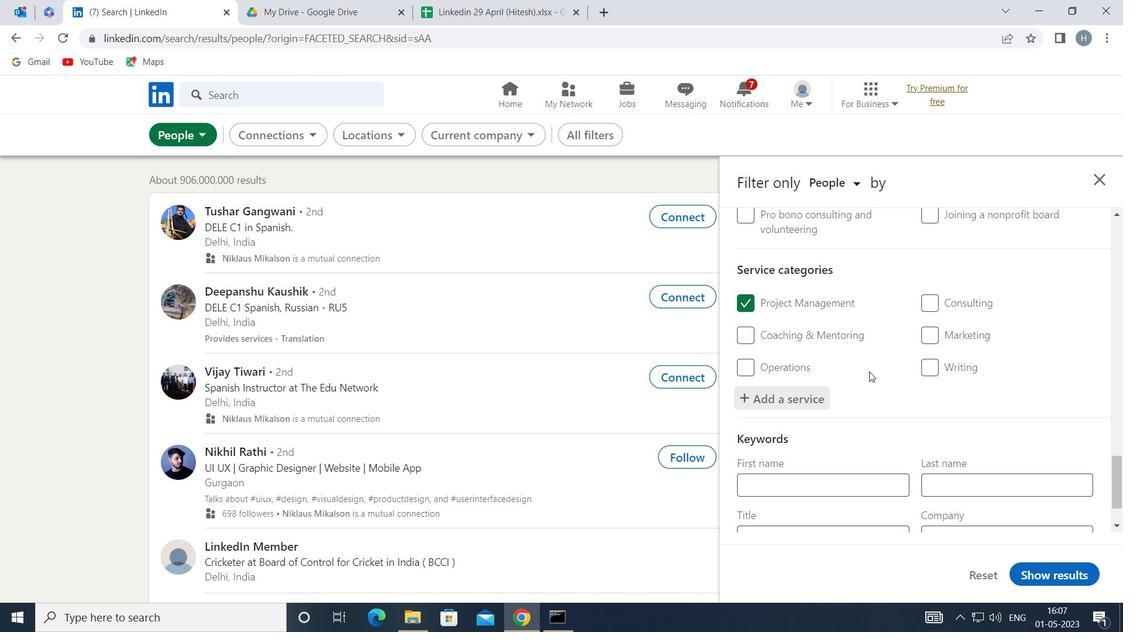 
Action: Mouse scrolled (868, 367) with delta (0, 0)
Screenshot: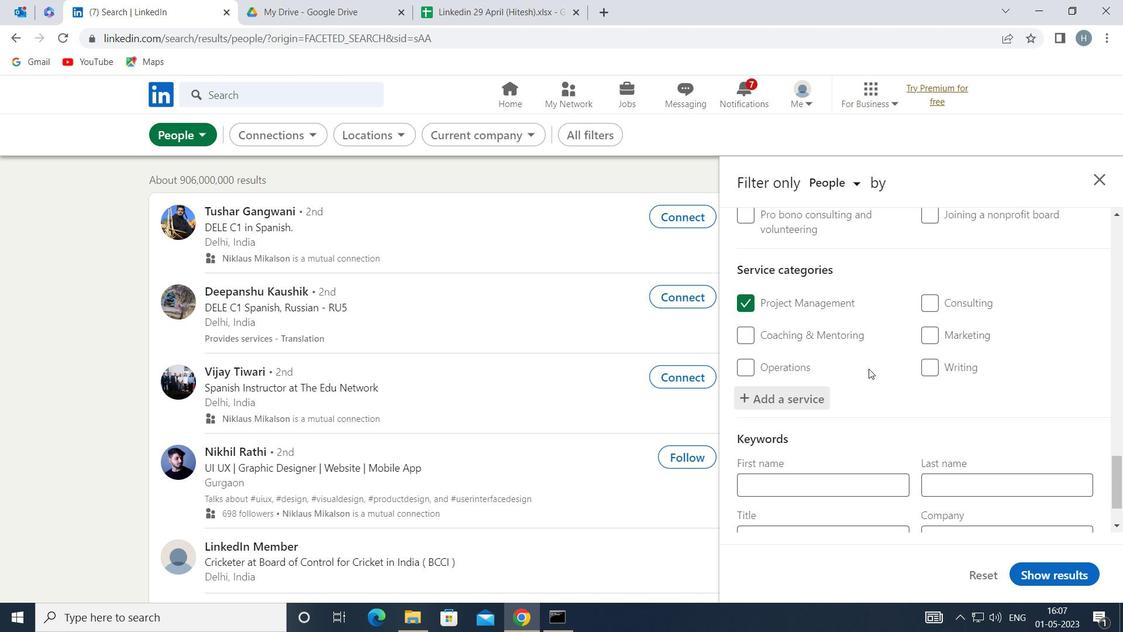 
Action: Mouse moved to (859, 470)
Screenshot: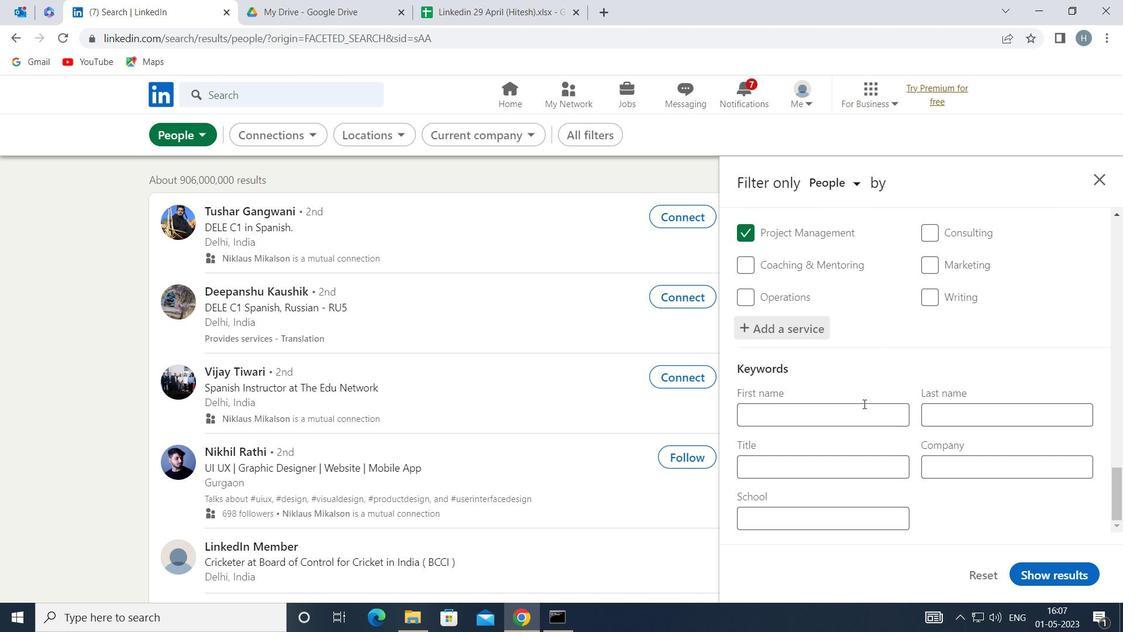 
Action: Mouse pressed left at (859, 470)
Screenshot: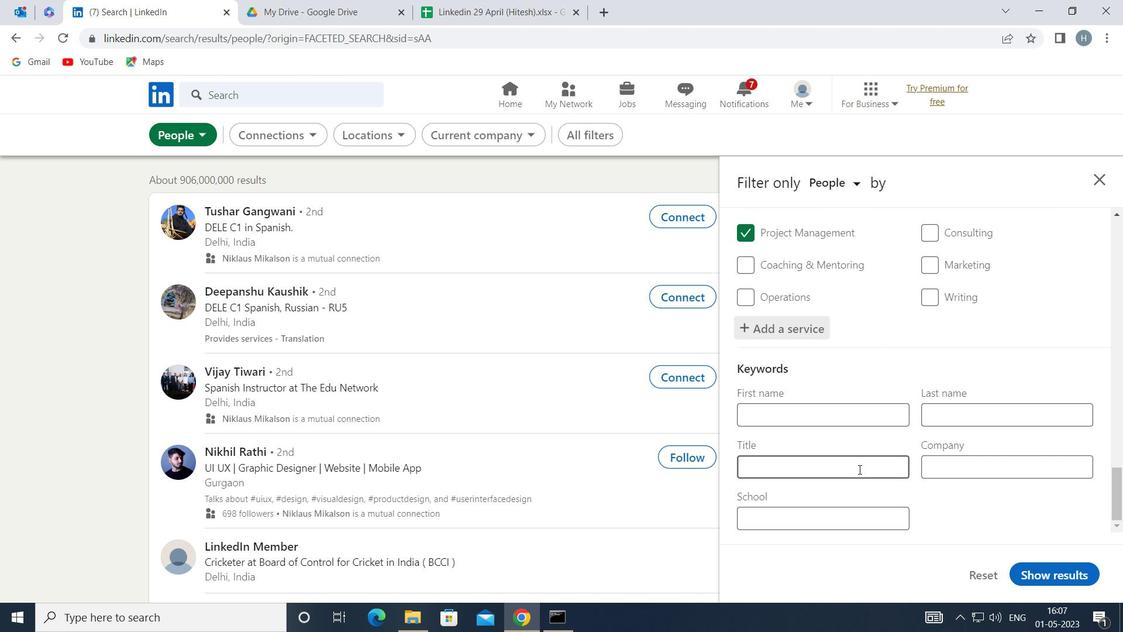 
Action: Key pressed <Key.shift>AUDITING<Key.space><Key.shift>CLERK
Screenshot: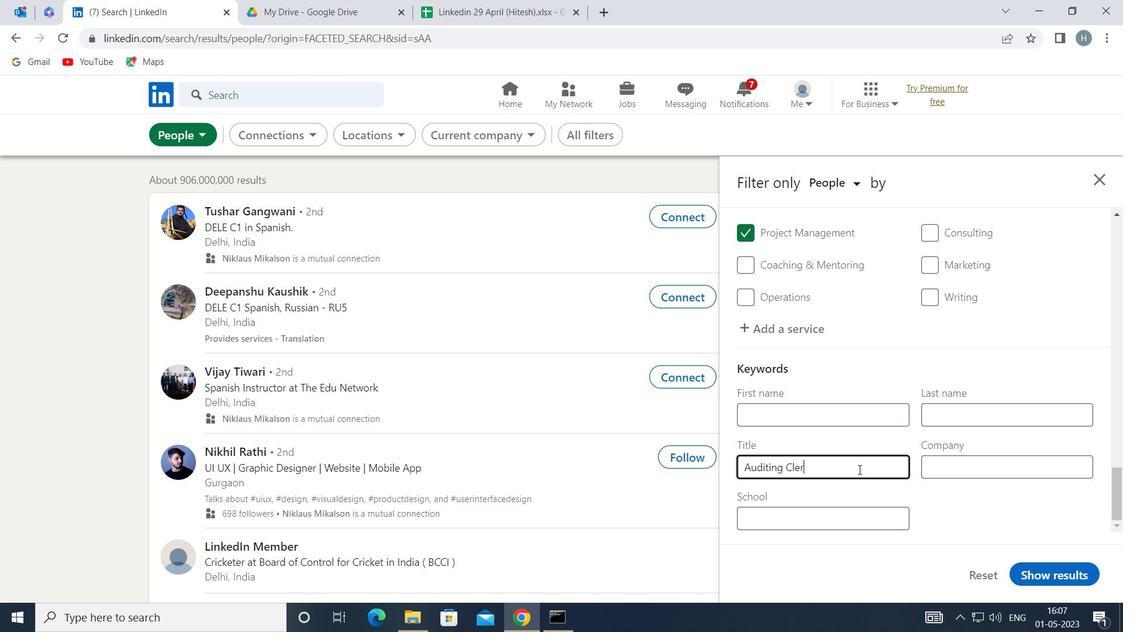 
Action: Mouse moved to (1085, 571)
Screenshot: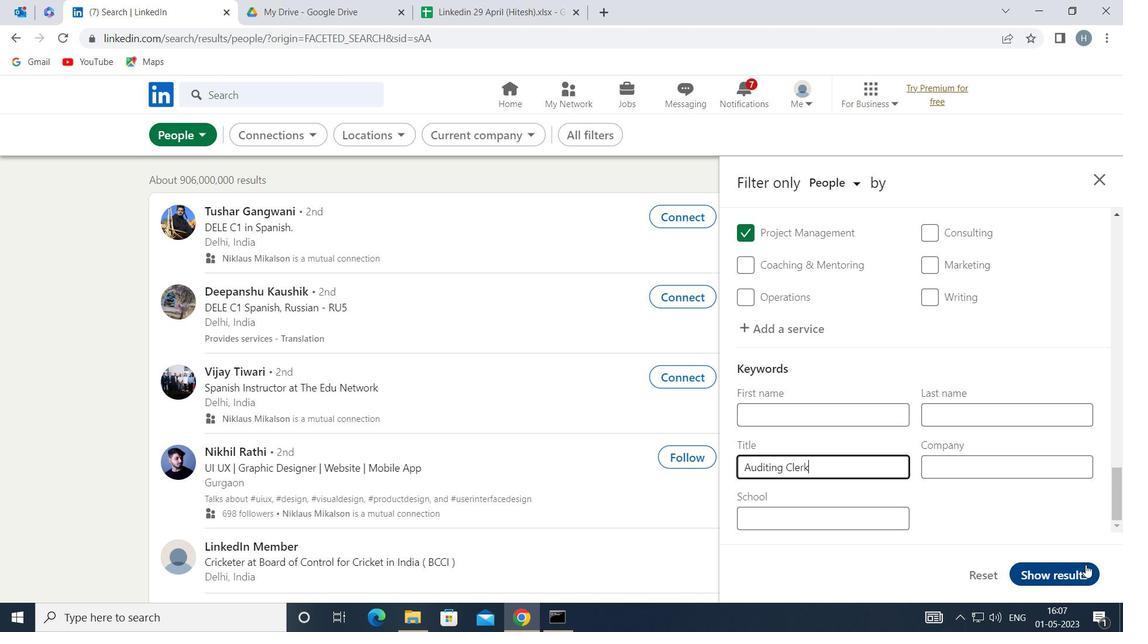 
Action: Mouse pressed left at (1085, 571)
Screenshot: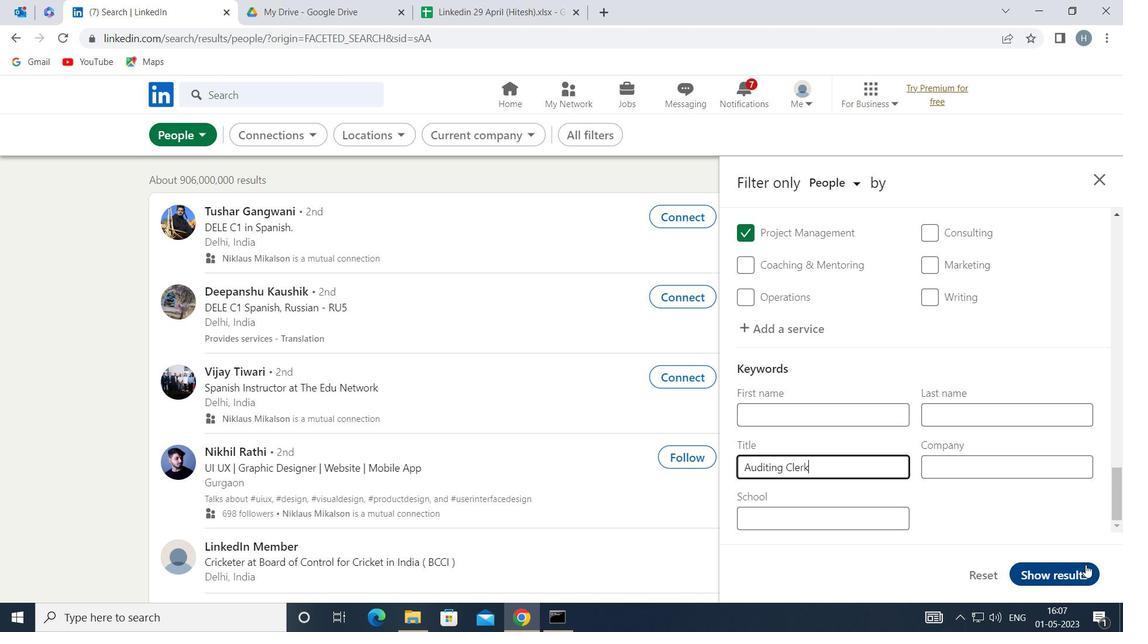 
Action: Mouse moved to (844, 371)
Screenshot: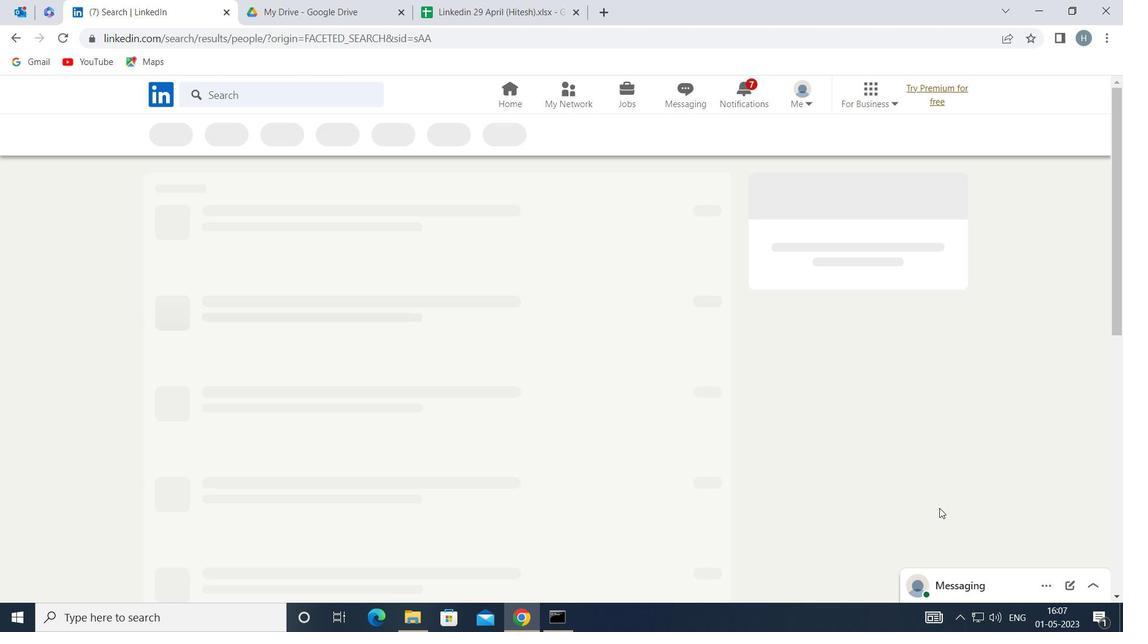 
